 Task: IT Projects Time Sheet Template.
Action: Mouse moved to (124, 114)
Screenshot: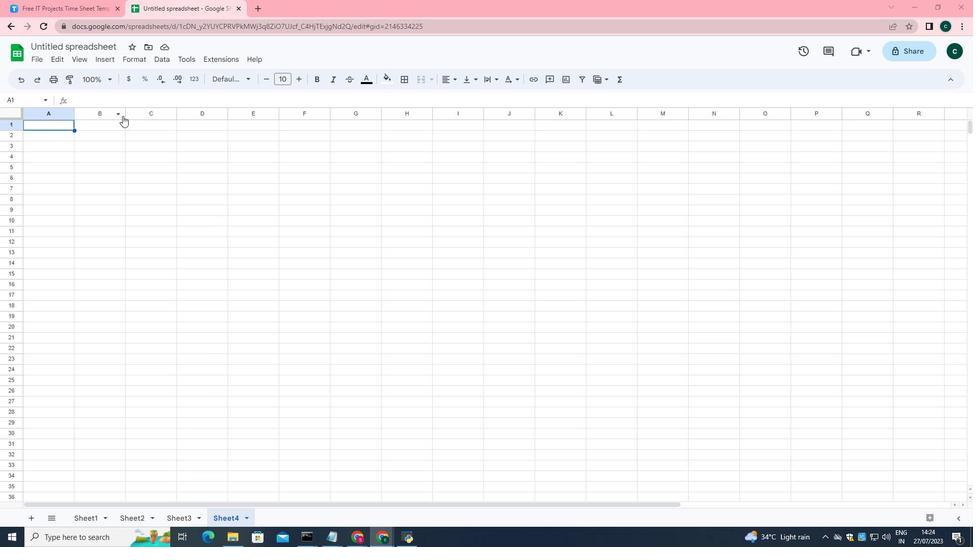 
Action: Mouse pressed left at (124, 114)
Screenshot: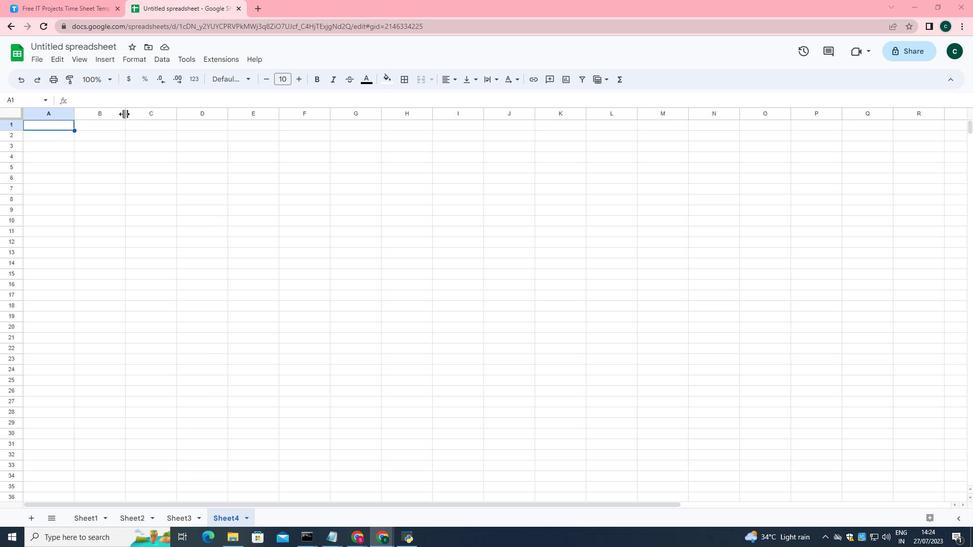 
Action: Mouse moved to (213, 113)
Screenshot: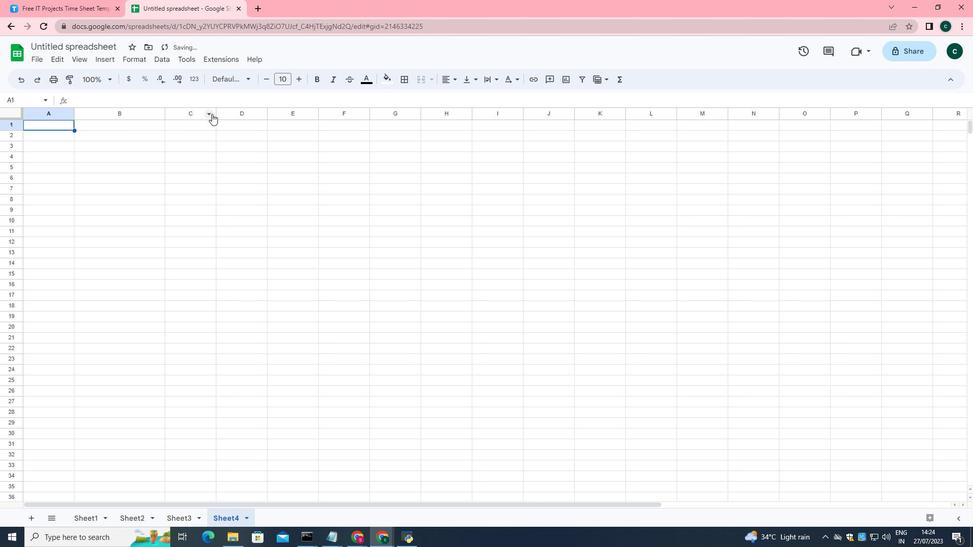 
Action: Mouse pressed left at (213, 113)
Screenshot: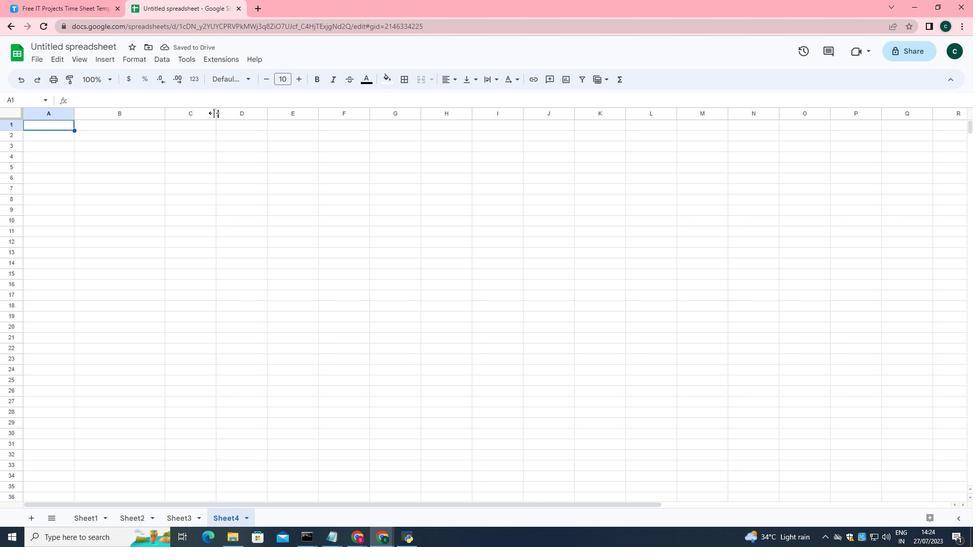 
Action: Mouse moved to (358, 114)
Screenshot: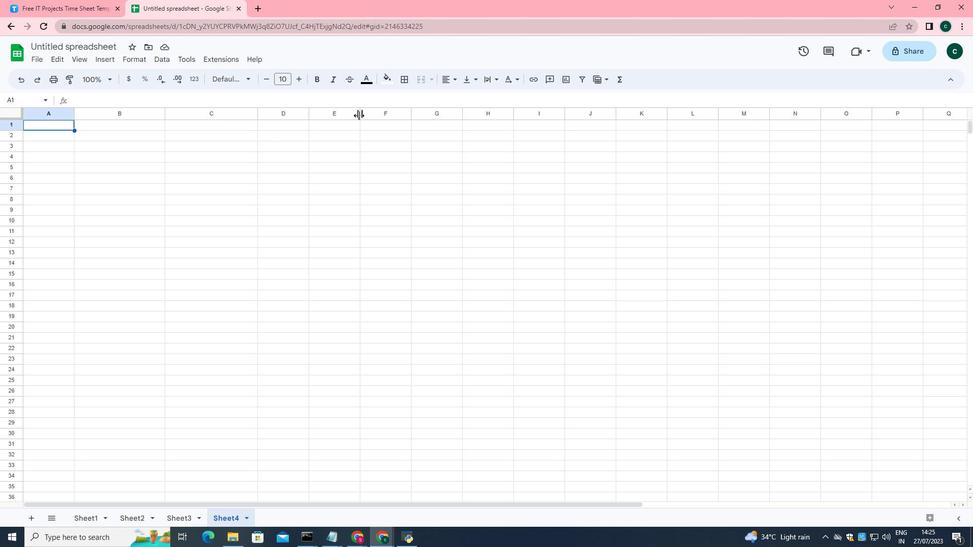 
Action: Mouse pressed left at (358, 114)
Screenshot: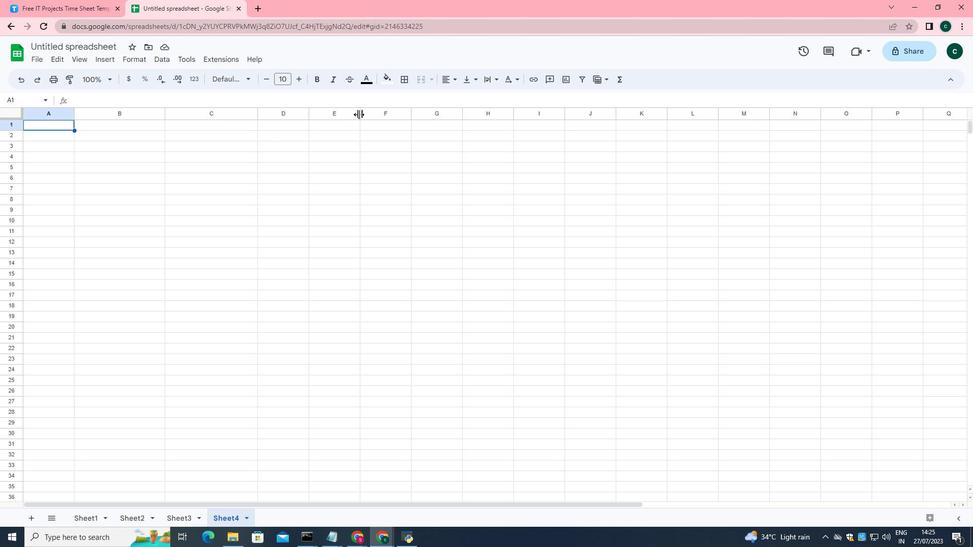 
Action: Mouse moved to (351, 115)
Screenshot: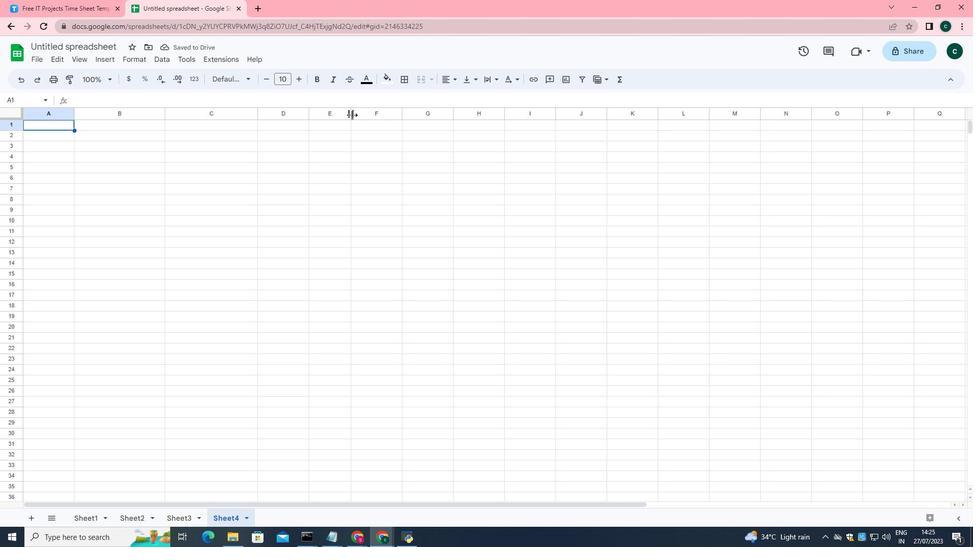 
Action: Mouse pressed left at (351, 115)
Screenshot: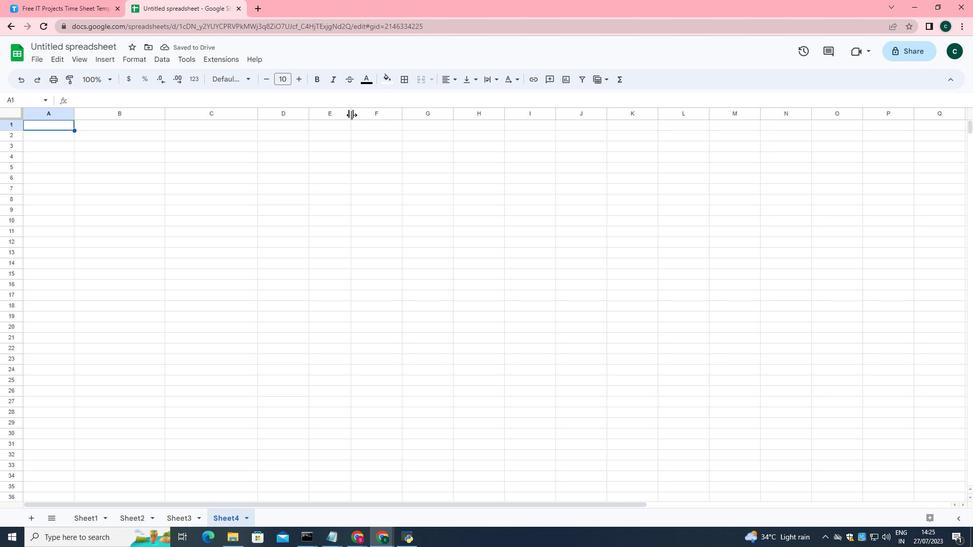 
Action: Mouse moved to (393, 111)
Screenshot: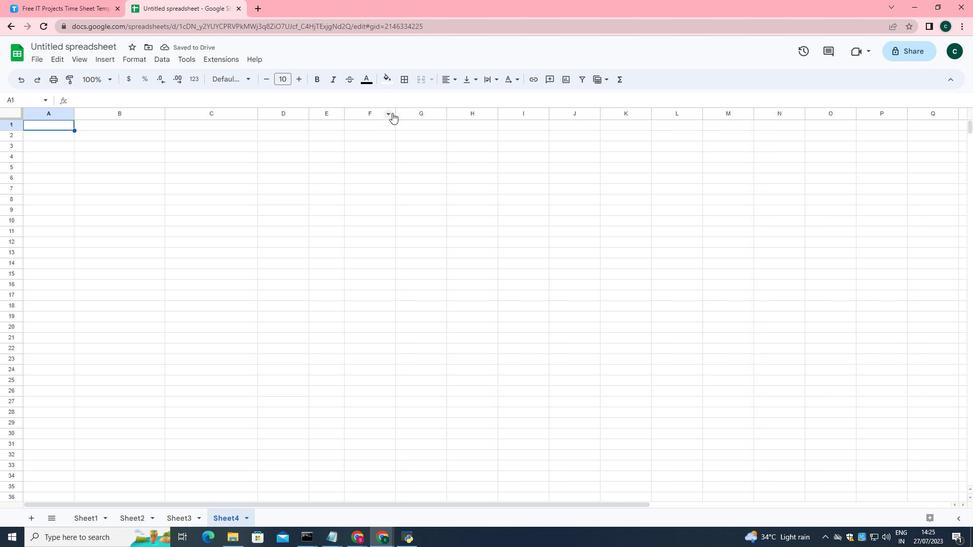 
Action: Mouse pressed left at (393, 111)
Screenshot: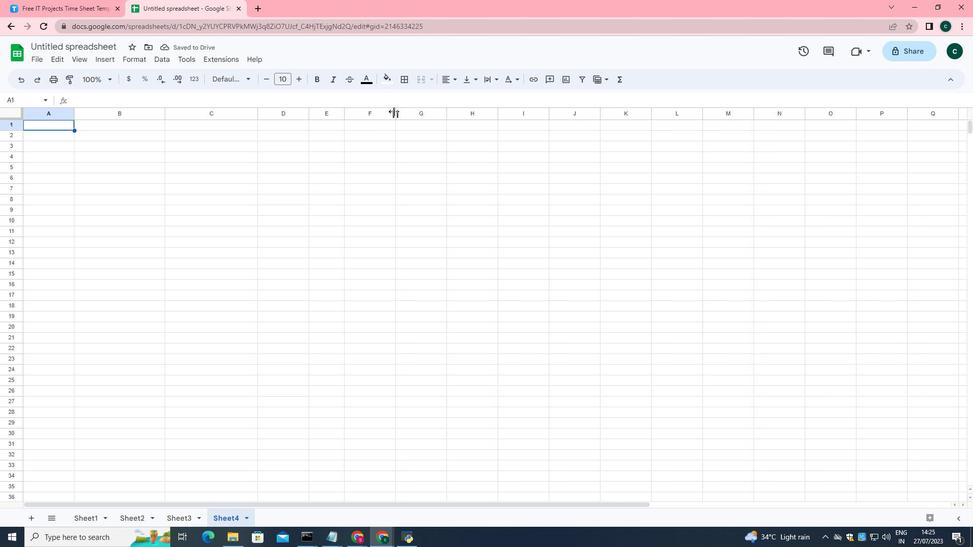 
Action: Mouse moved to (432, 114)
Screenshot: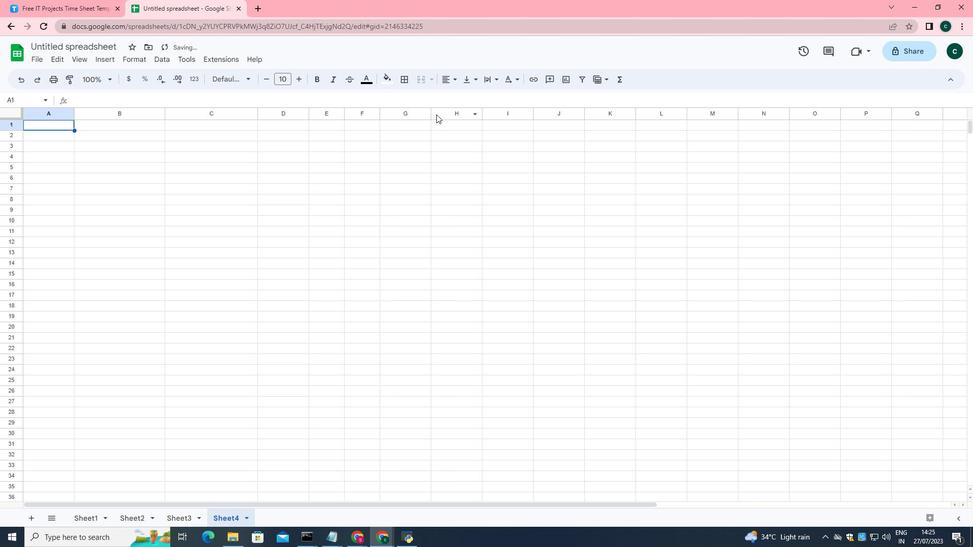
Action: Mouse pressed left at (432, 114)
Screenshot: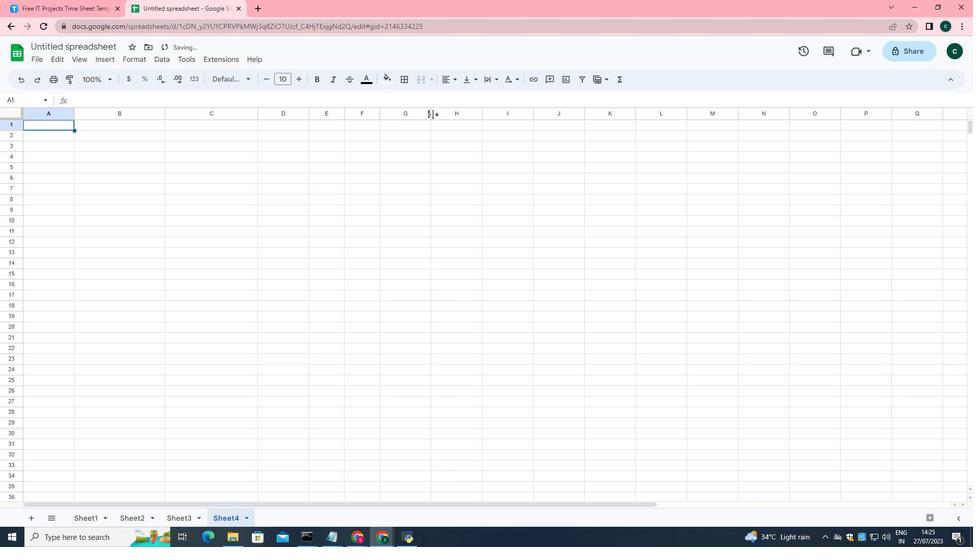 
Action: Mouse moved to (467, 115)
Screenshot: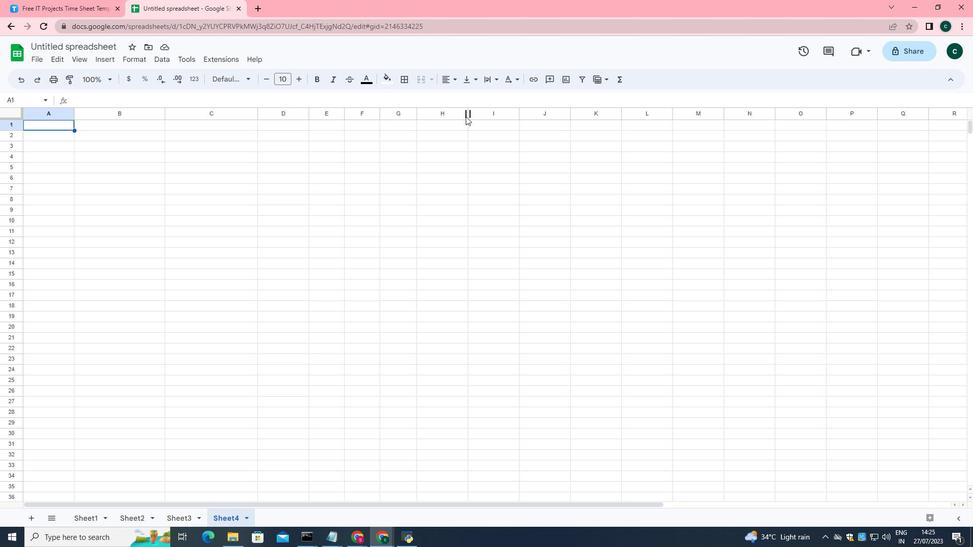 
Action: Mouse pressed left at (467, 115)
Screenshot: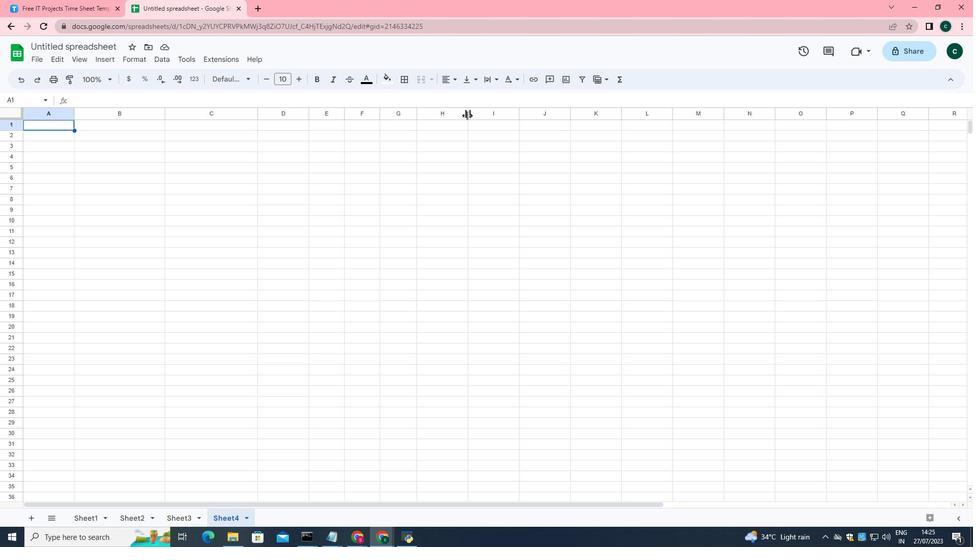 
Action: Mouse moved to (500, 116)
Screenshot: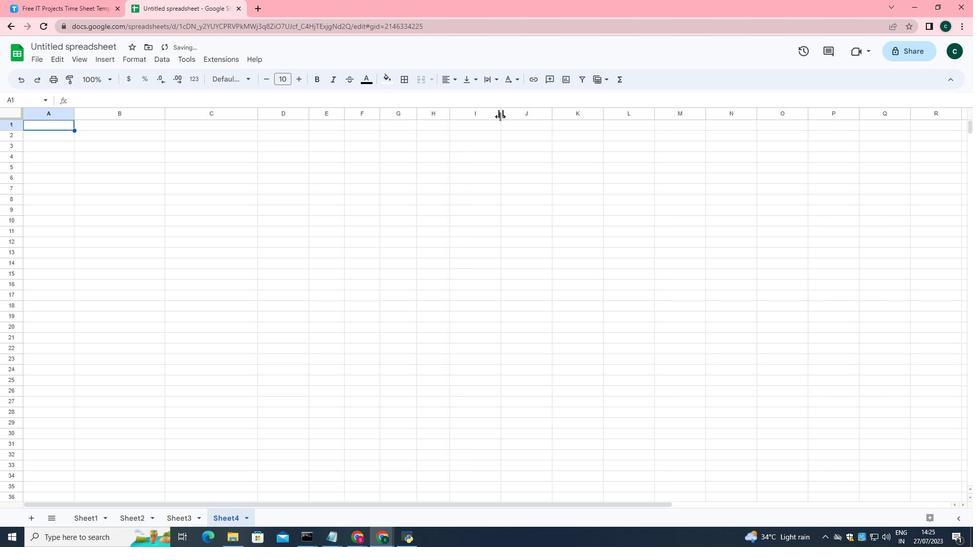 
Action: Mouse pressed left at (500, 116)
Screenshot: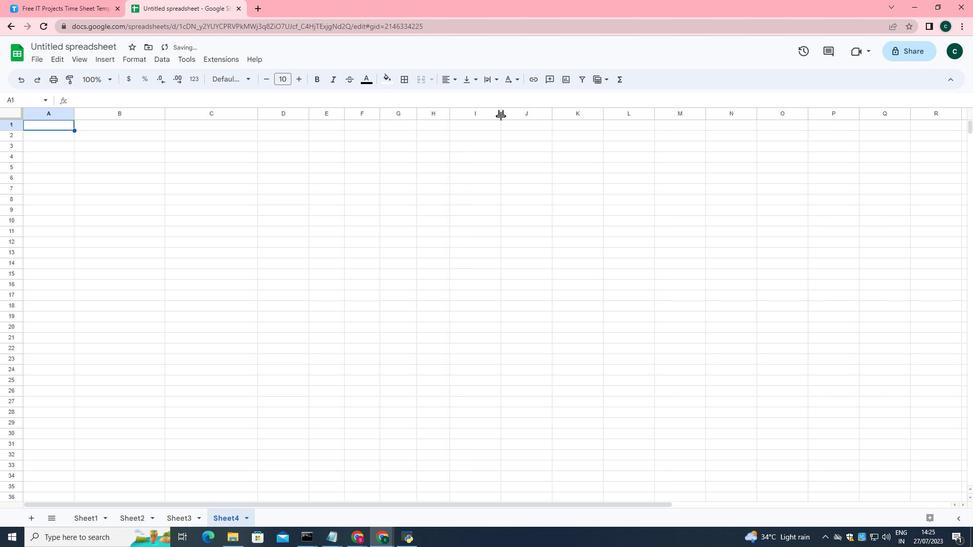 
Action: Mouse moved to (533, 115)
Screenshot: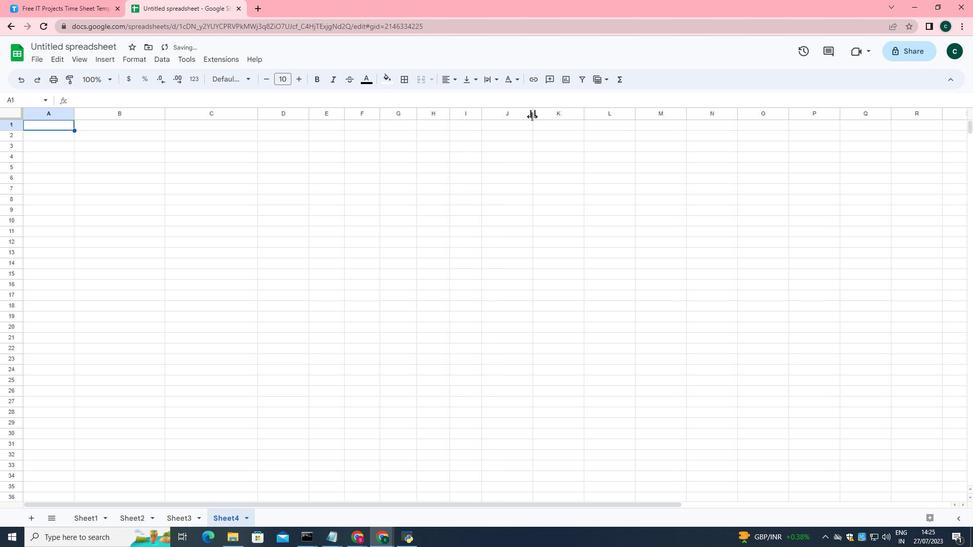 
Action: Mouse pressed left at (533, 115)
Screenshot: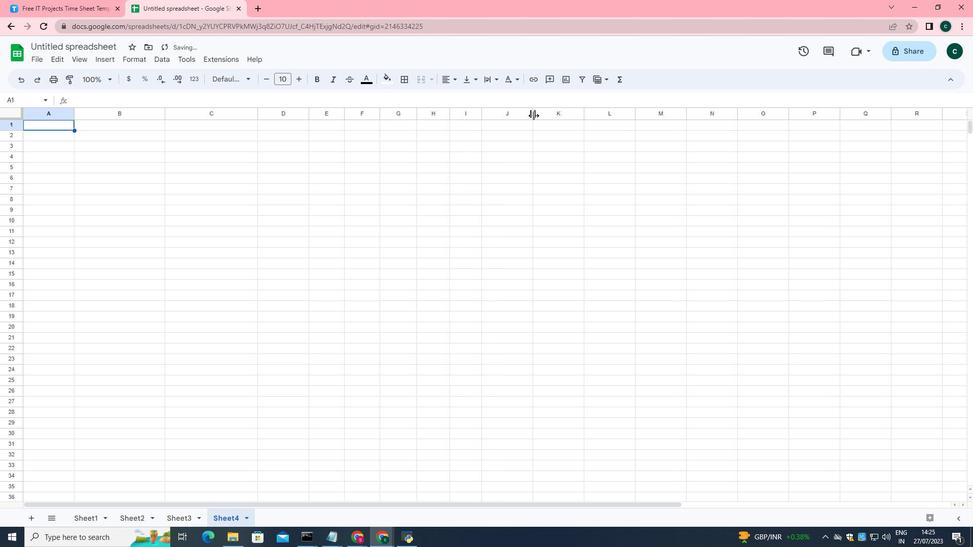
Action: Mouse moved to (569, 110)
Screenshot: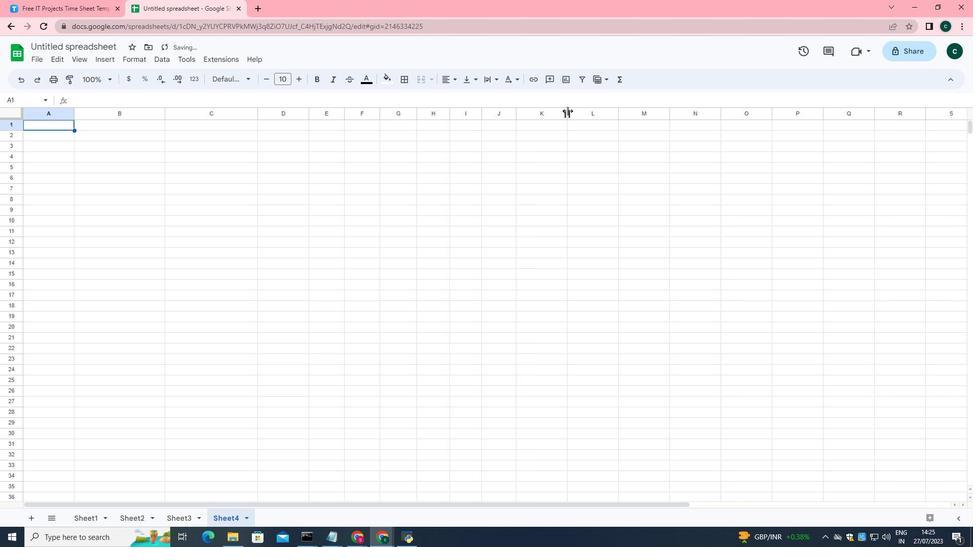 
Action: Mouse pressed left at (569, 110)
Screenshot: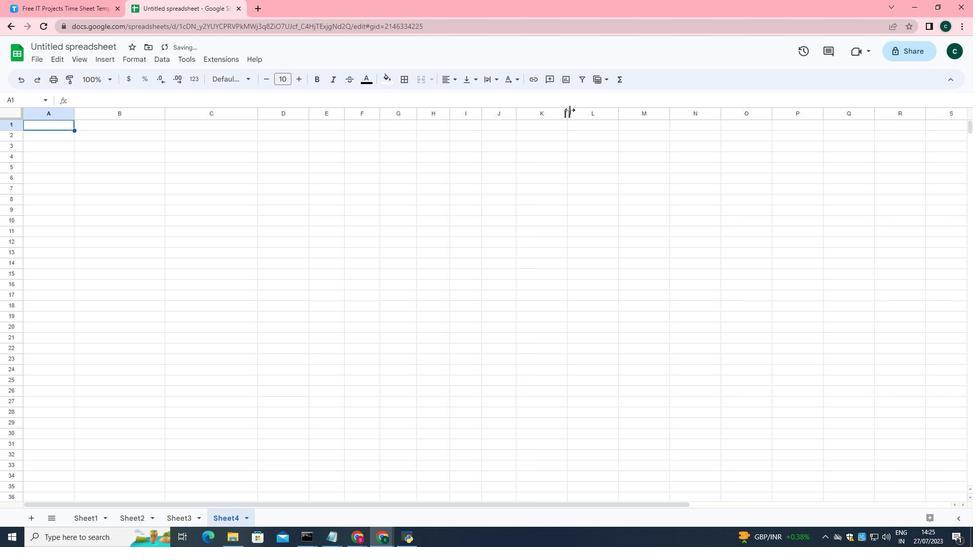 
Action: Mouse moved to (11, 131)
Screenshot: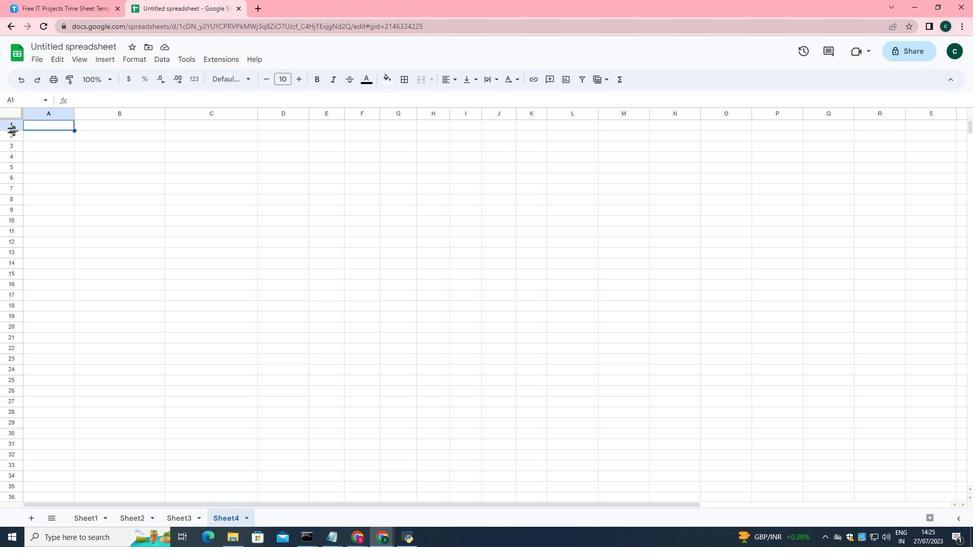 
Action: Mouse pressed left at (11, 131)
Screenshot: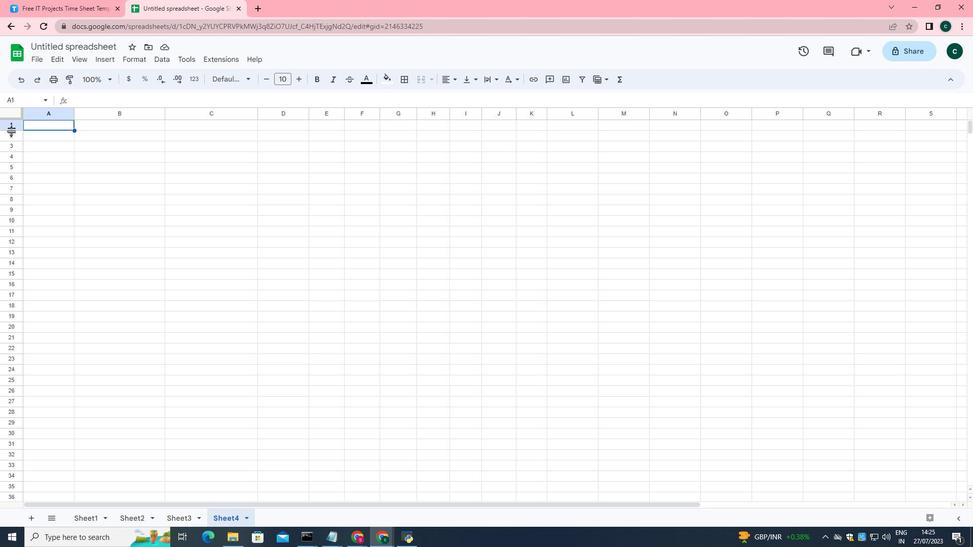 
Action: Mouse moved to (13, 146)
Screenshot: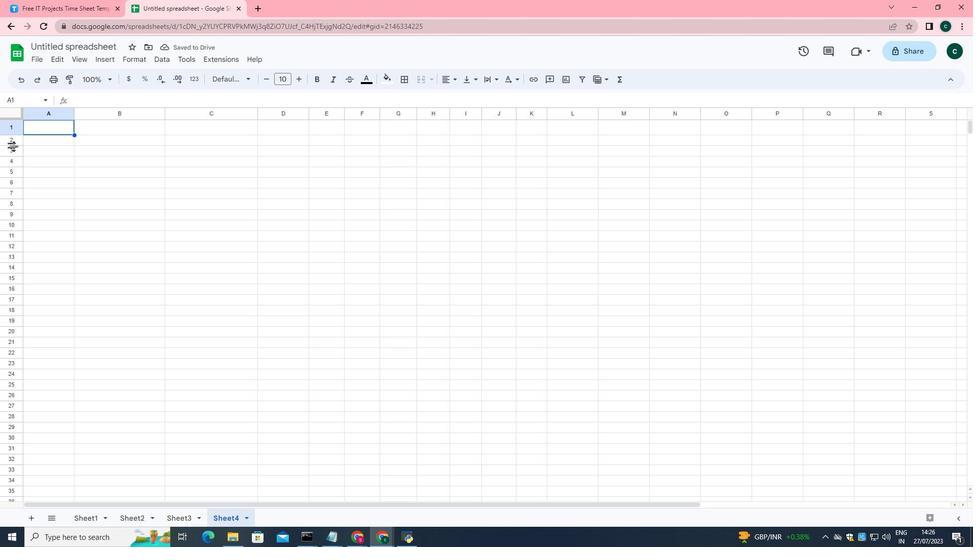 
Action: Mouse pressed left at (13, 146)
Screenshot: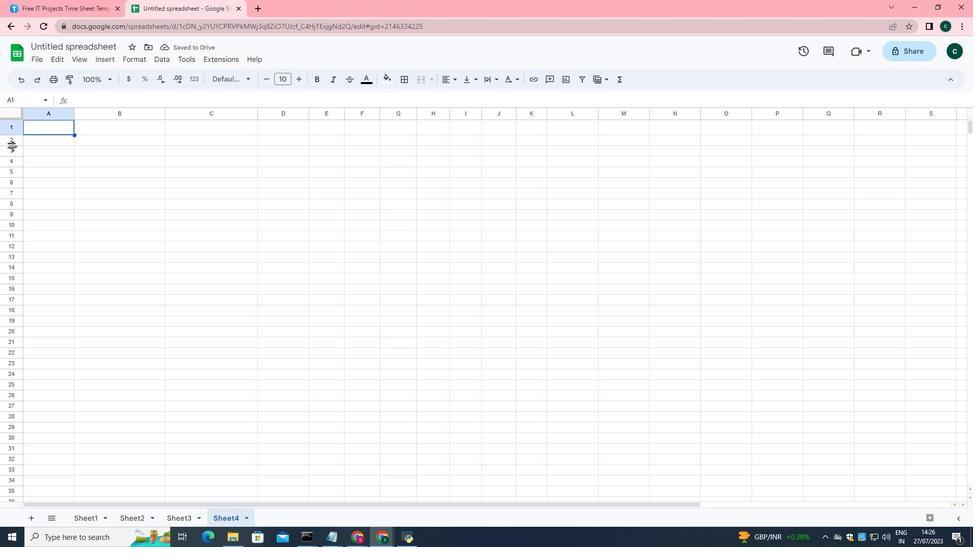 
Action: Mouse moved to (50, 142)
Screenshot: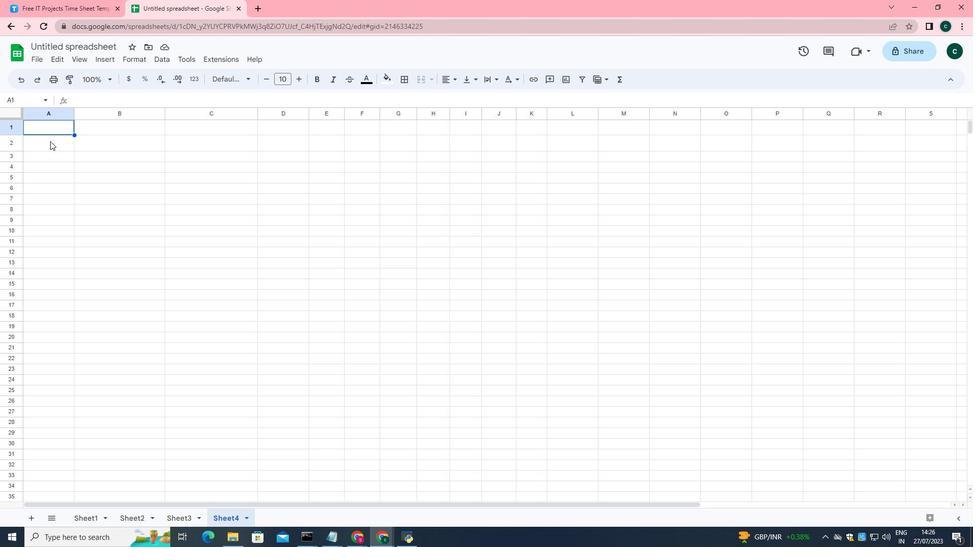 
Action: Mouse pressed left at (50, 142)
Screenshot: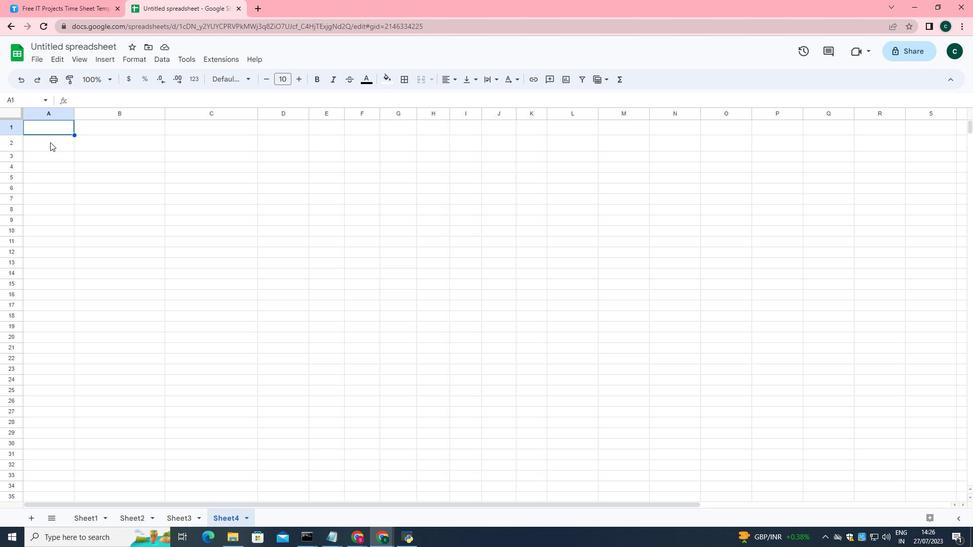 
Action: Mouse moved to (279, 139)
Screenshot: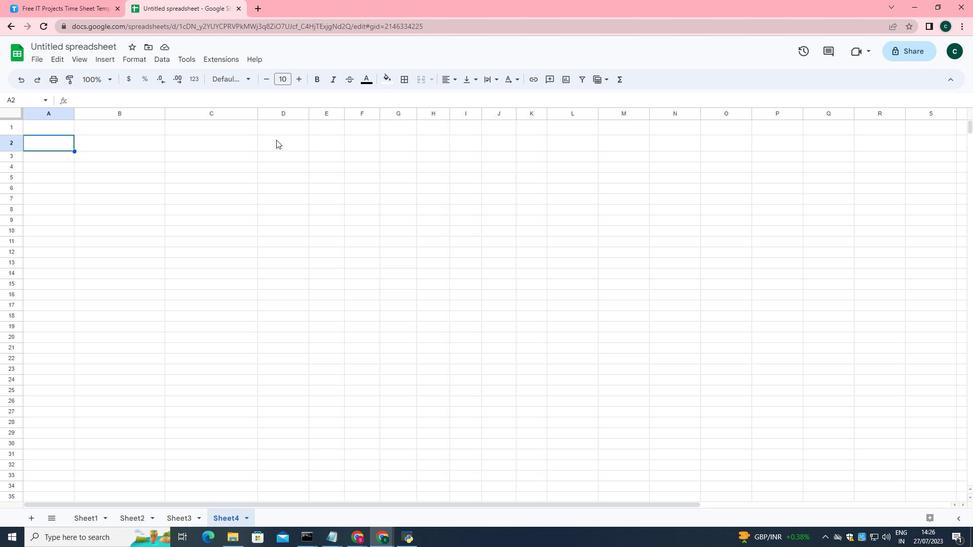 
Action: Mouse pressed left at (279, 139)
Screenshot: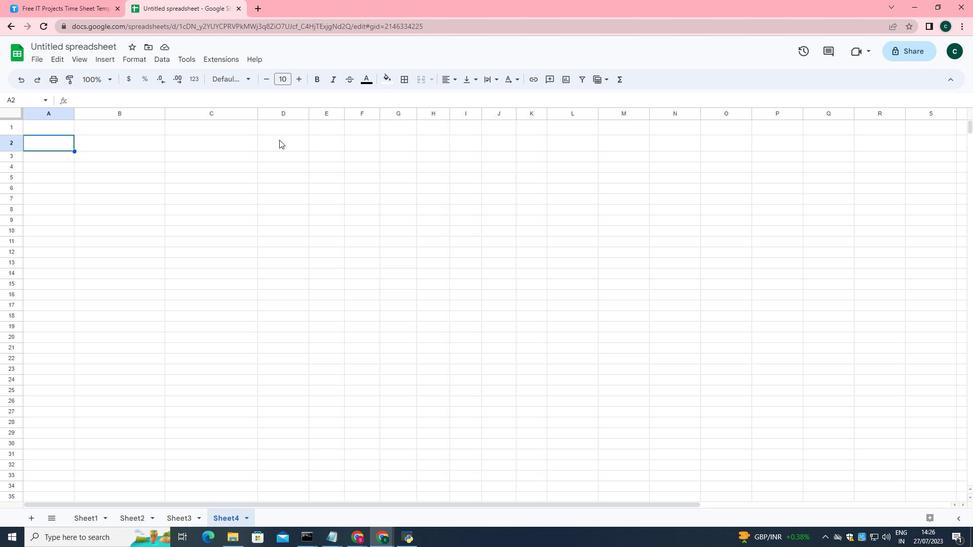 
Action: Mouse moved to (290, 142)
Screenshot: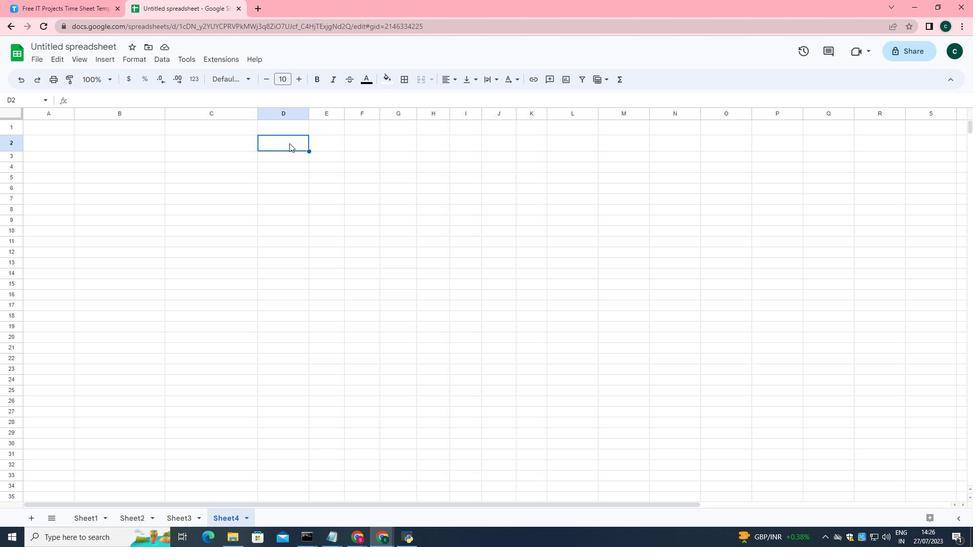 
Action: Mouse pressed left at (290, 142)
Screenshot: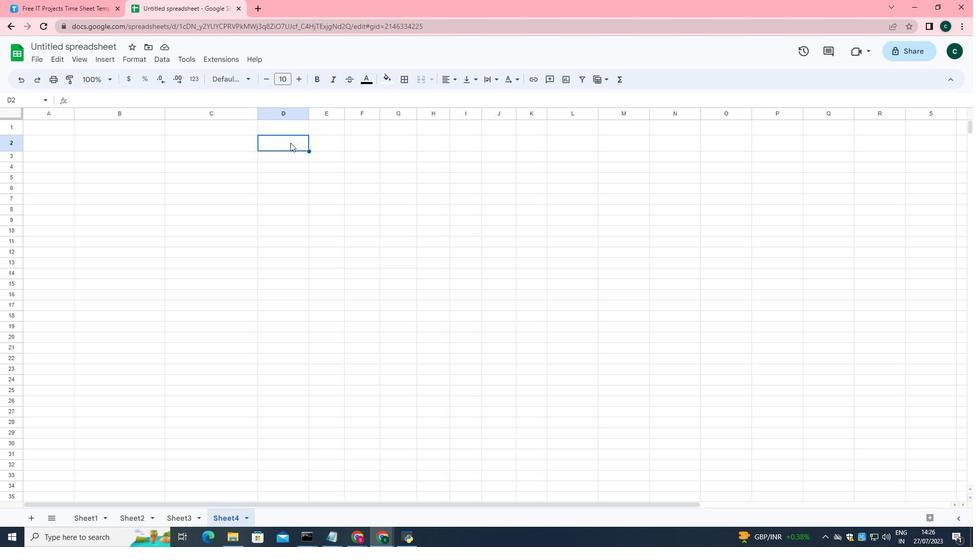 
Action: Mouse moved to (418, 75)
Screenshot: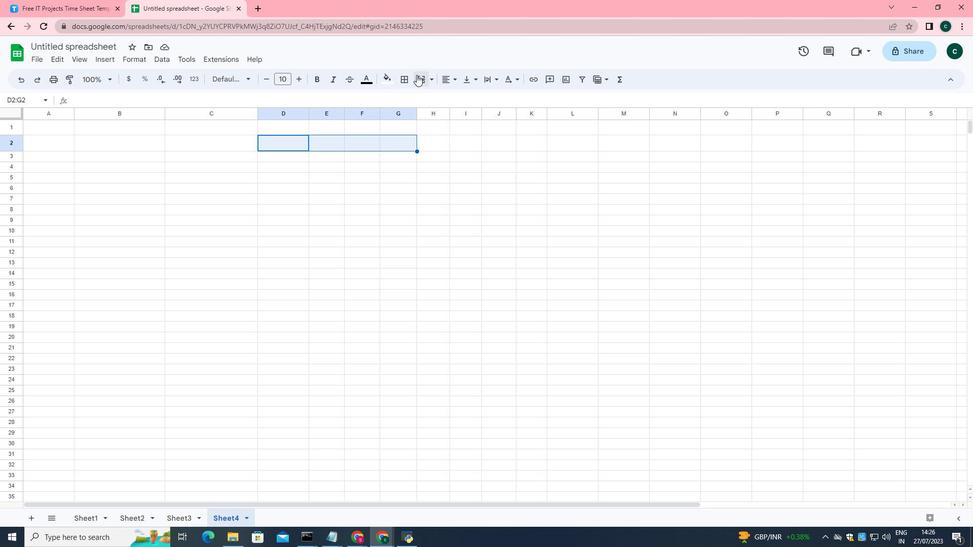 
Action: Mouse pressed left at (418, 75)
Screenshot: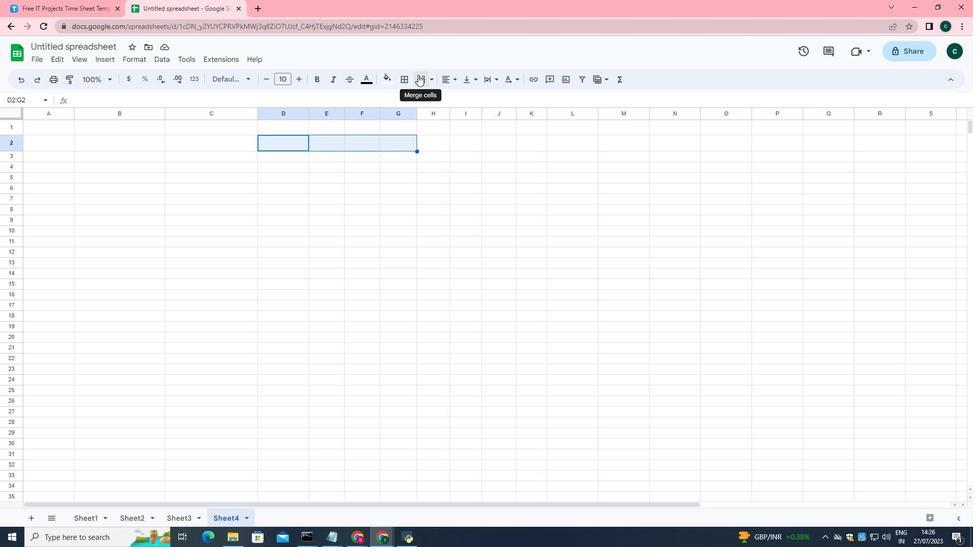 
Action: Mouse moved to (349, 143)
Screenshot: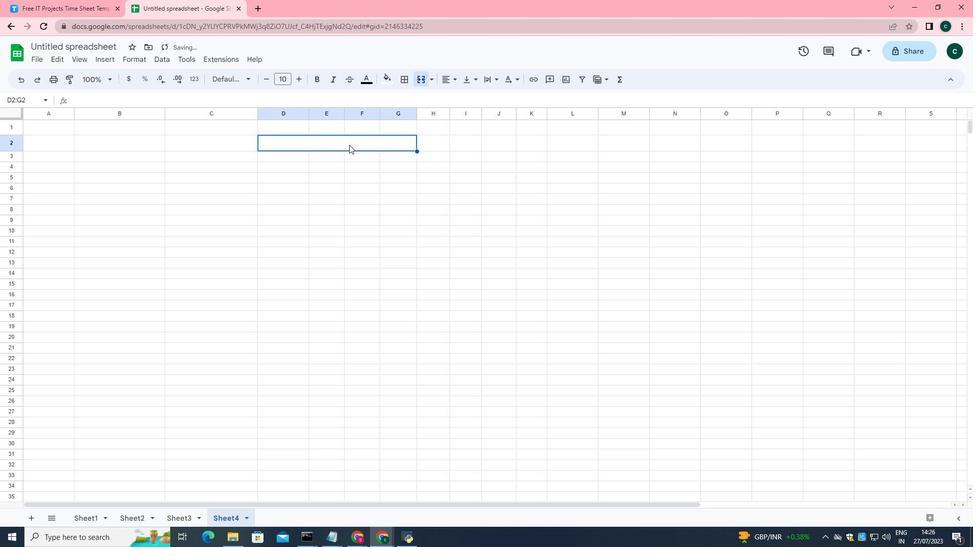 
Action: Mouse pressed left at (349, 143)
Screenshot: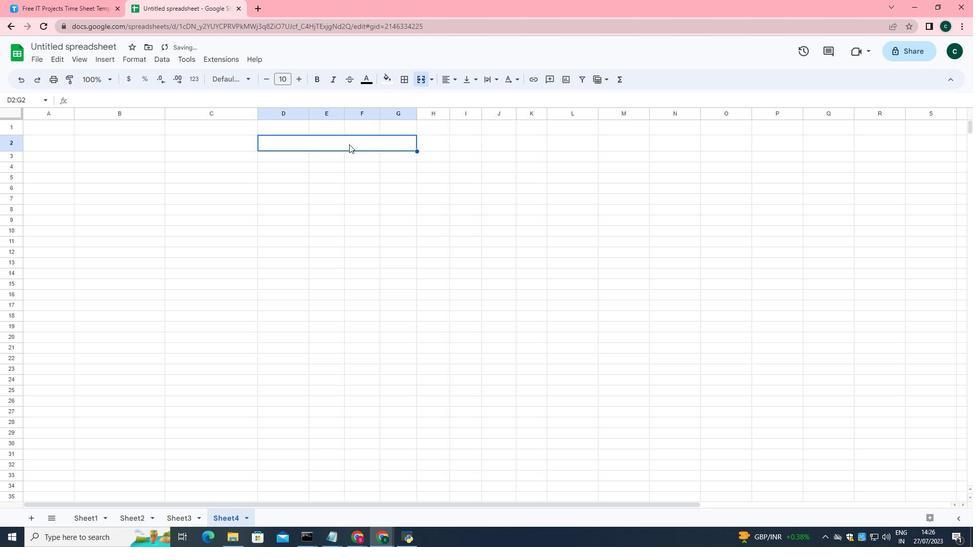 
Action: Mouse pressed left at (349, 143)
Screenshot: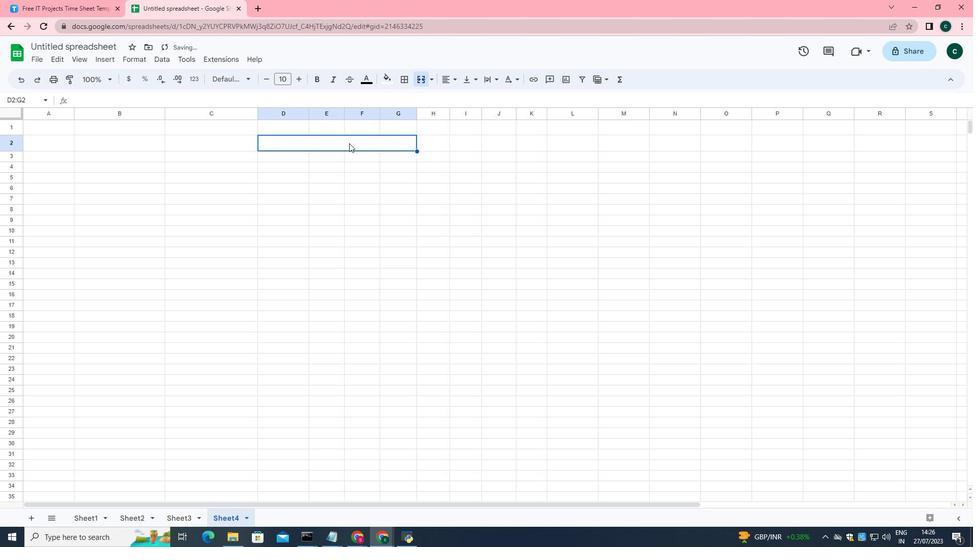 
Action: Key pressed <Key.shift><Key.shift><Key.shift>Authorized<Key.space>by<Key.shift_r>:<Key.space><Key.shift>Pette<Key.space><Key.shift>David
Screenshot: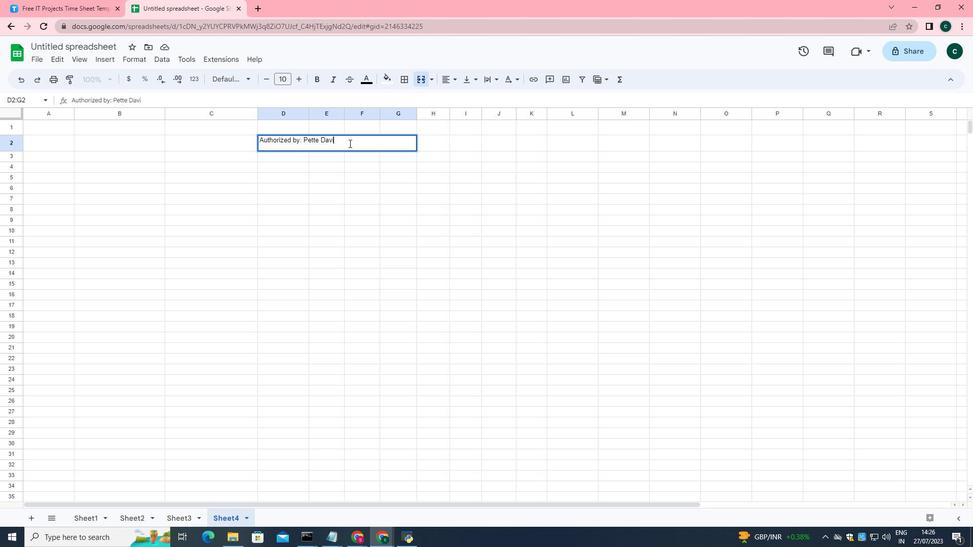 
Action: Mouse moved to (55, 136)
Screenshot: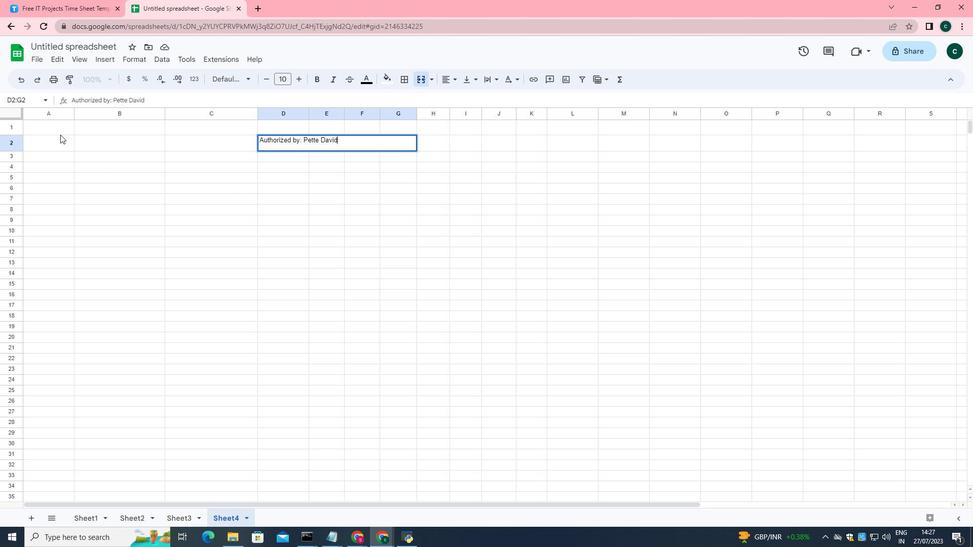
Action: Mouse pressed left at (55, 136)
Screenshot: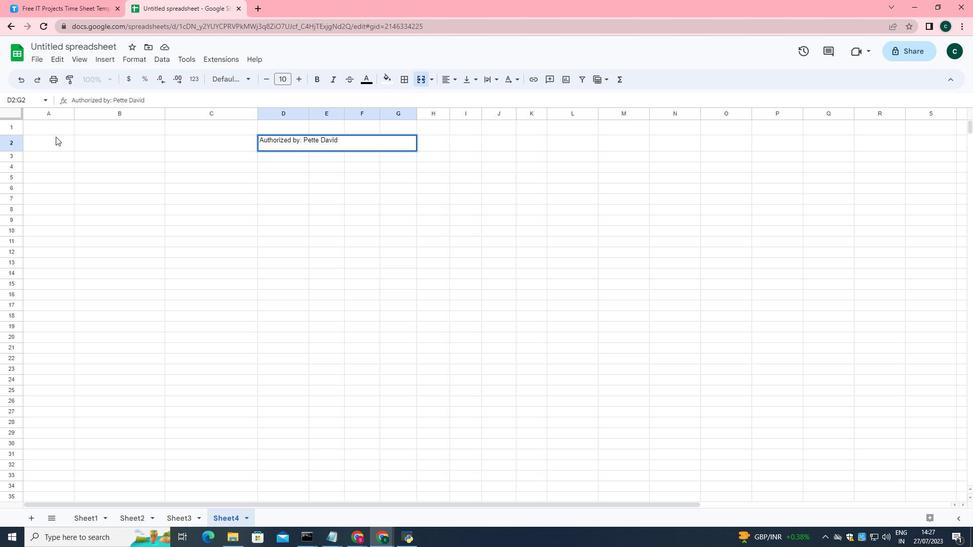 
Action: Mouse moved to (420, 77)
Screenshot: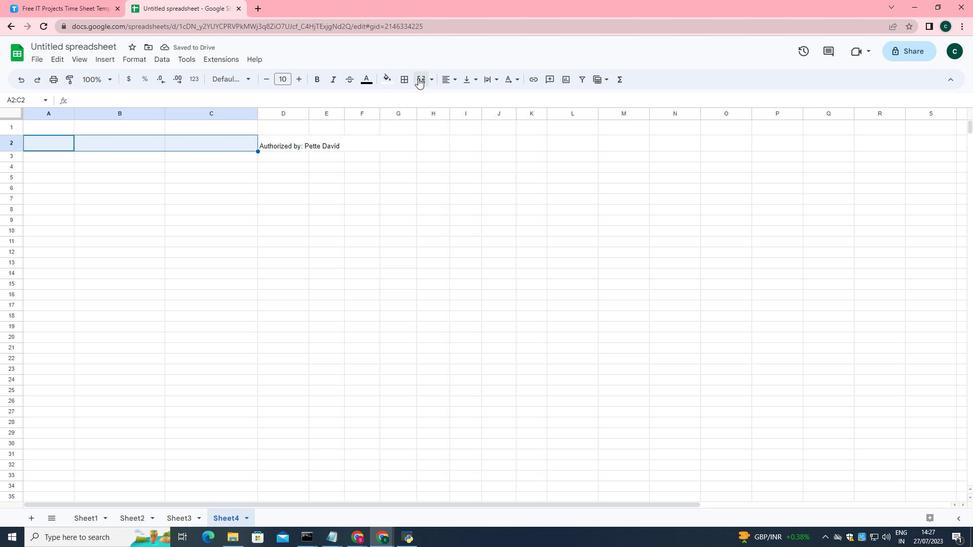 
Action: Mouse pressed left at (420, 77)
Screenshot: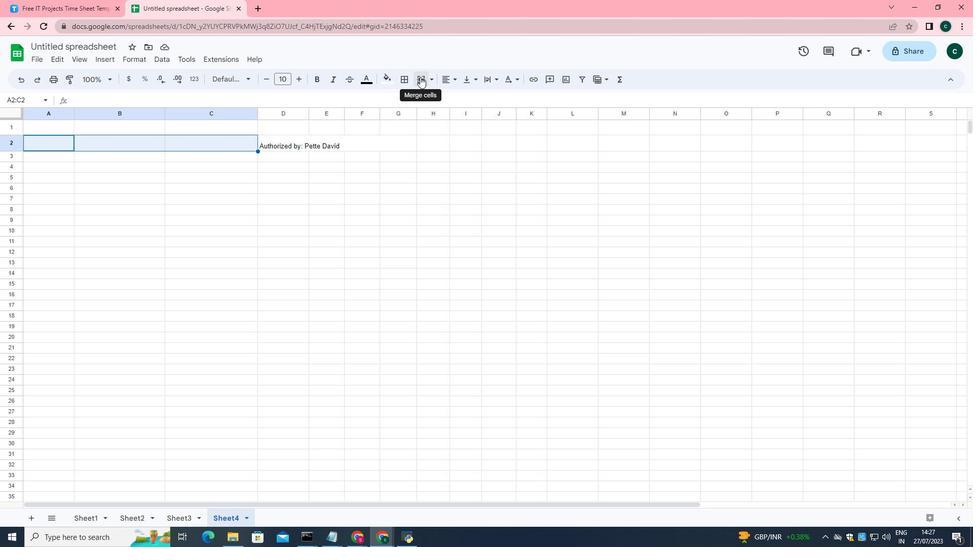 
Action: Mouse moved to (185, 145)
Screenshot: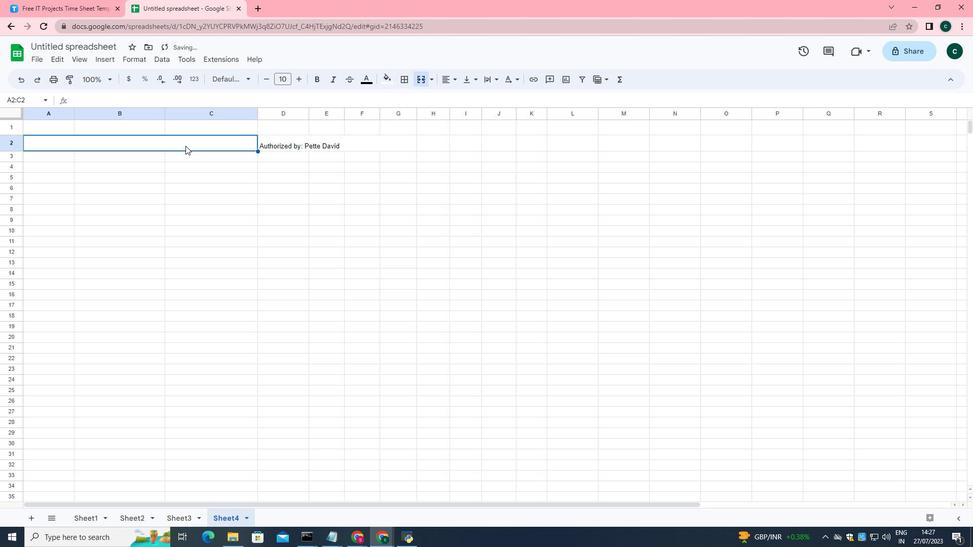
Action: Mouse pressed left at (185, 145)
Screenshot: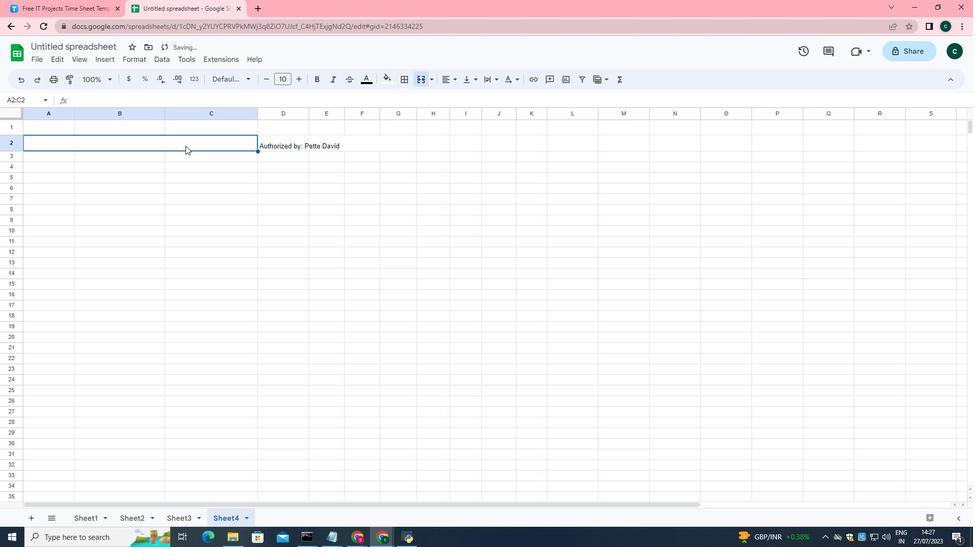 
Action: Mouse pressed left at (185, 145)
Screenshot: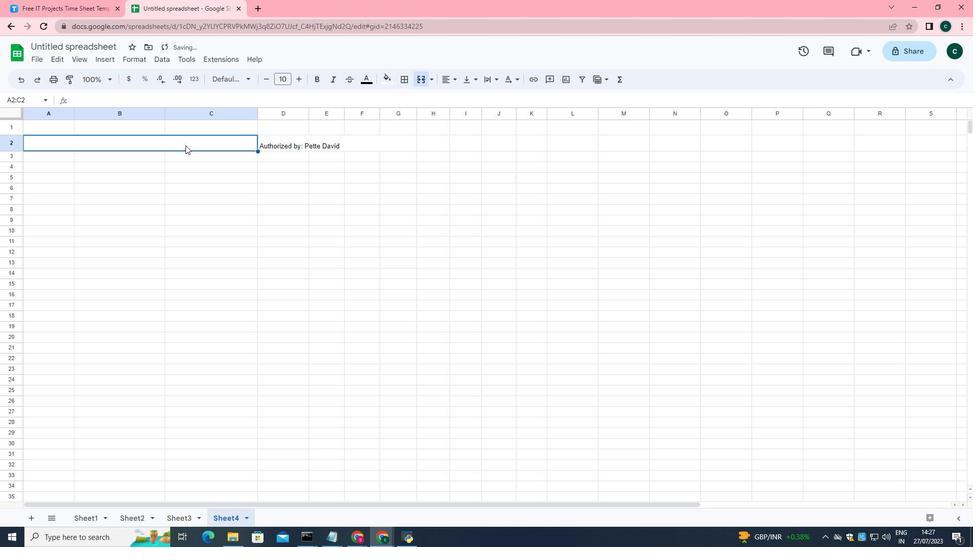 
Action: Key pressed <Key.shift>Project<Key.space><Key.shift>Title<Key.shift_r><Key.shift_r><Key.shift_r><Key.shift_r>:<Key.space><Key.shift>Department<Key.space><Key.shift>Website<Key.space><Key.shift>Project
Screenshot: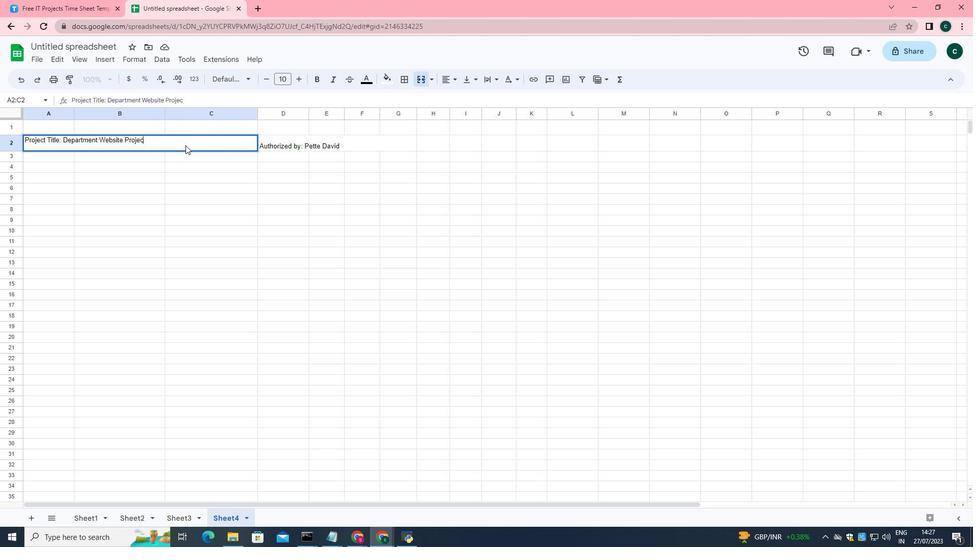 
Action: Mouse moved to (25, 137)
Screenshot: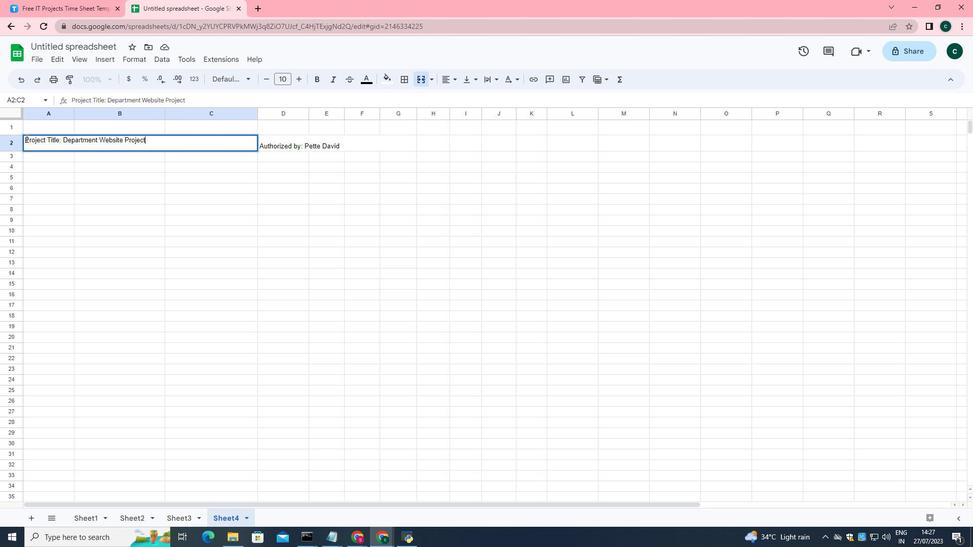 
Action: Mouse pressed left at (25, 137)
Screenshot: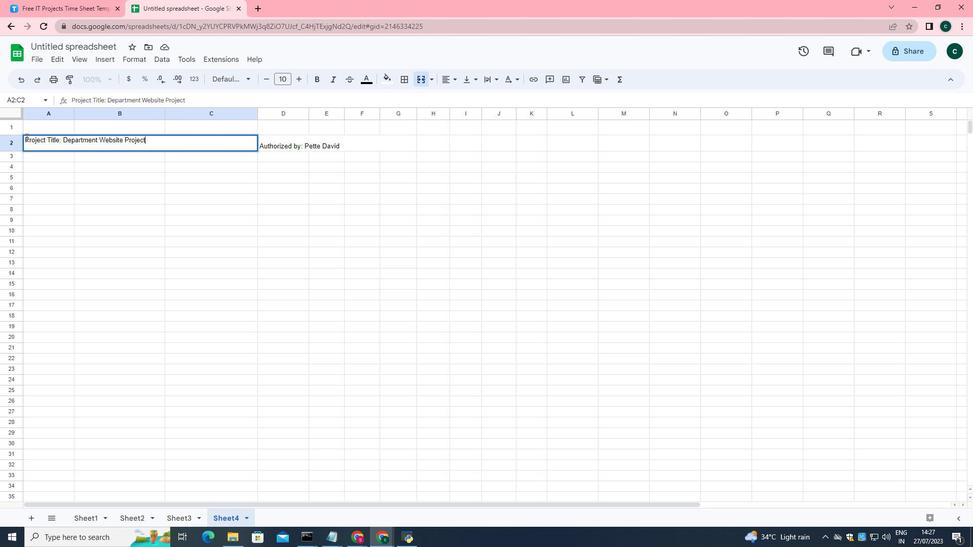 
Action: Mouse moved to (297, 80)
Screenshot: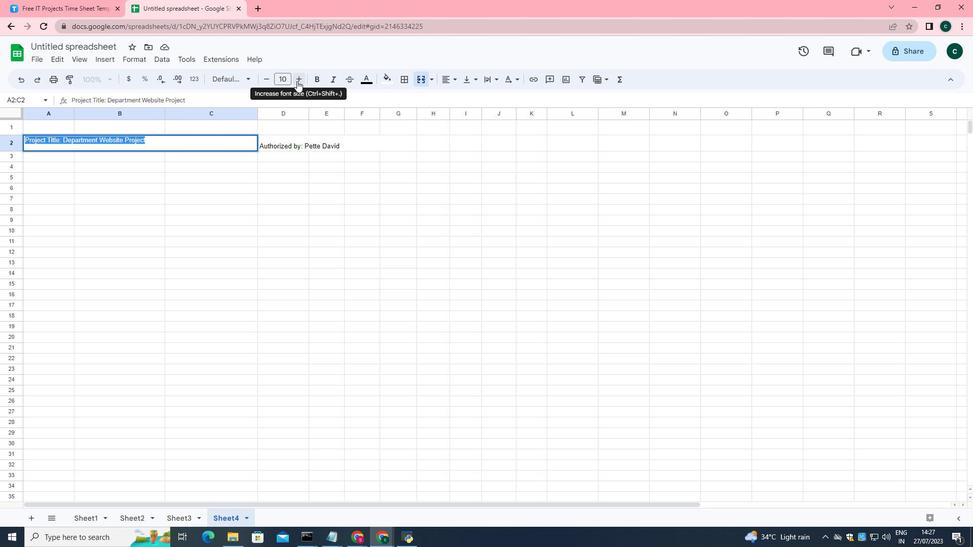 
Action: Mouse pressed left at (297, 80)
Screenshot: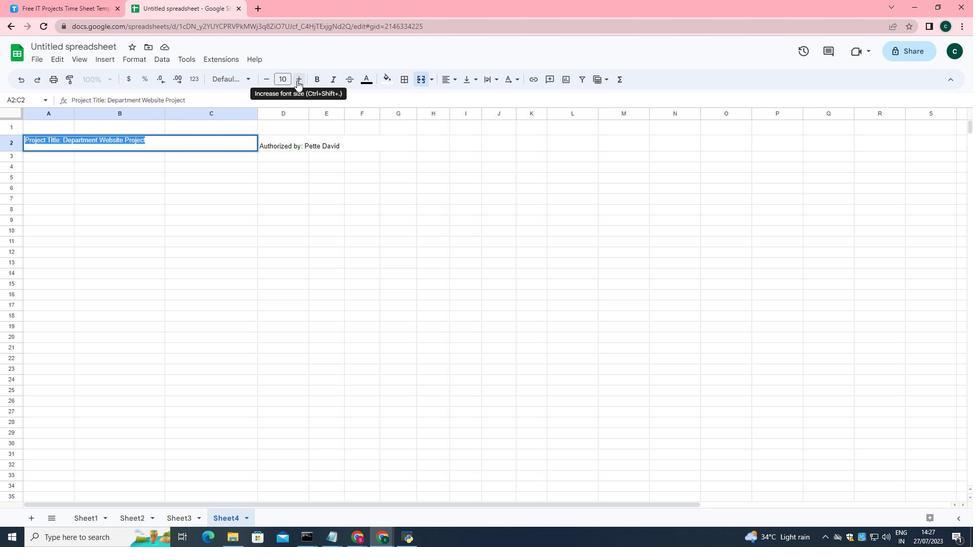 
Action: Mouse pressed left at (297, 80)
Screenshot: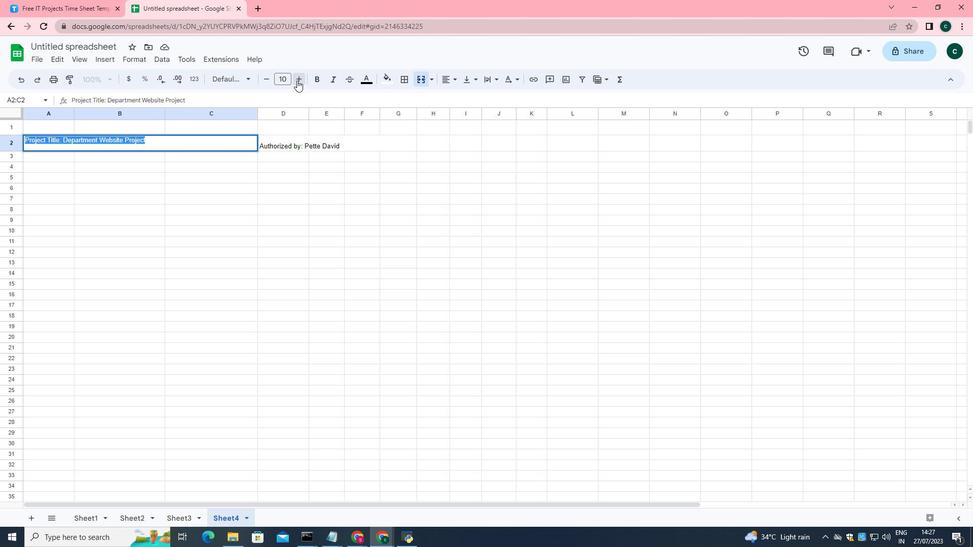 
Action: Mouse moved to (318, 79)
Screenshot: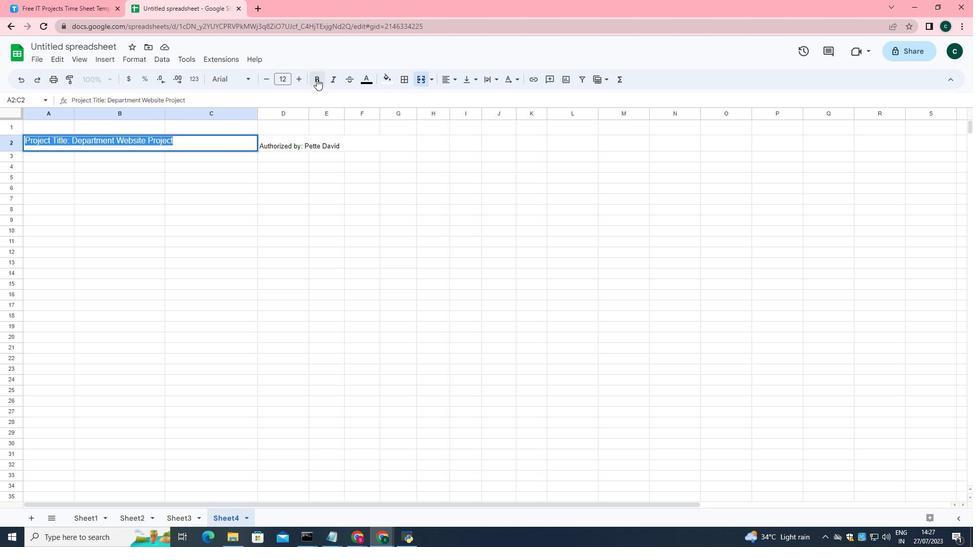 
Action: Mouse pressed left at (318, 79)
Screenshot: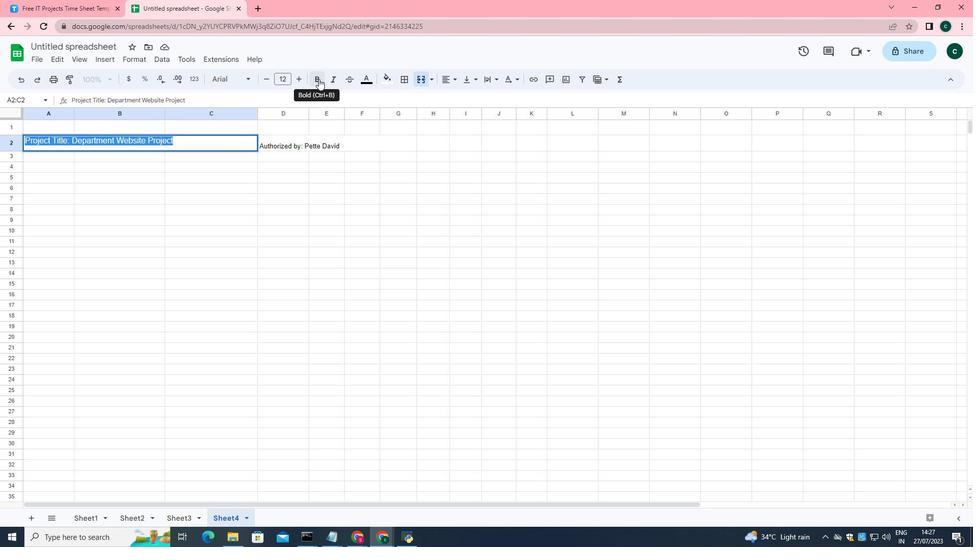 
Action: Mouse moved to (290, 142)
Screenshot: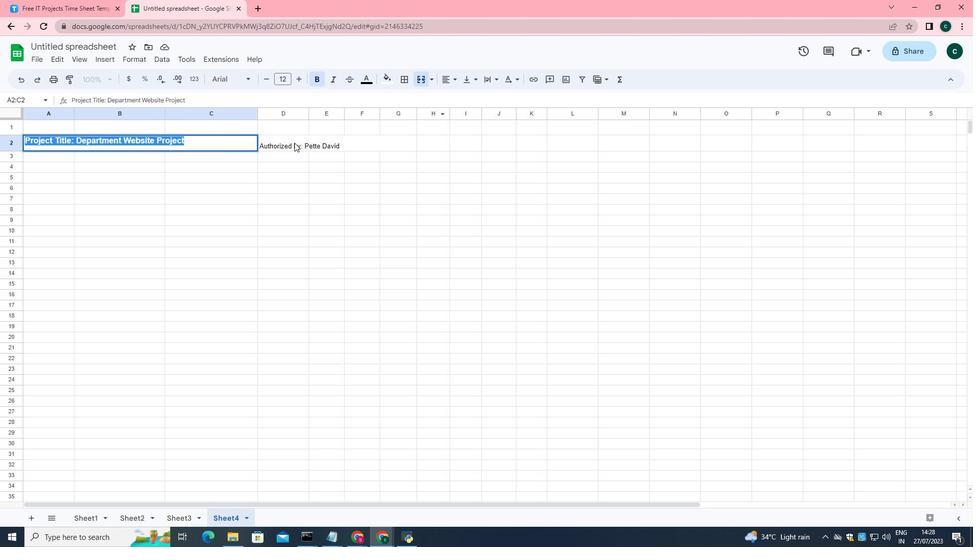
Action: Mouse pressed left at (290, 142)
Screenshot: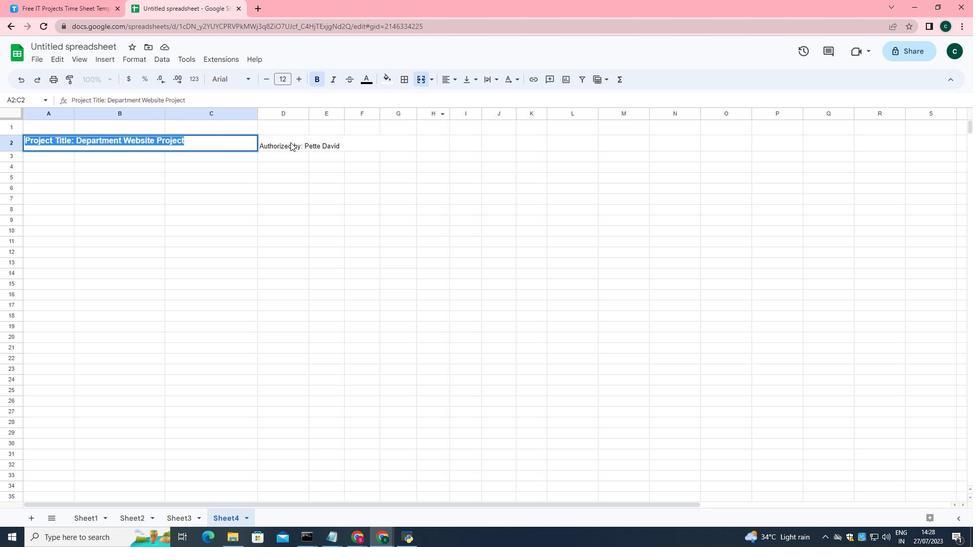 
Action: Mouse moved to (71, 99)
Screenshot: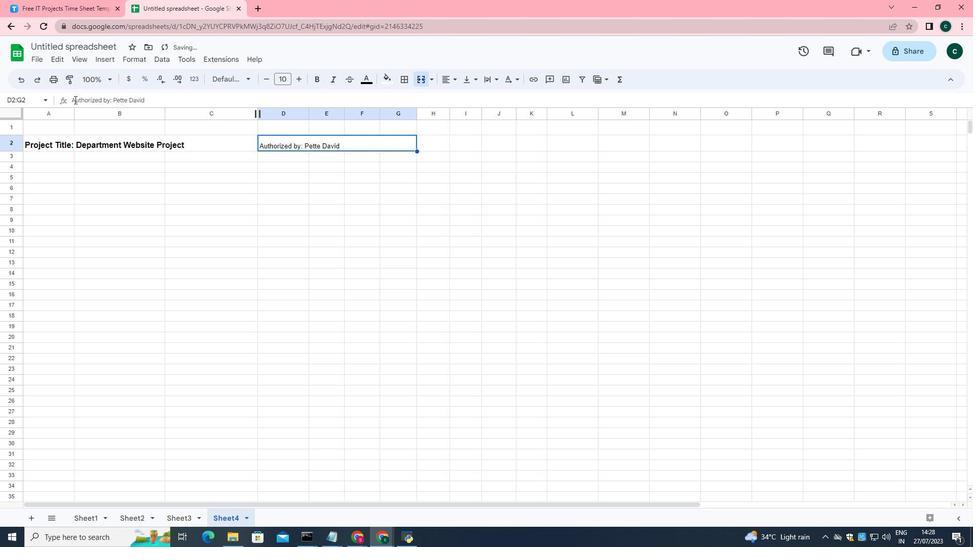 
Action: Mouse pressed left at (71, 99)
Screenshot: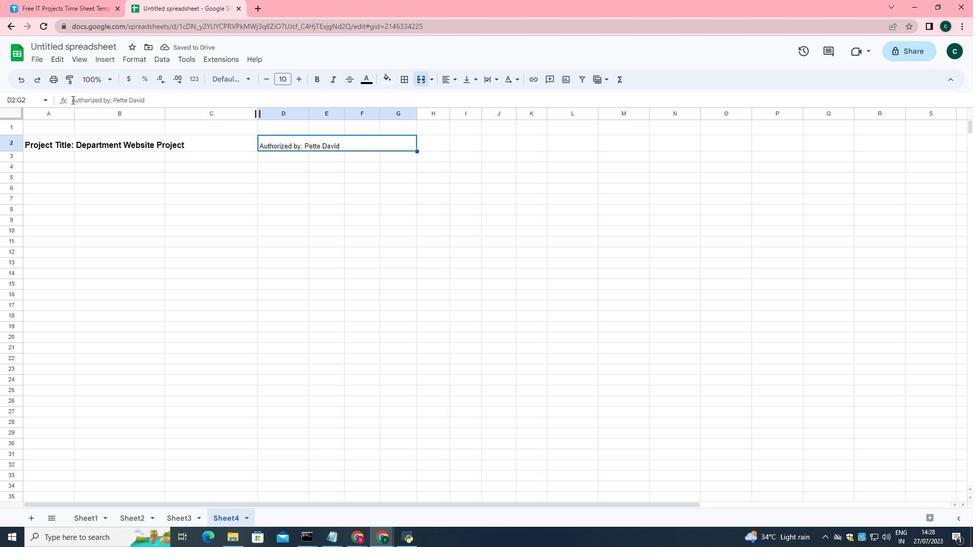 
Action: Mouse moved to (300, 80)
Screenshot: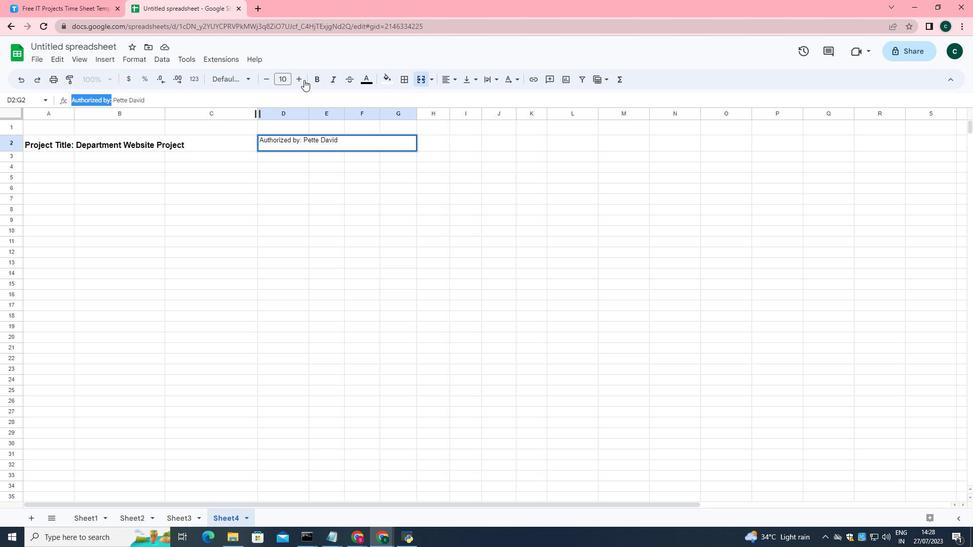
Action: Mouse pressed left at (300, 80)
Screenshot: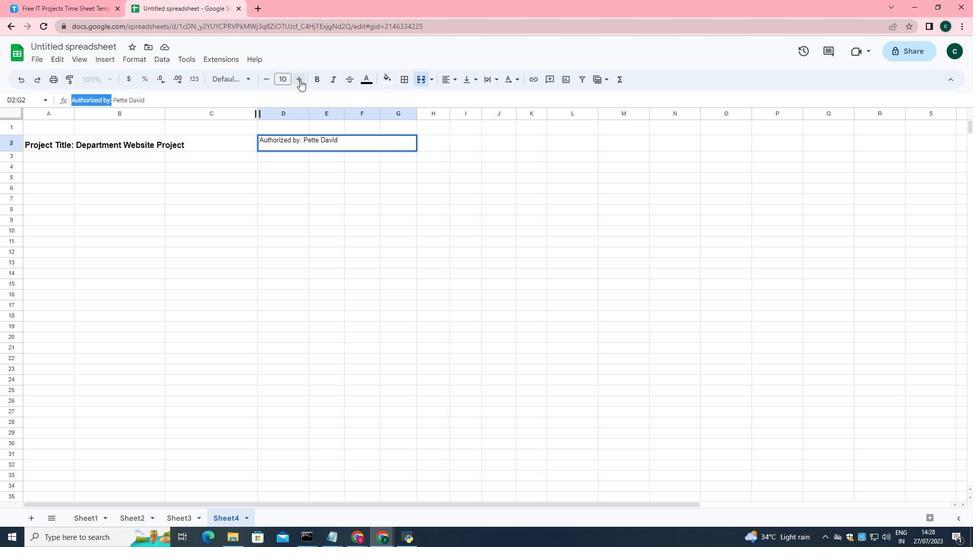 
Action: Mouse pressed left at (300, 80)
Screenshot: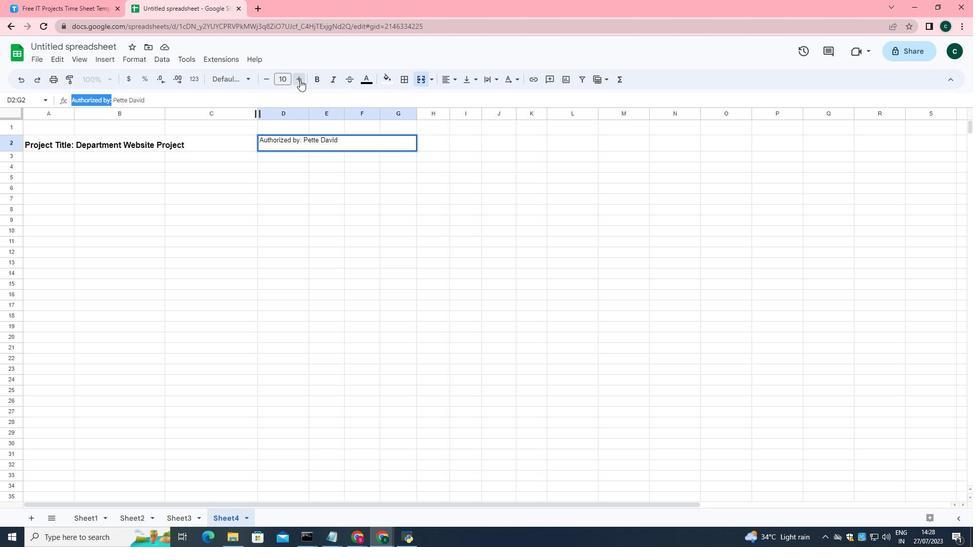 
Action: Mouse moved to (313, 79)
Screenshot: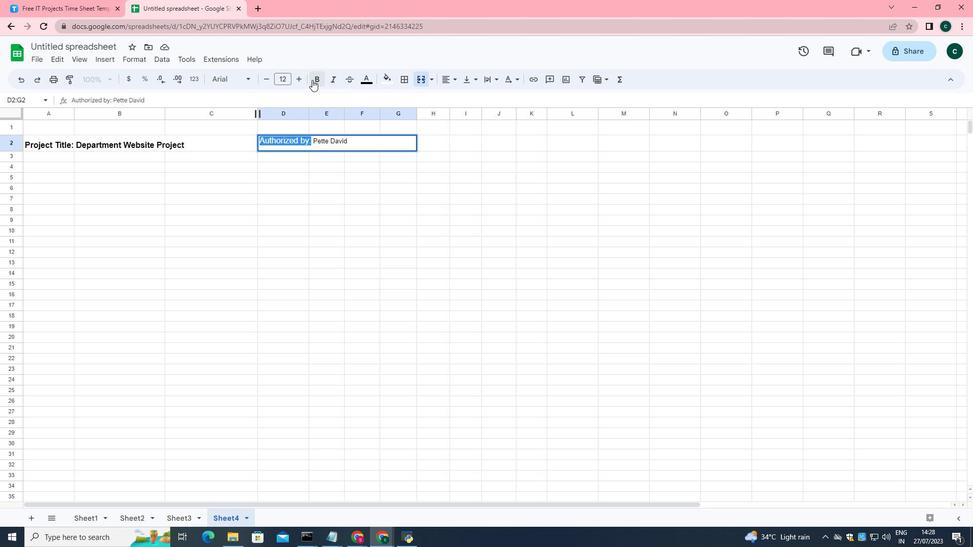 
Action: Mouse pressed left at (313, 79)
Screenshot: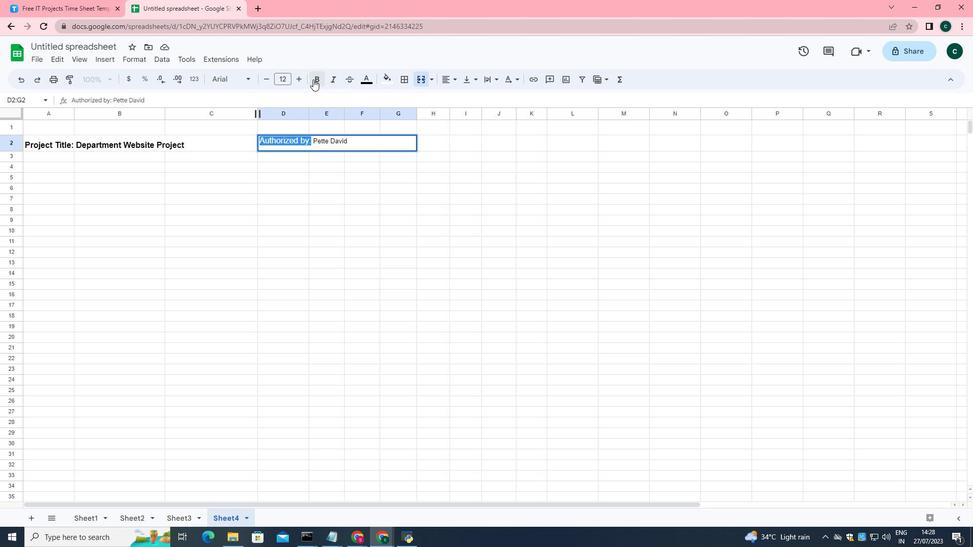 
Action: Mouse moved to (316, 138)
Screenshot: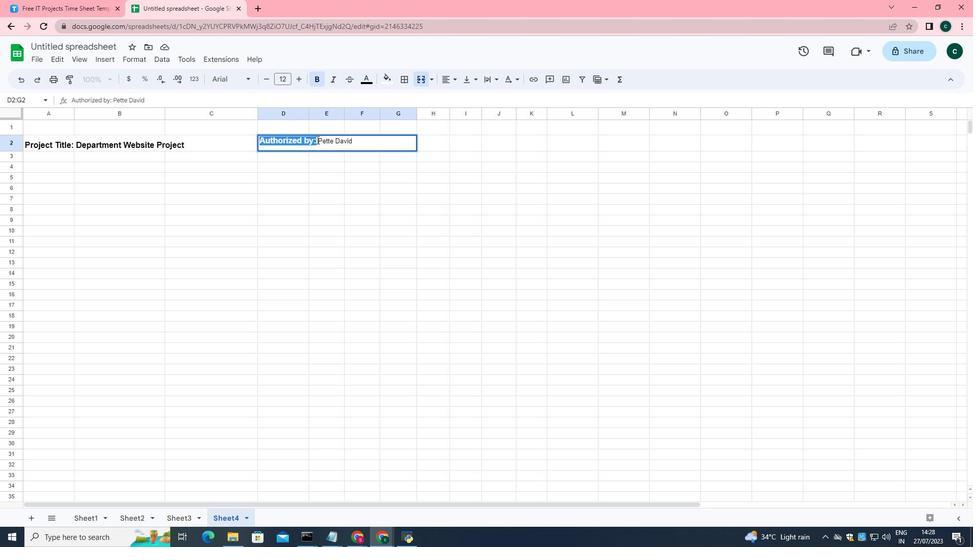 
Action: Mouse pressed left at (316, 138)
Screenshot: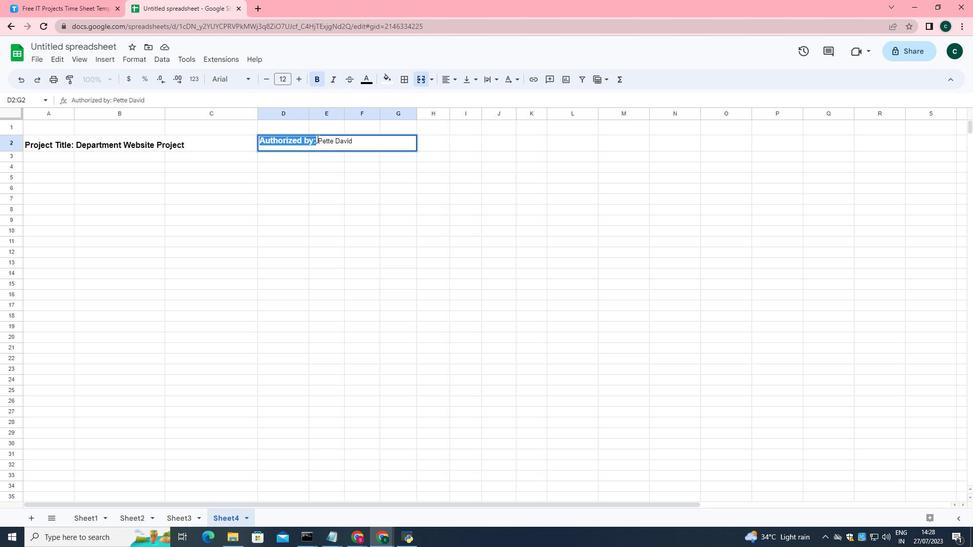
Action: Mouse moved to (265, 78)
Screenshot: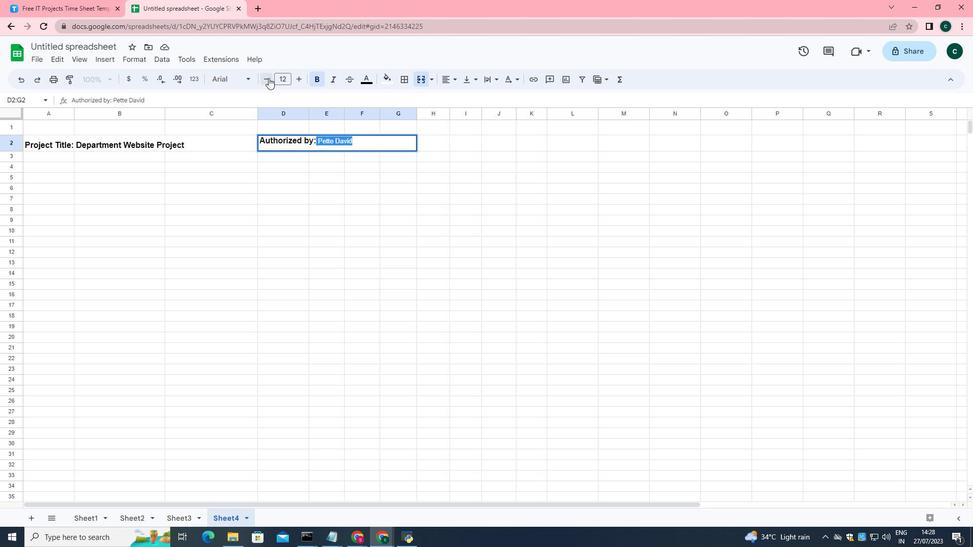 
Action: Mouse pressed left at (265, 78)
Screenshot: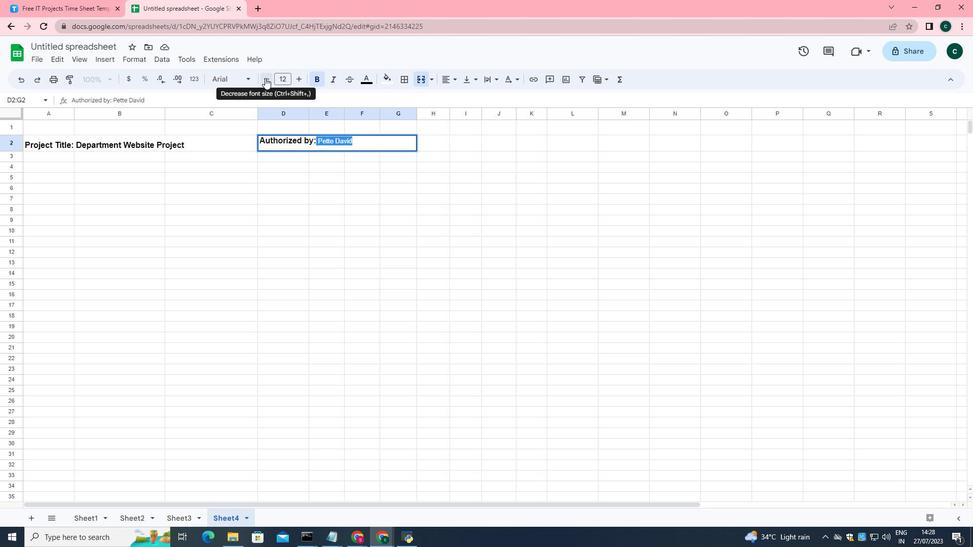 
Action: Mouse moved to (298, 83)
Screenshot: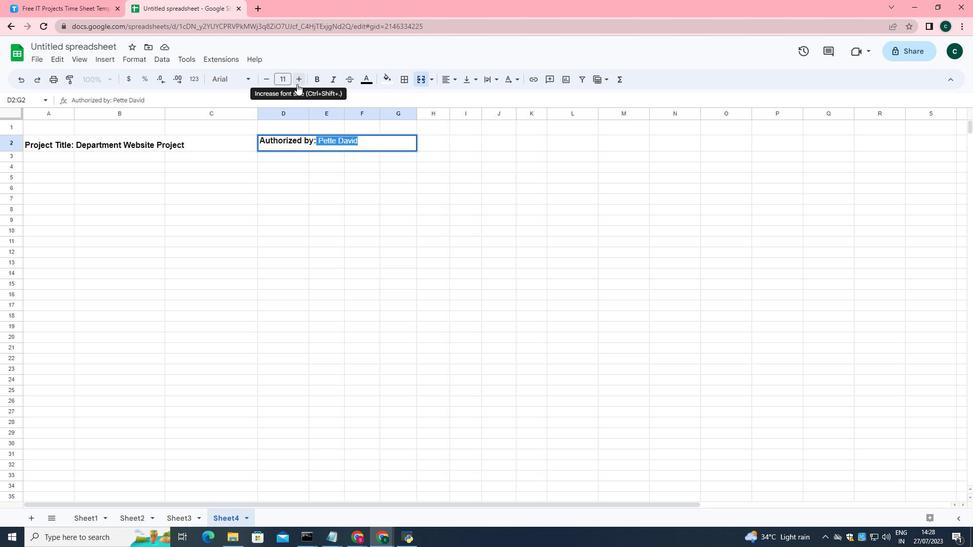 
Action: Mouse pressed left at (298, 83)
Screenshot: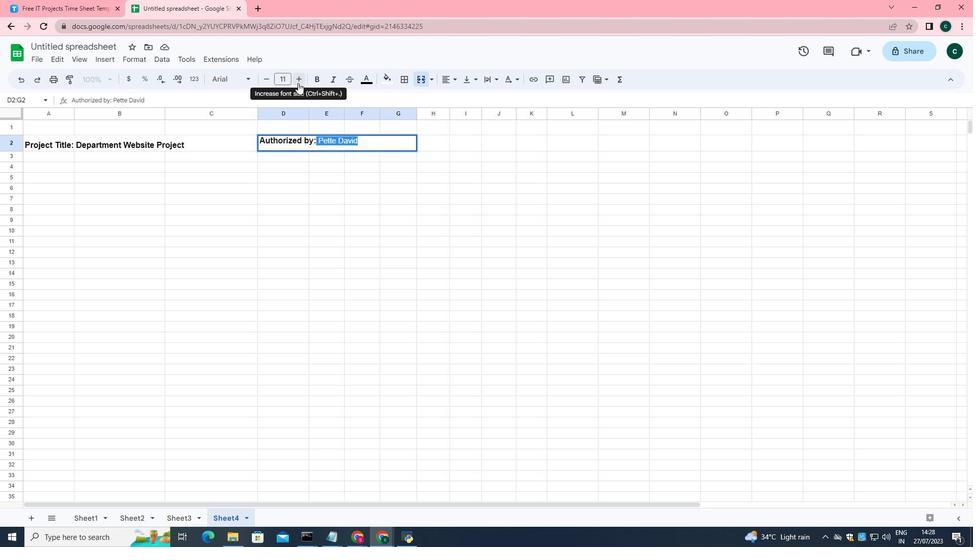 
Action: Mouse moved to (380, 149)
Screenshot: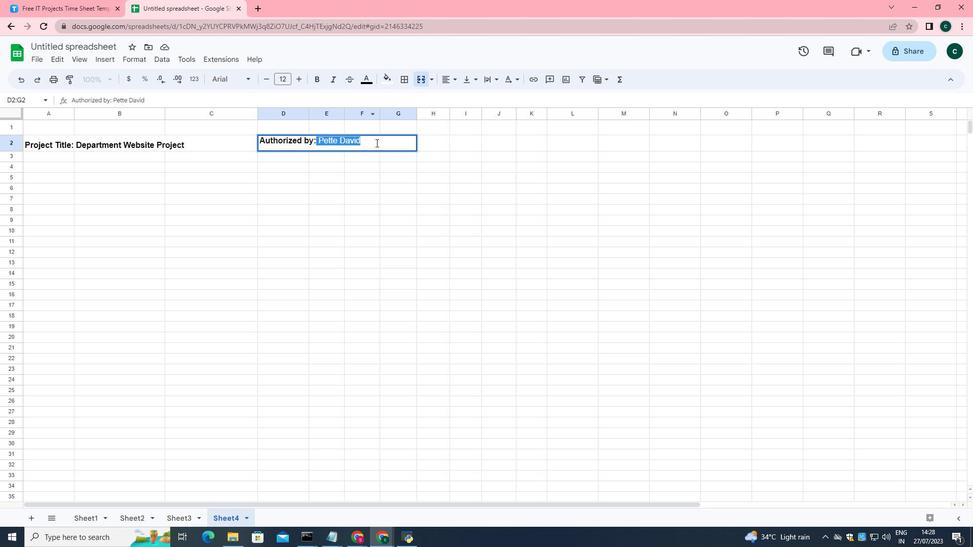 
Action: Mouse pressed left at (380, 149)
Screenshot: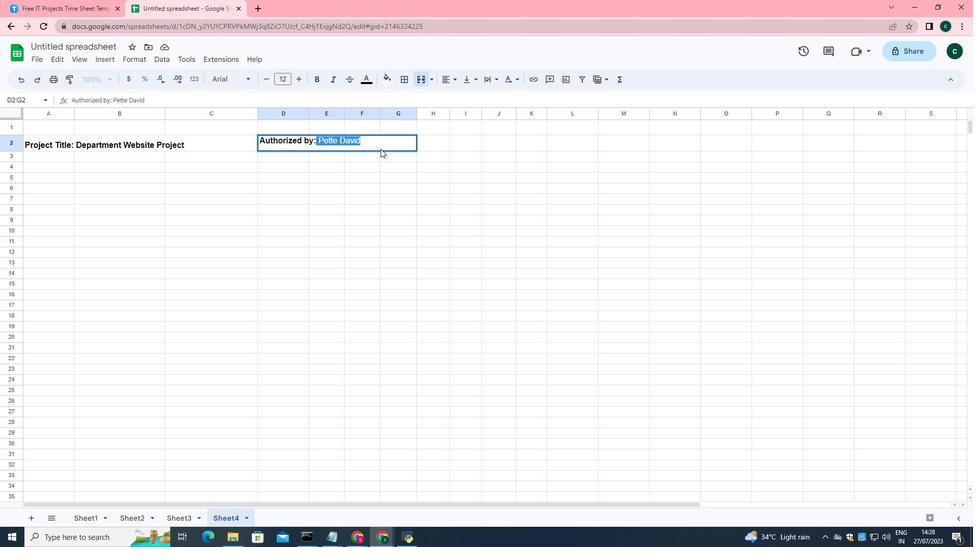 
Action: Mouse moved to (311, 156)
Screenshot: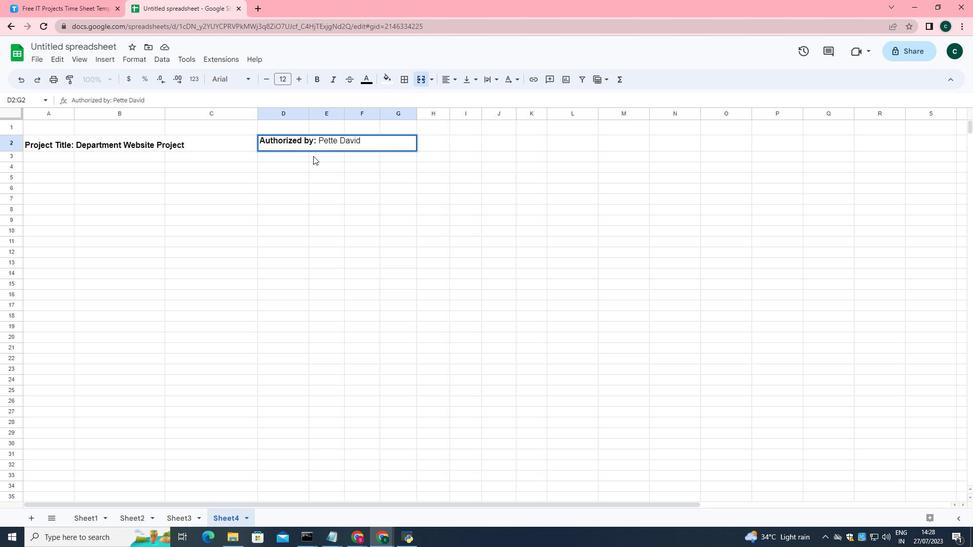 
Action: Mouse pressed left at (311, 156)
Screenshot: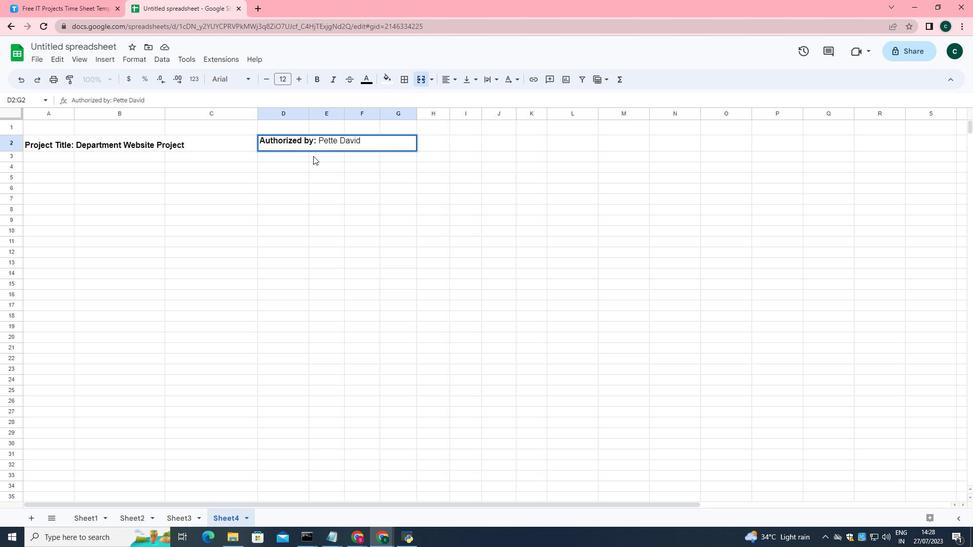 
Action: Mouse moved to (323, 146)
Screenshot: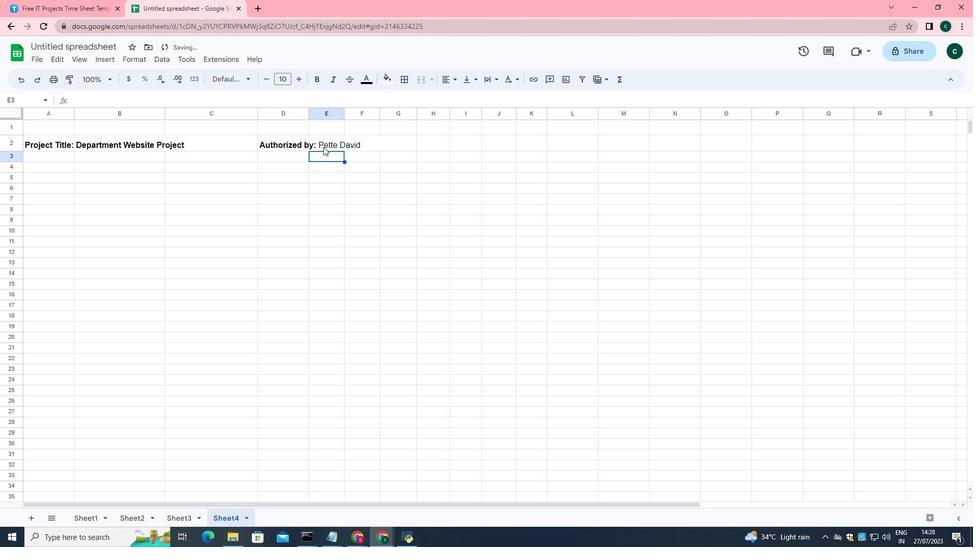 
Action: Mouse pressed left at (323, 146)
Screenshot: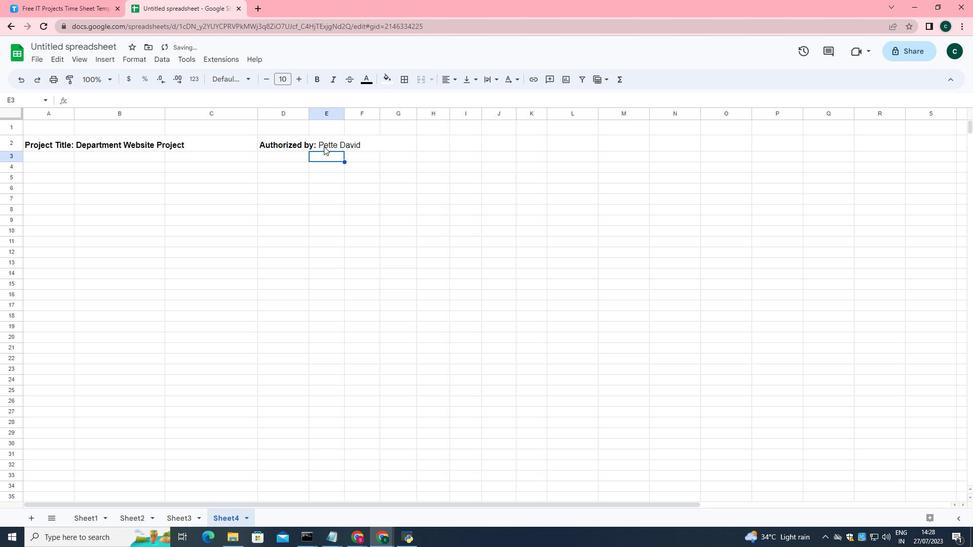 
Action: Mouse moved to (113, 97)
Screenshot: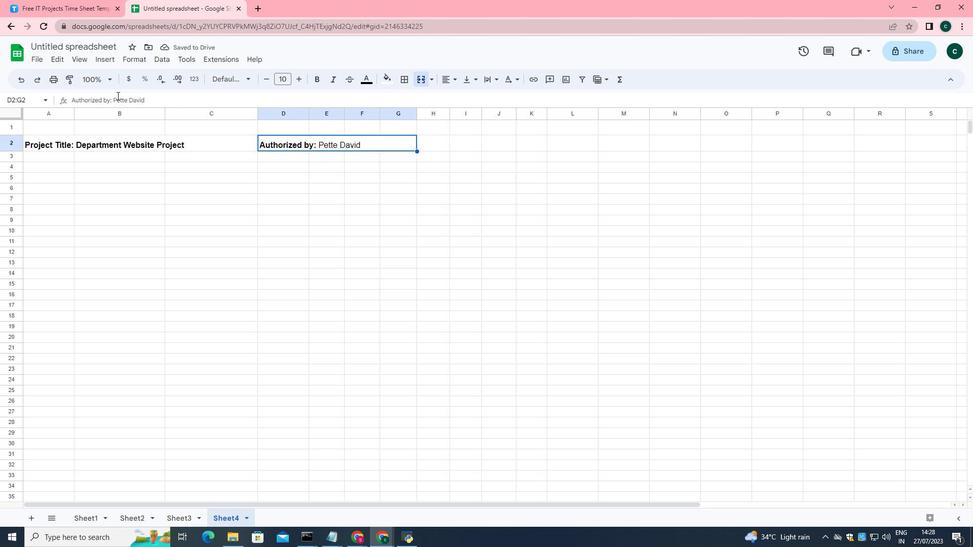 
Action: Mouse pressed left at (113, 97)
Screenshot: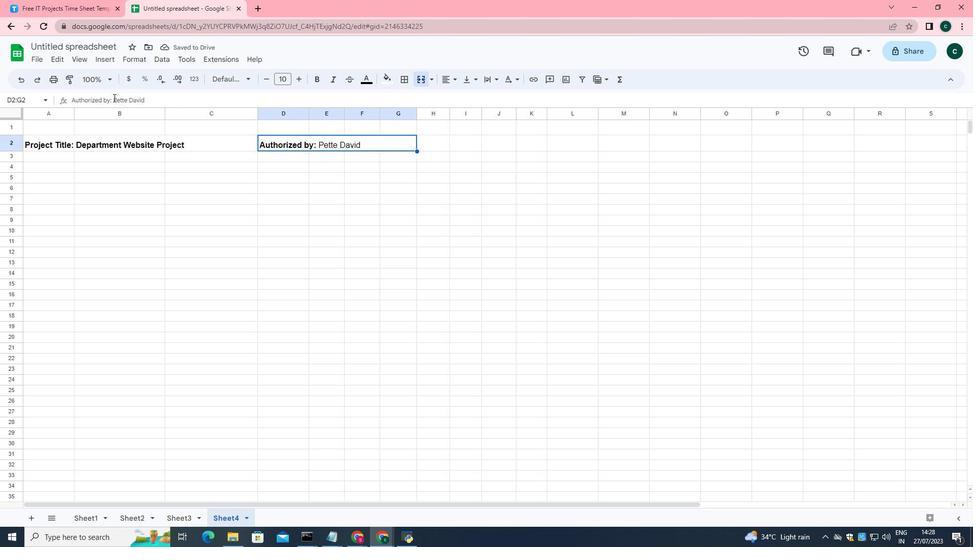 
Action: Mouse moved to (301, 83)
Screenshot: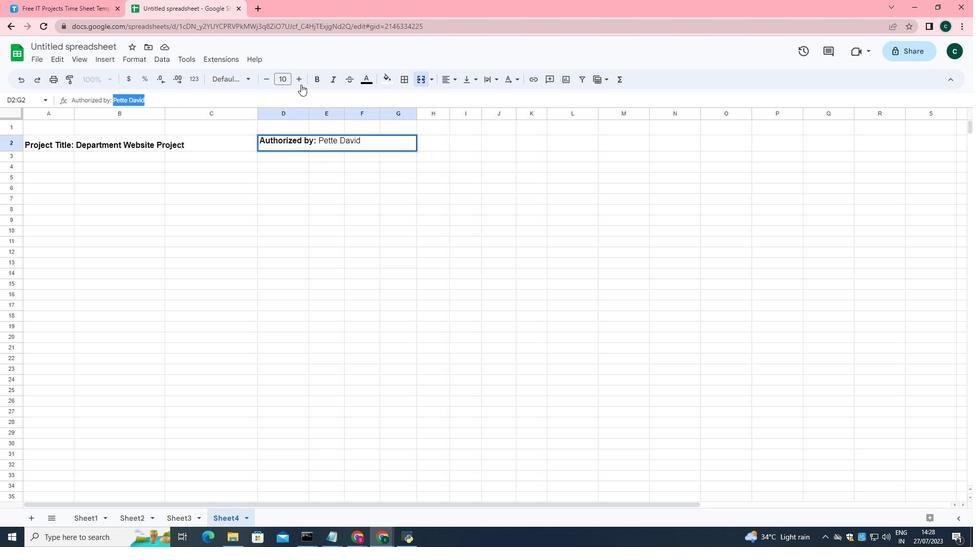 
Action: Mouse pressed left at (301, 83)
Screenshot: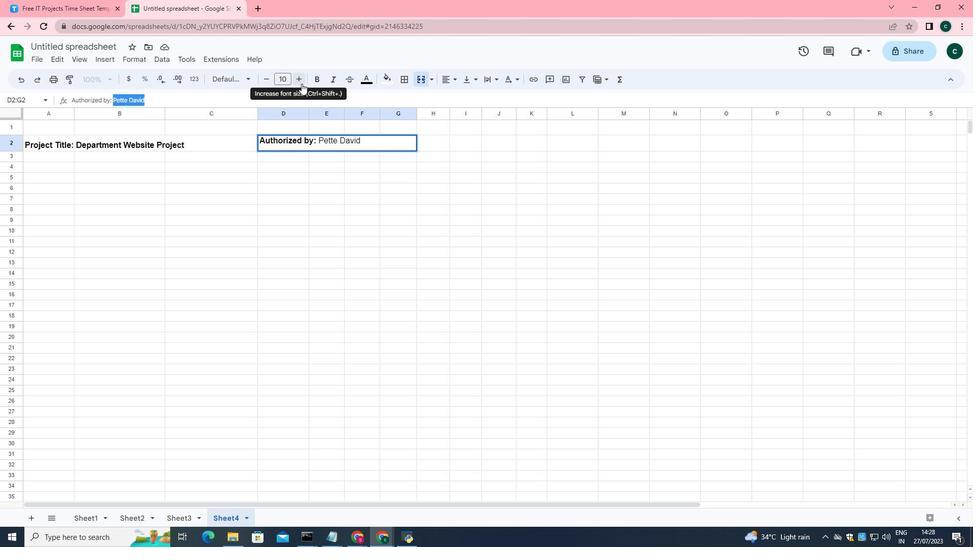 
Action: Mouse pressed left at (301, 83)
Screenshot: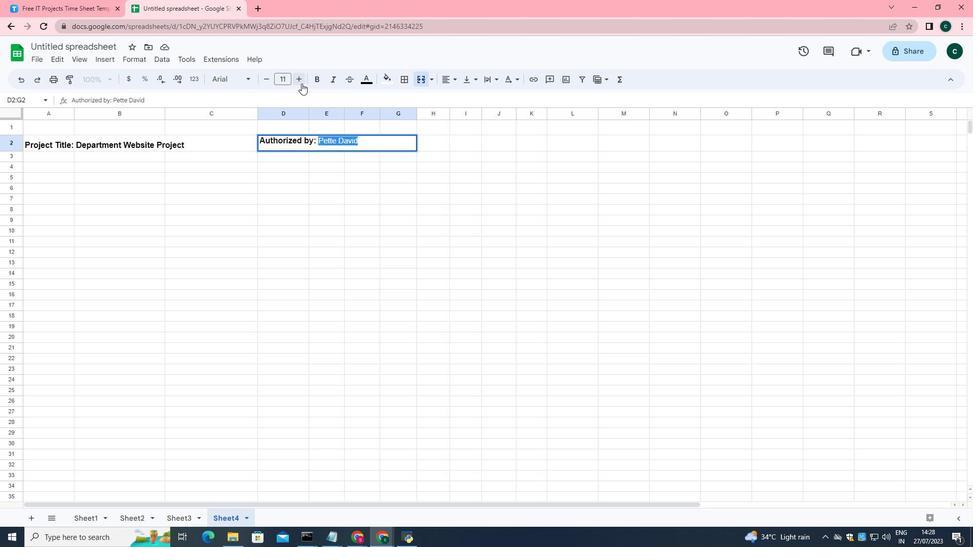 
Action: Mouse moved to (372, 138)
Screenshot: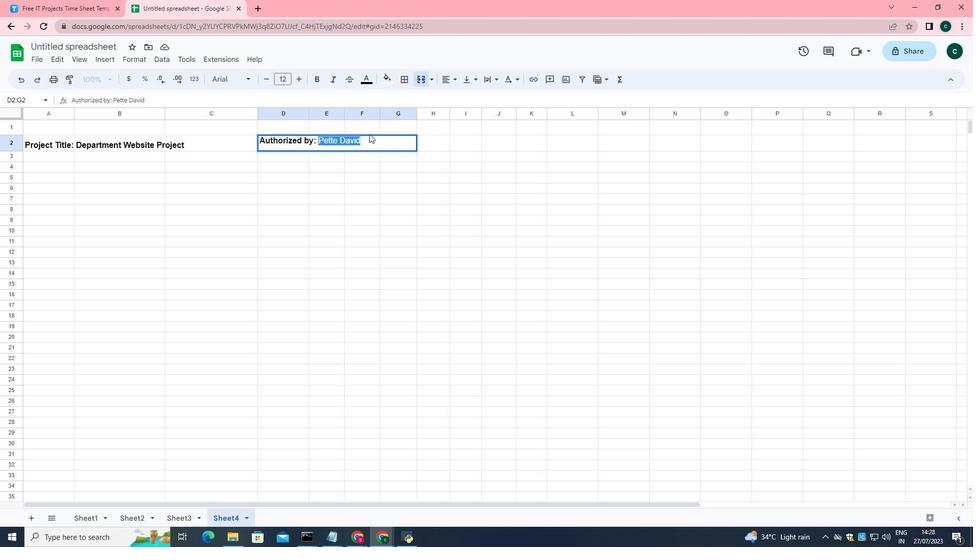 
Action: Mouse pressed left at (372, 138)
Screenshot: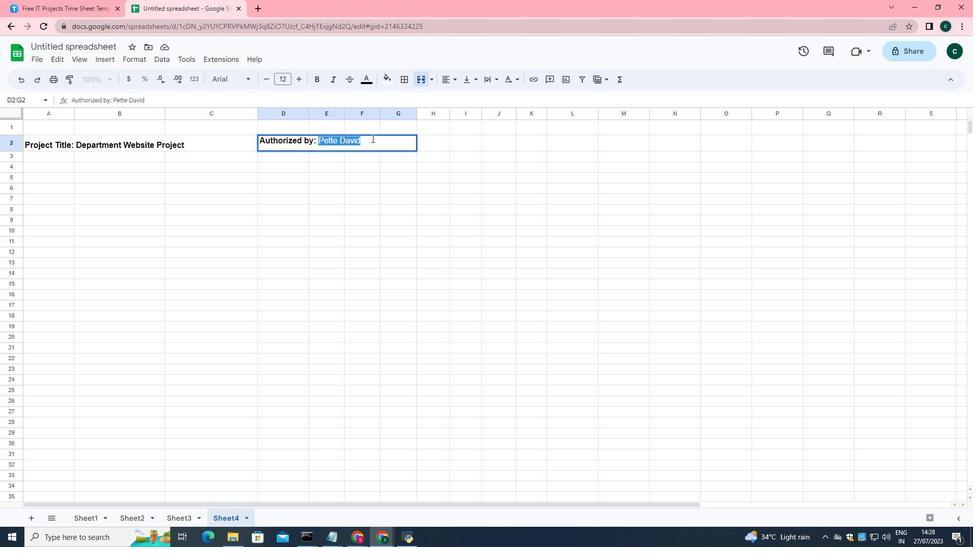 
Action: Mouse moved to (83, 167)
Screenshot: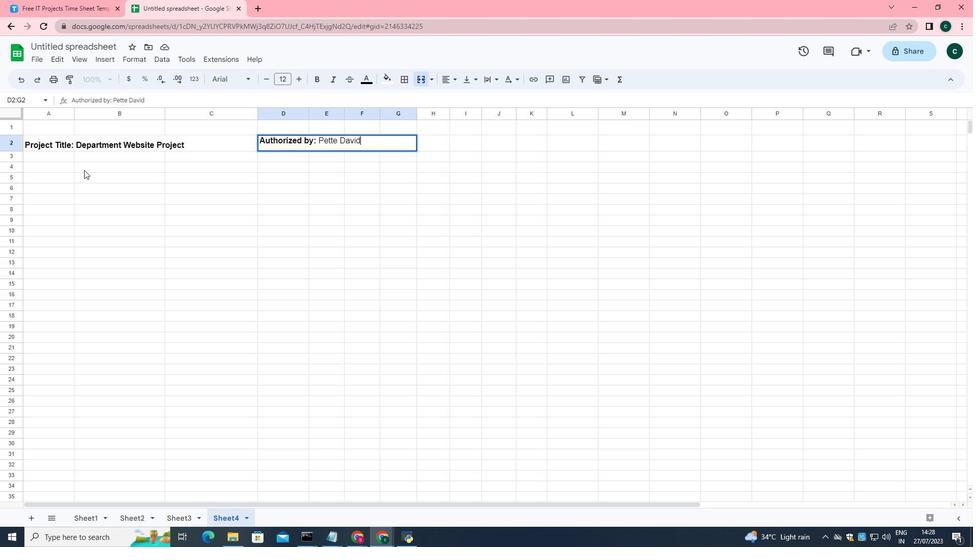 
Action: Mouse pressed left at (83, 167)
Screenshot: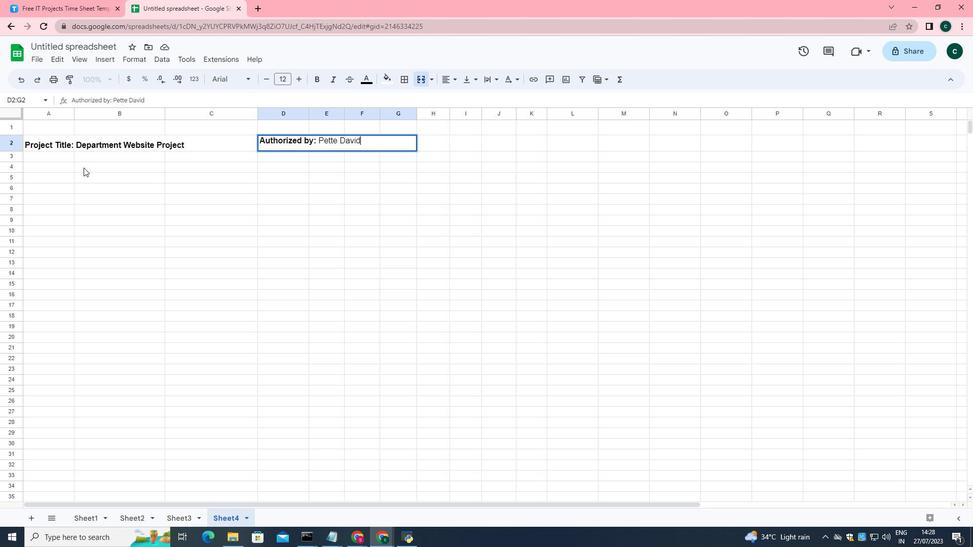 
Action: Mouse moved to (64, 177)
Screenshot: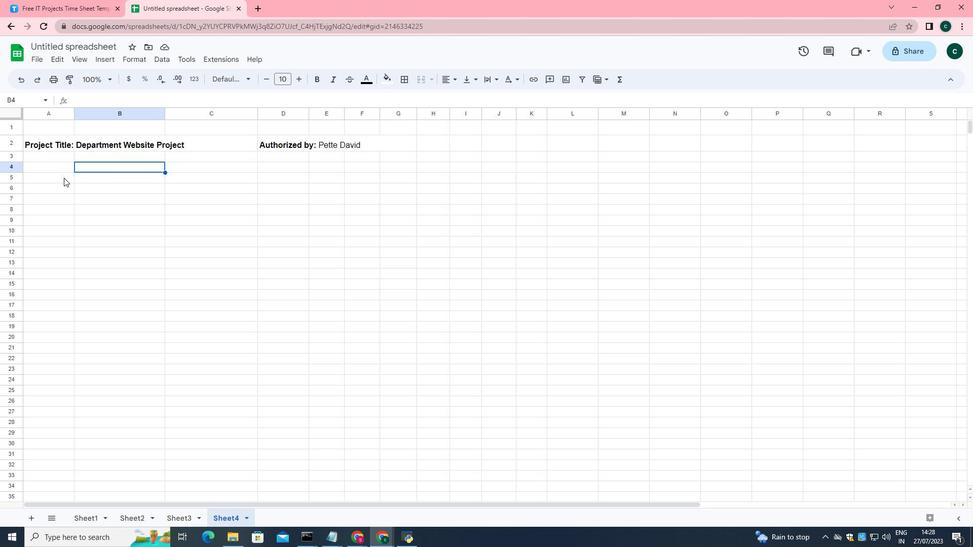 
Action: Mouse pressed left at (64, 177)
Screenshot: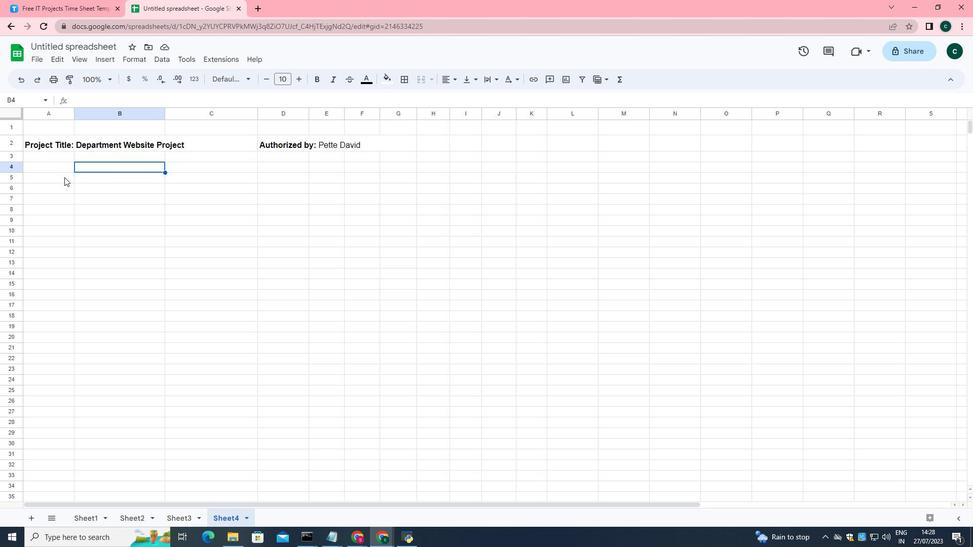 
Action: Mouse moved to (114, 168)
Screenshot: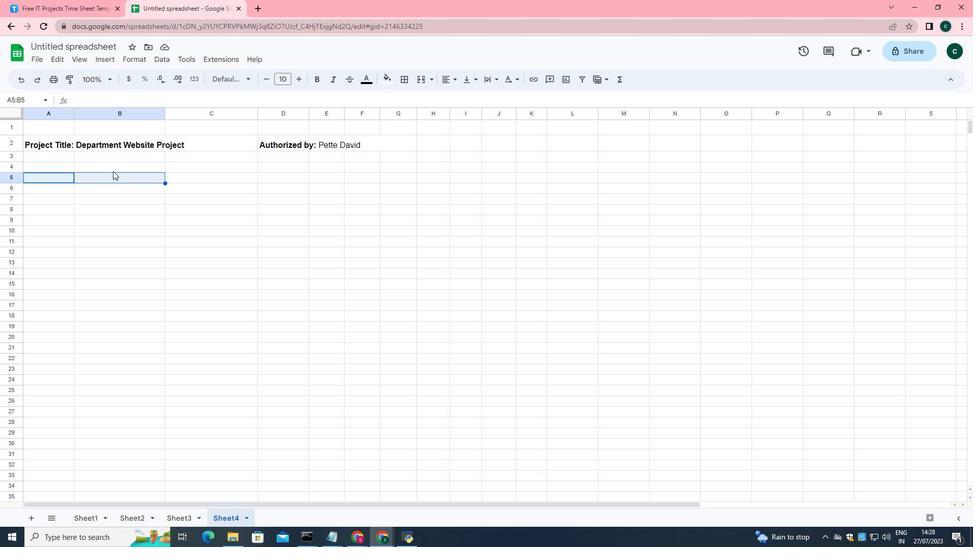 
Action: Mouse pressed left at (114, 168)
Screenshot: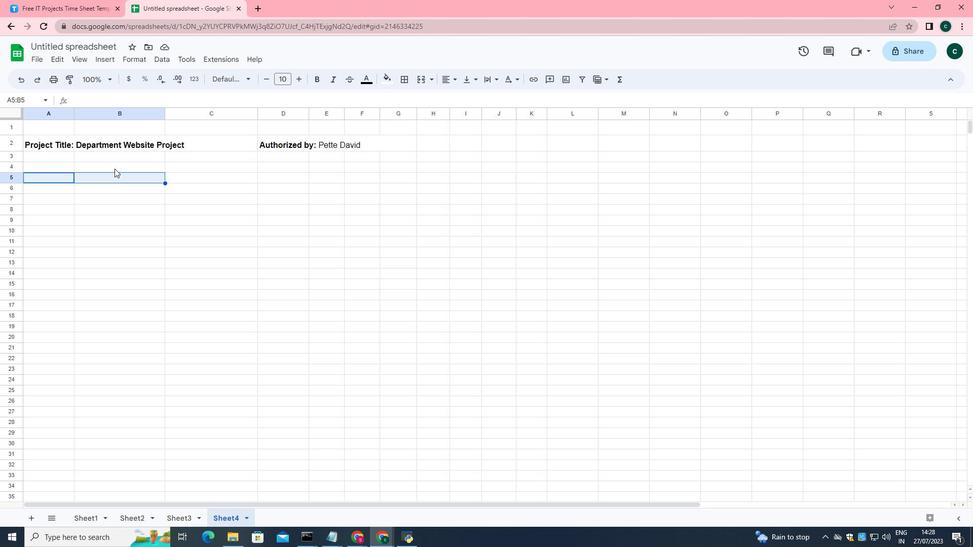
Action: Mouse moved to (65, 168)
Screenshot: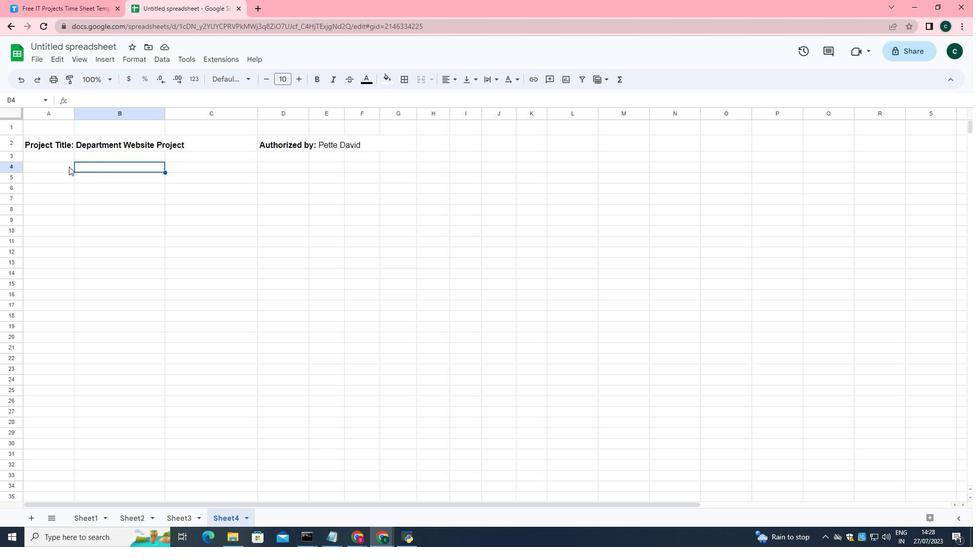 
Action: Mouse pressed left at (65, 168)
Screenshot: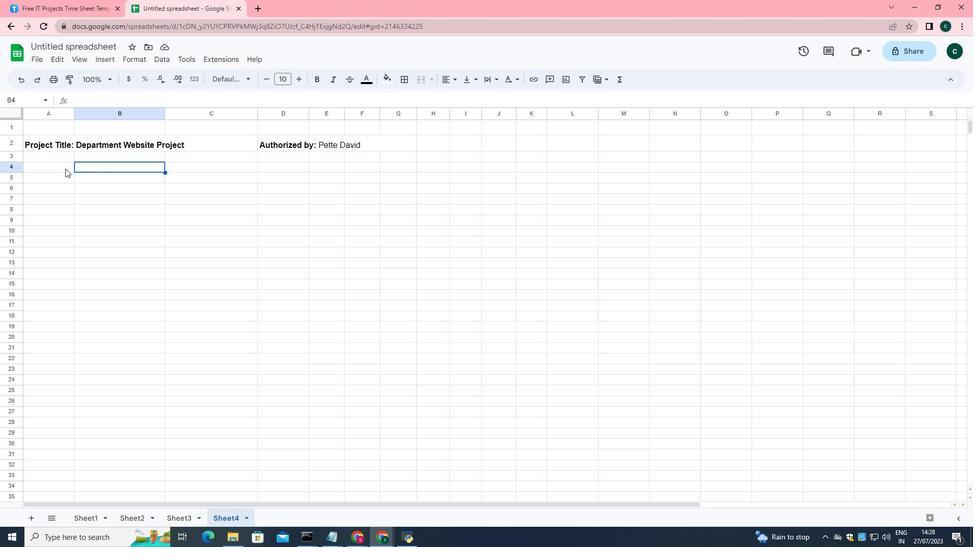 
Action: Mouse moved to (421, 76)
Screenshot: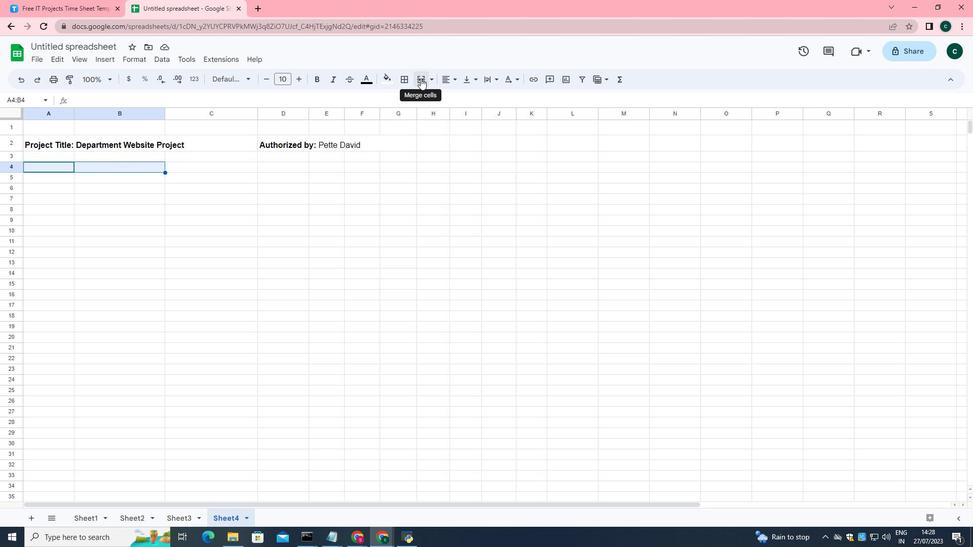 
Action: Mouse pressed left at (421, 76)
Screenshot: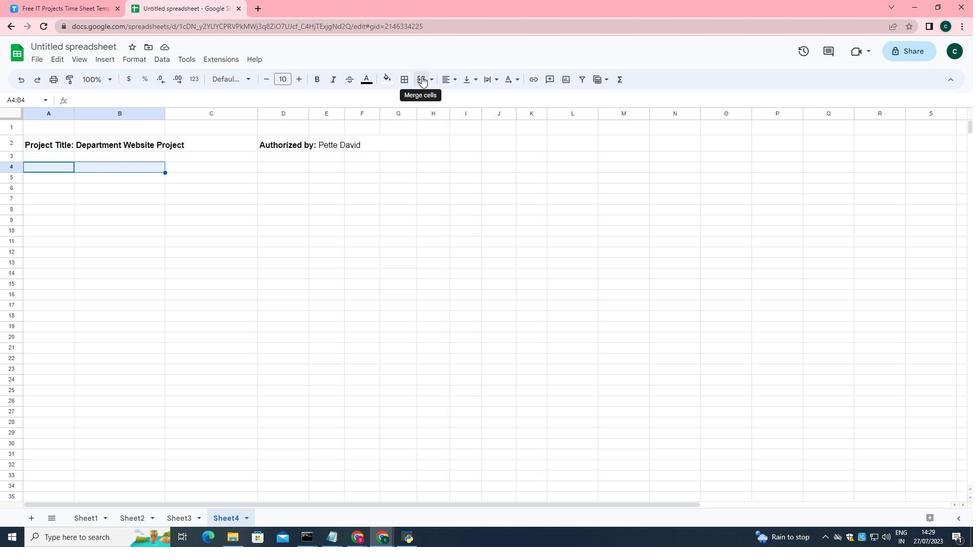 
Action: Mouse moved to (302, 80)
Screenshot: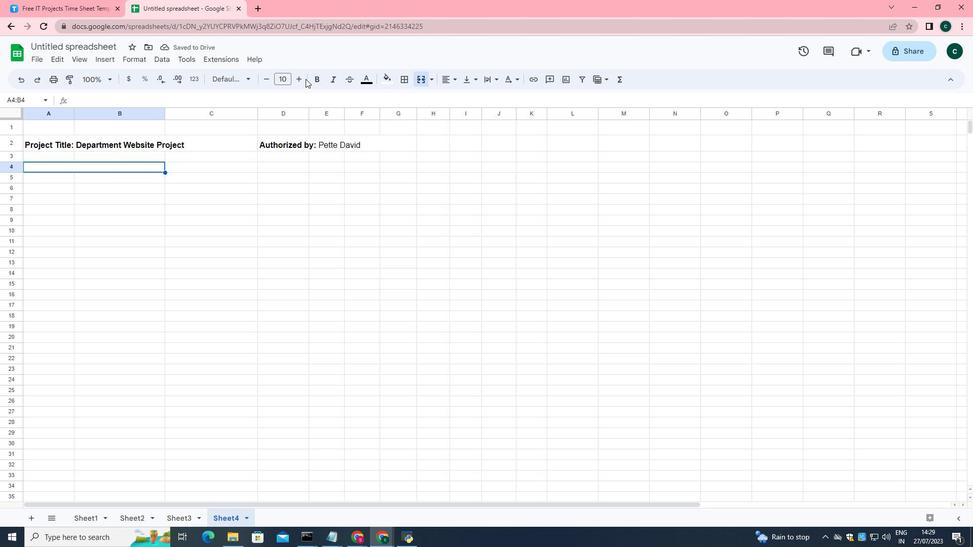 
Action: Mouse pressed left at (302, 80)
Screenshot: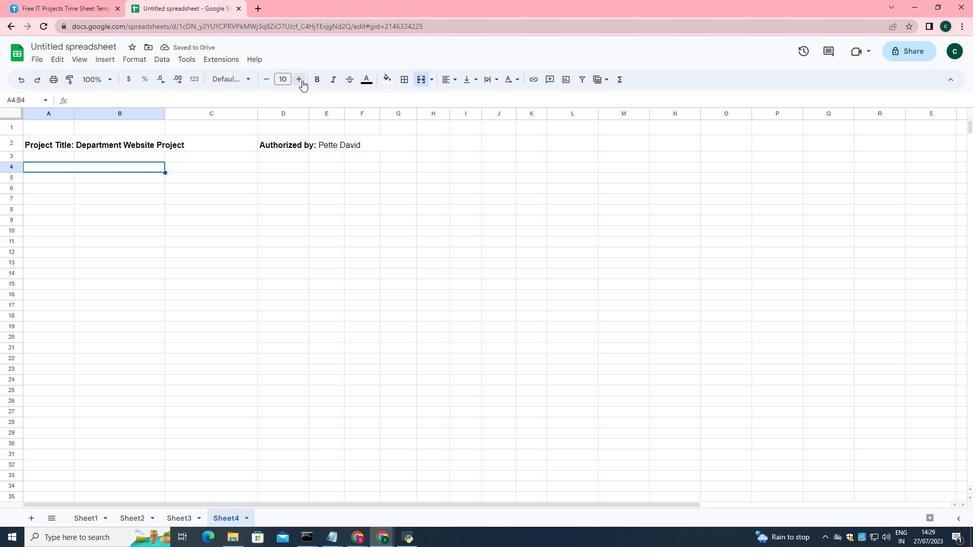 
Action: Mouse pressed left at (302, 80)
Screenshot: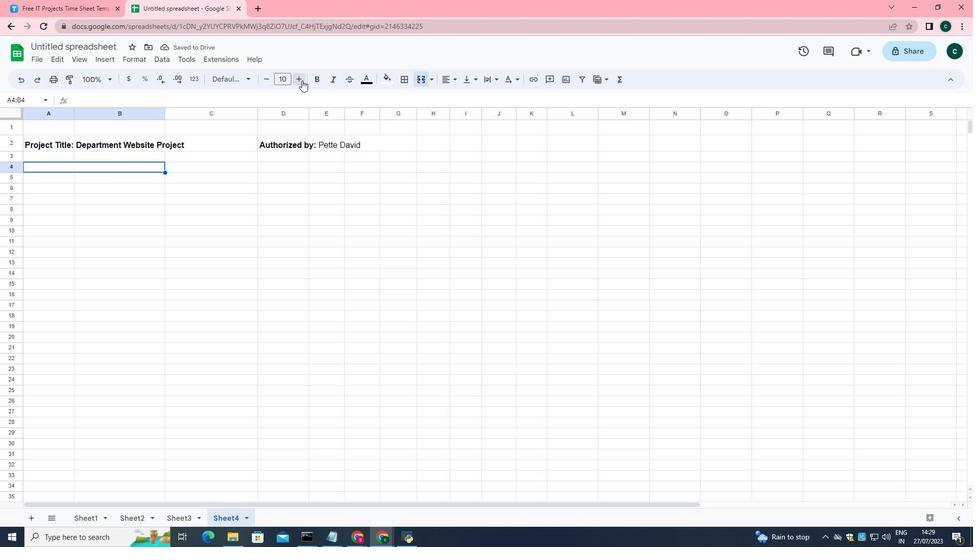 
Action: Key pressed <Key.shift>Company<Key.space><Key.shift>Name<Key.shift_r>:<Key.space><Key.shift>Tech<Key.shift><Key.shift>Rev<Key.space><Key.shift>Inc.
Screenshot: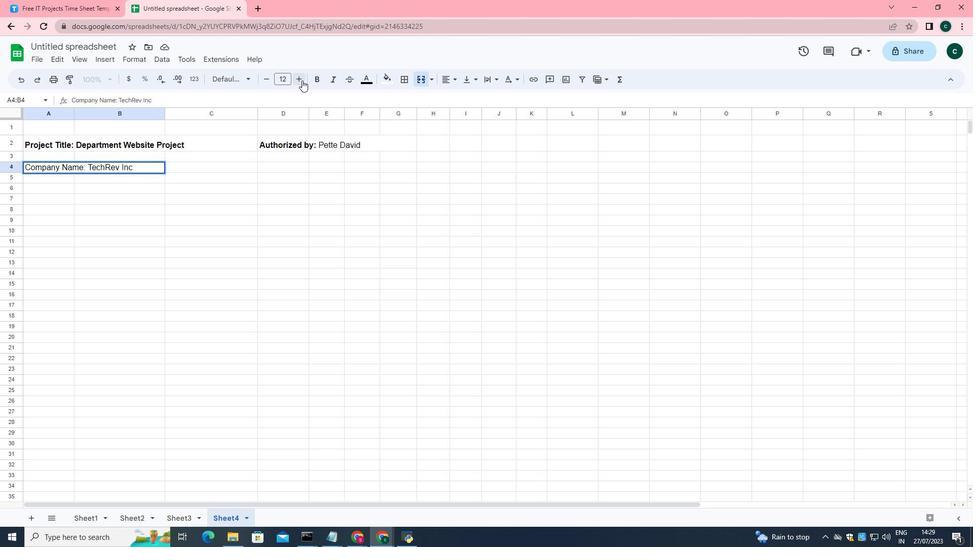 
Action: Mouse moved to (27, 165)
Screenshot: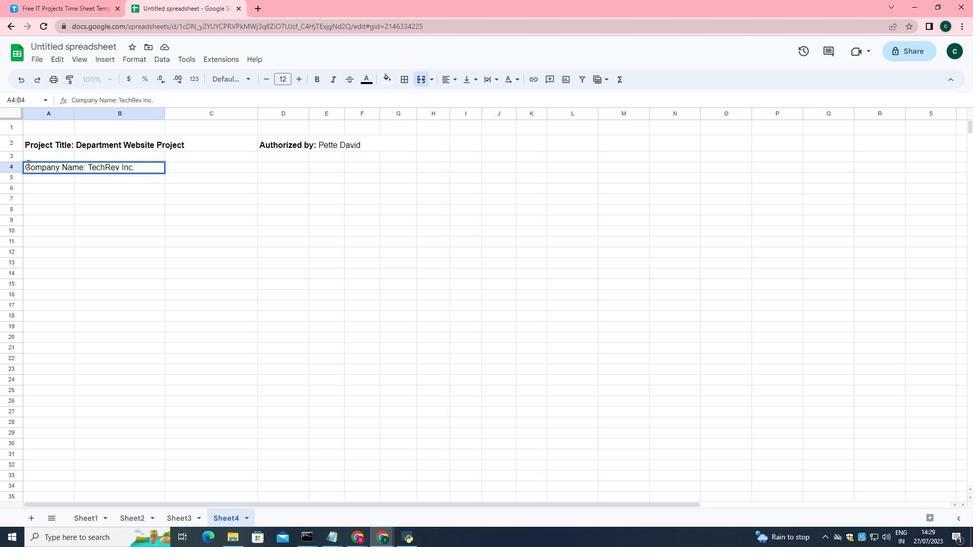 
Action: Mouse pressed left at (27, 165)
Screenshot: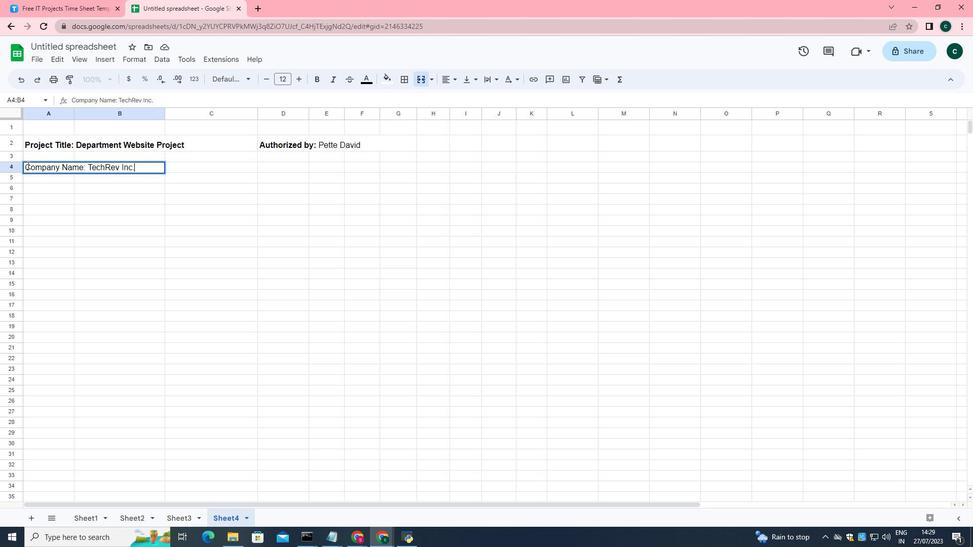 
Action: Mouse moved to (320, 79)
Screenshot: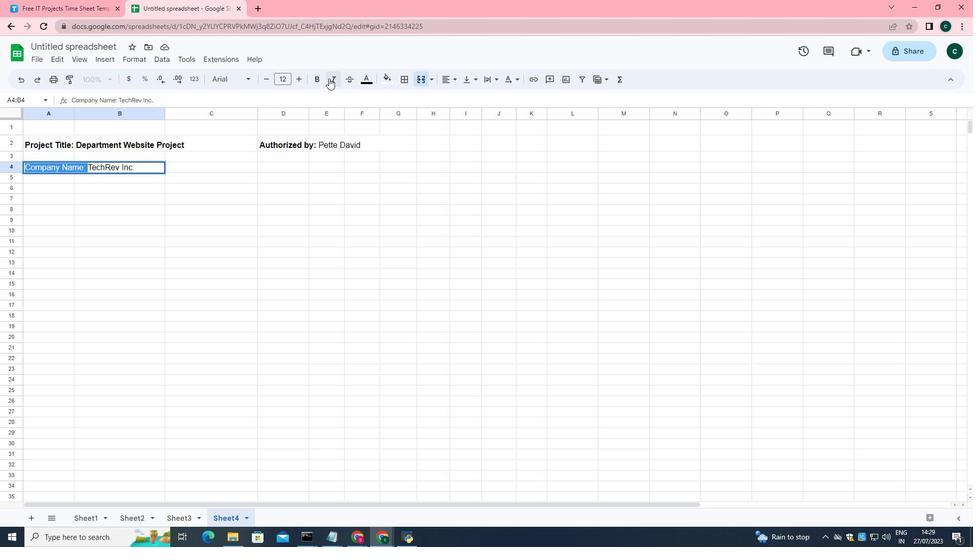 
Action: Mouse pressed left at (320, 79)
Screenshot: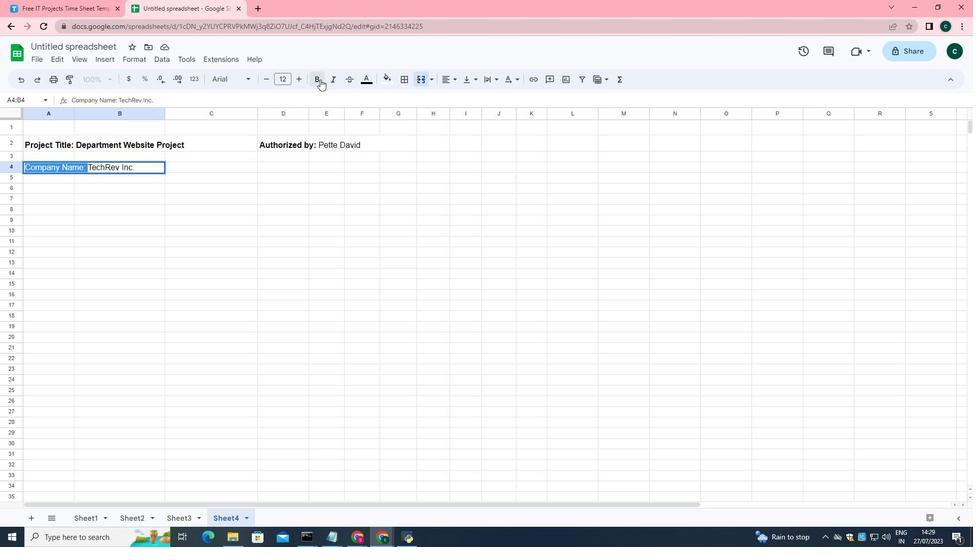 
Action: Mouse moved to (248, 164)
Screenshot: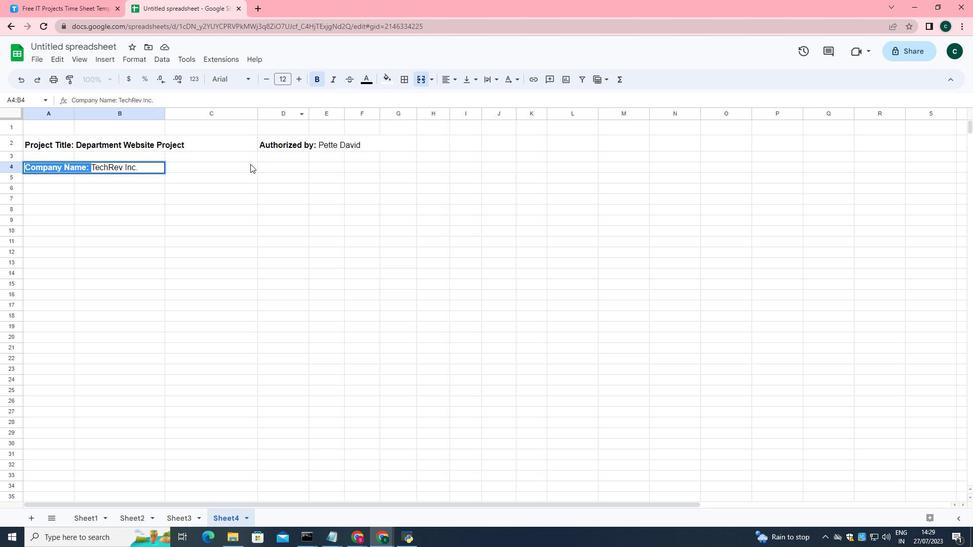 
Action: Mouse pressed left at (248, 164)
Screenshot: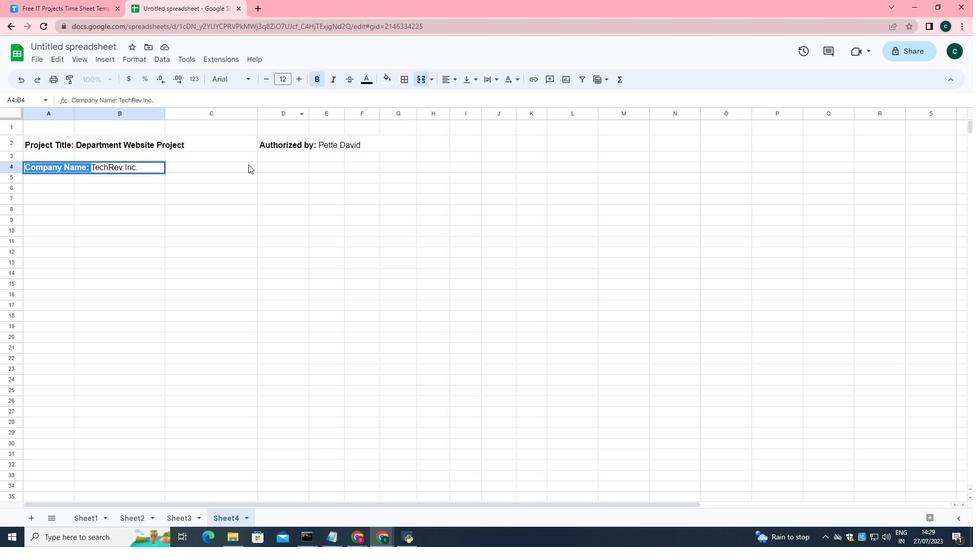 
Action: Mouse moved to (271, 169)
Screenshot: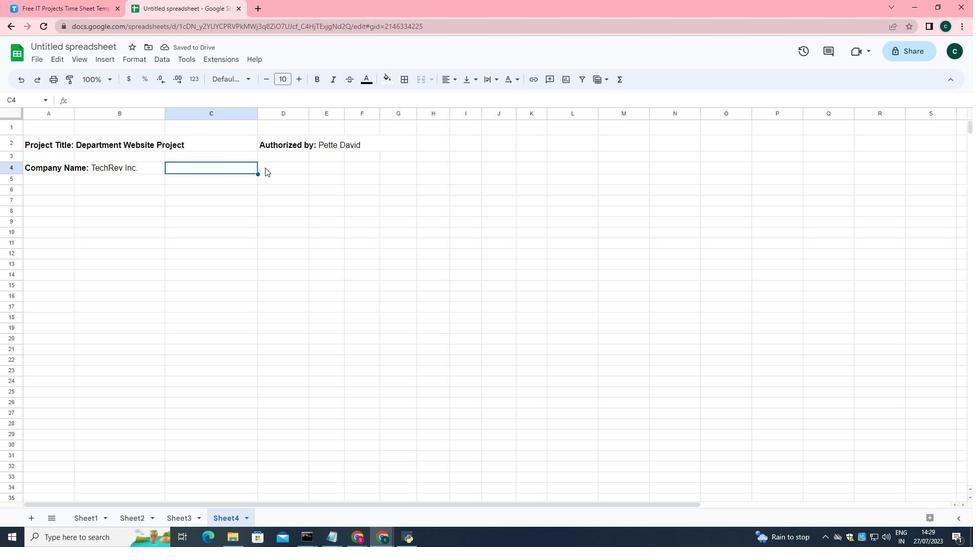 
Action: Mouse pressed left at (271, 169)
Screenshot: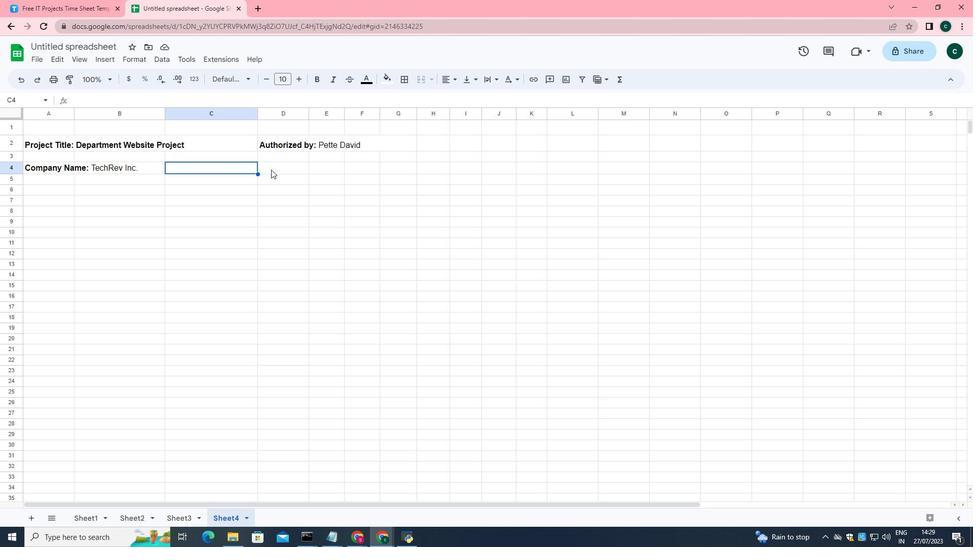 
Action: Mouse moved to (420, 77)
Screenshot: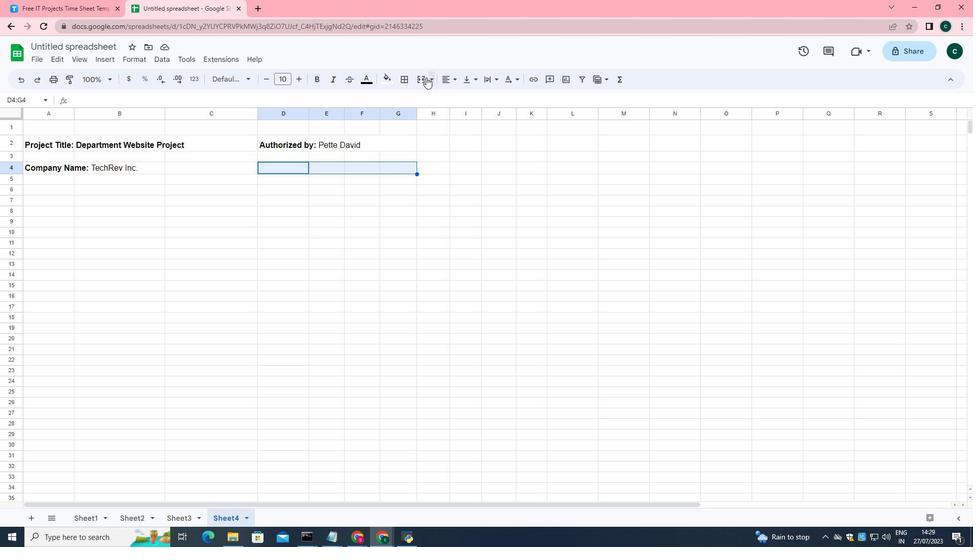 
Action: Mouse pressed left at (420, 77)
Screenshot: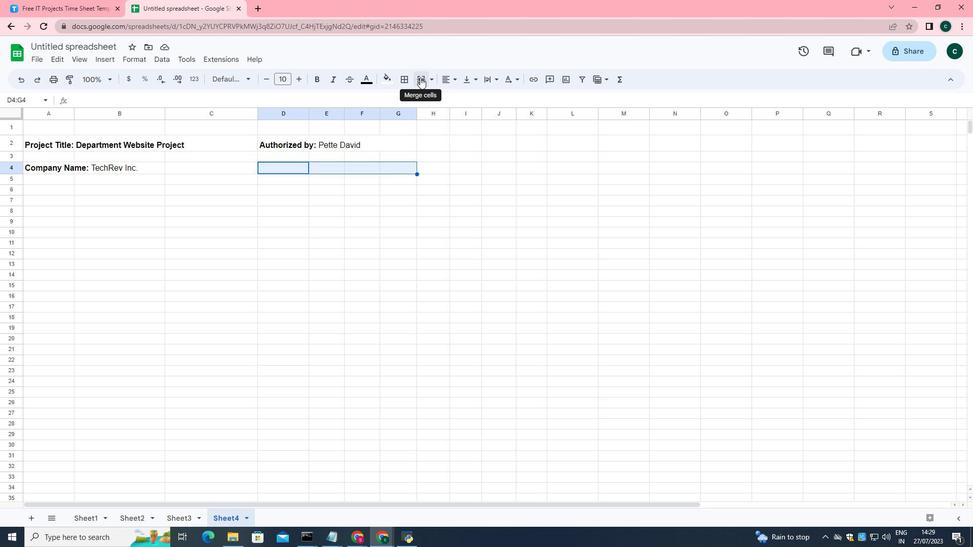 
Action: Mouse moved to (332, 168)
Screenshot: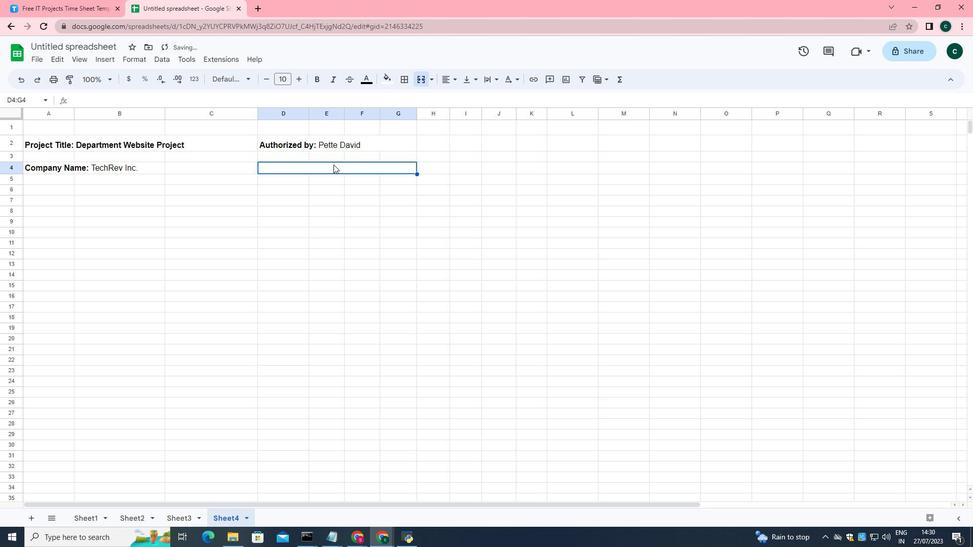 
Action: Mouse pressed left at (332, 168)
Screenshot: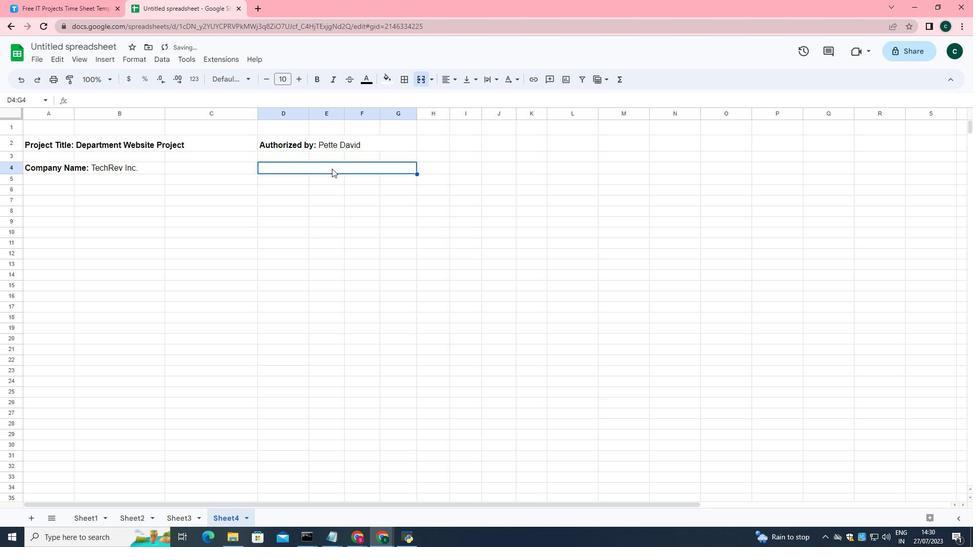 
Action: Mouse pressed left at (332, 168)
Screenshot: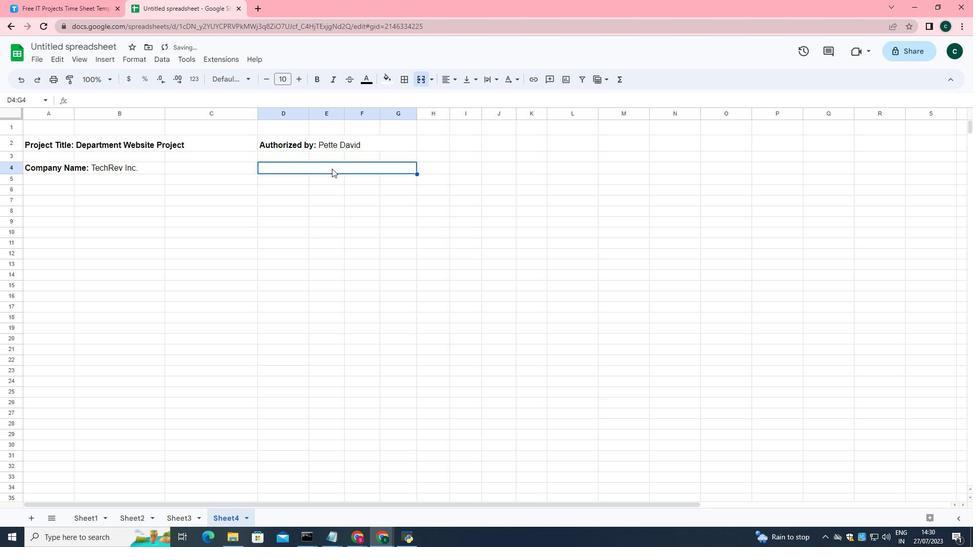 
Action: Key pressed <Key.shift>Position<Key.shift_r><Key.shift_r>:<Key.space><Key.shift>Systems<Key.space><Key.shift>Manager
Screenshot: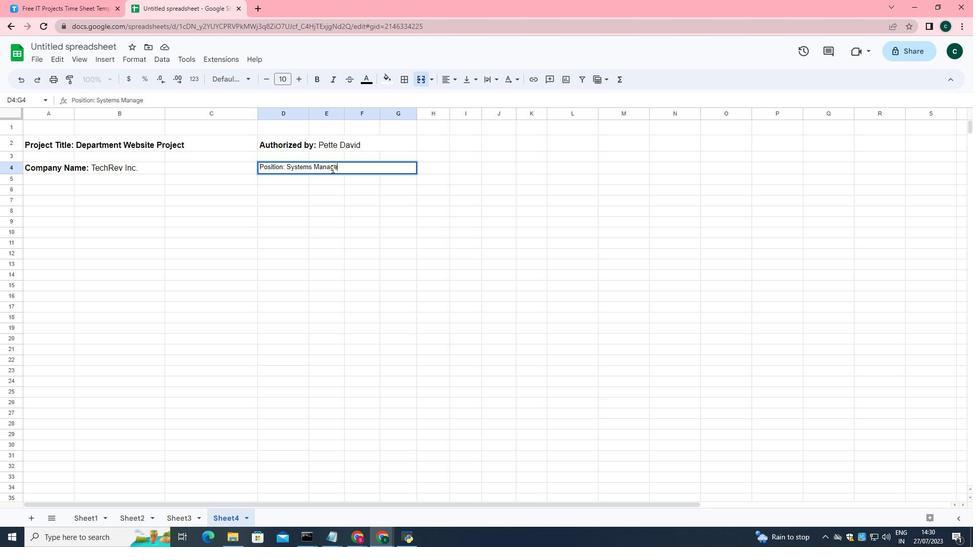 
Action: Mouse moved to (297, 80)
Screenshot: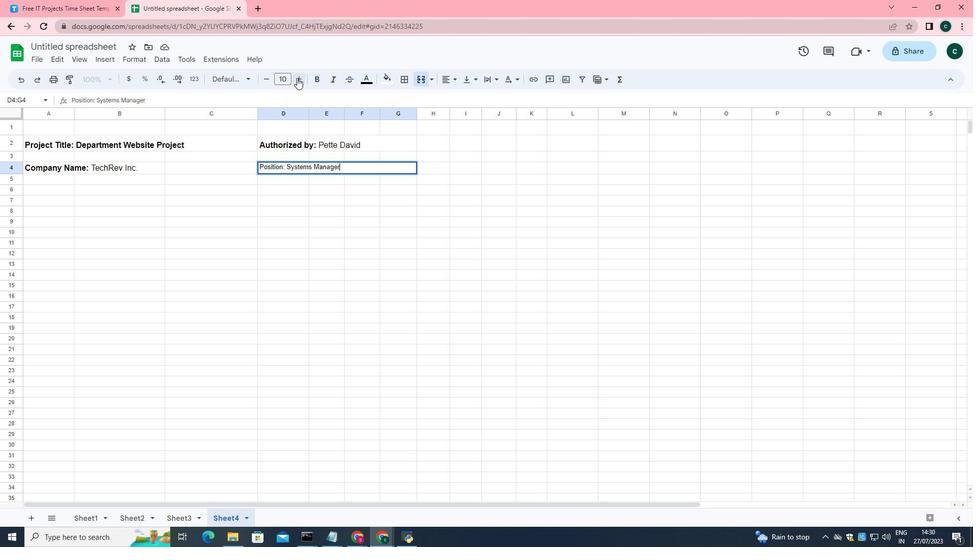 
Action: Mouse pressed left at (297, 80)
Screenshot: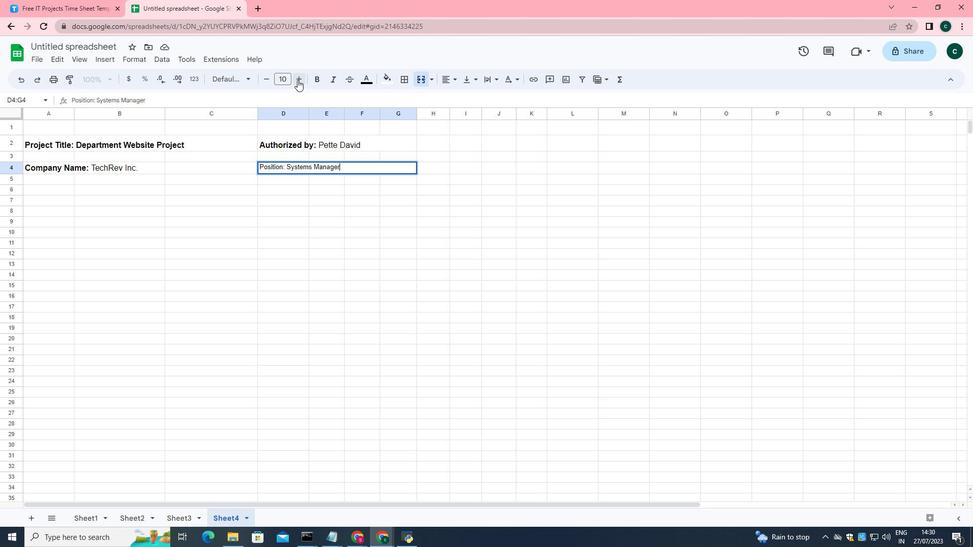 
Action: Mouse pressed left at (297, 80)
Screenshot: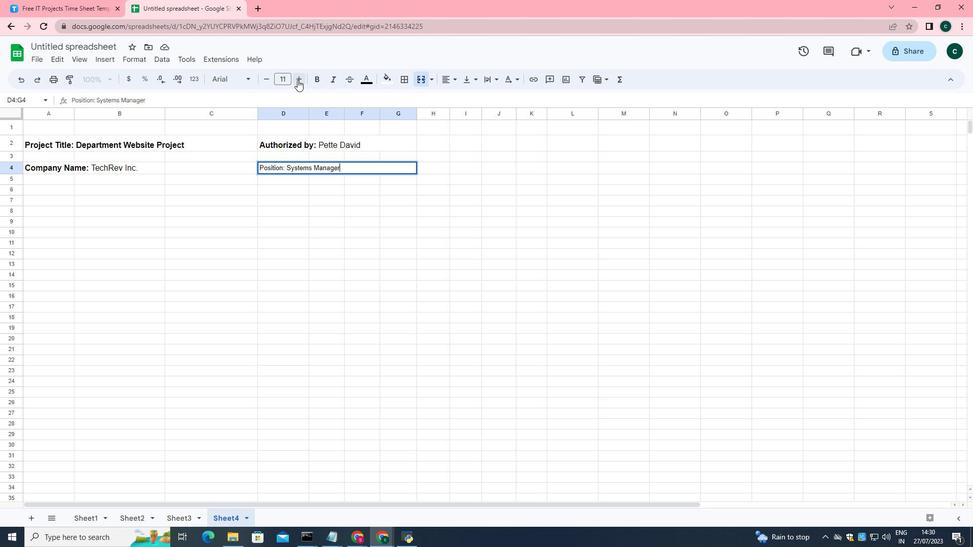 
Action: Mouse moved to (348, 168)
Screenshot: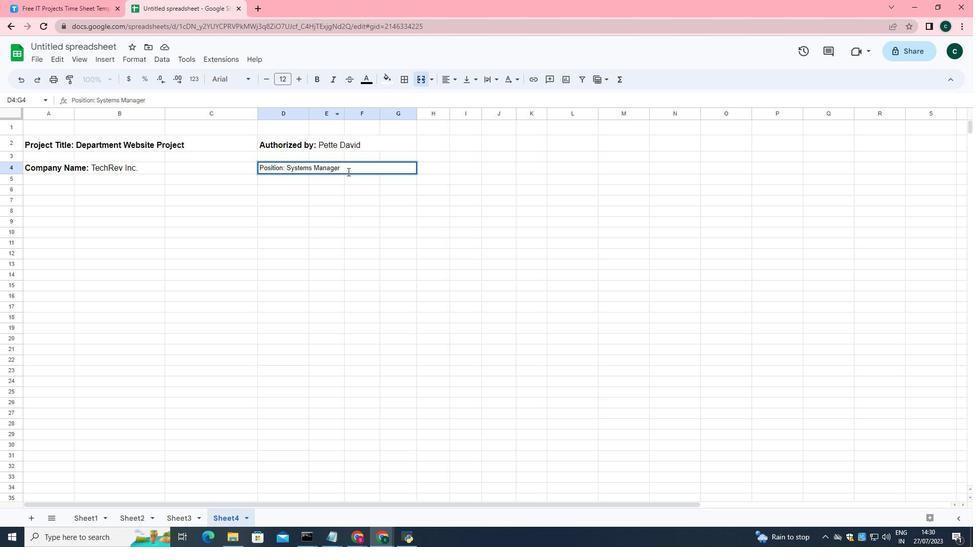 
Action: Mouse pressed left at (348, 168)
Screenshot: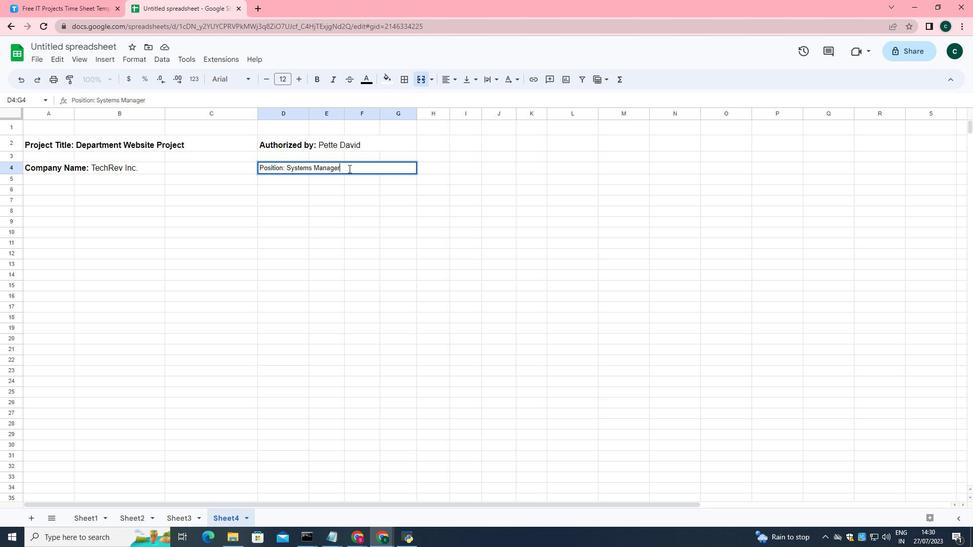
Action: Mouse moved to (260, 165)
Screenshot: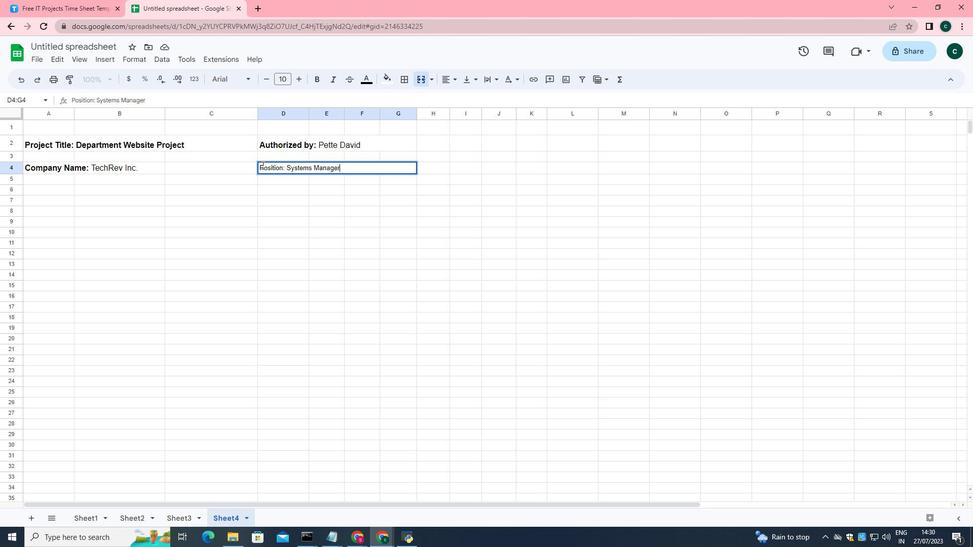 
Action: Mouse pressed left at (260, 165)
Screenshot: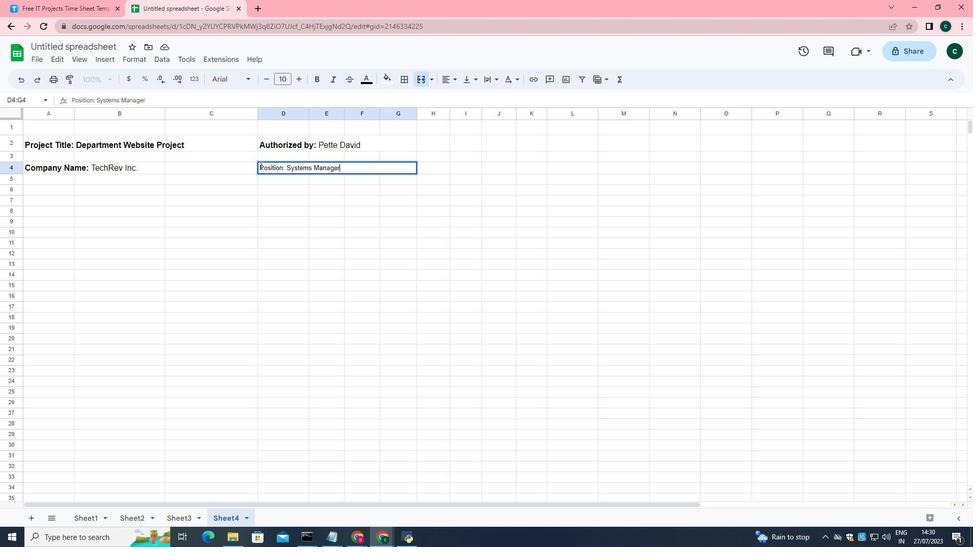 
Action: Mouse moved to (298, 79)
Screenshot: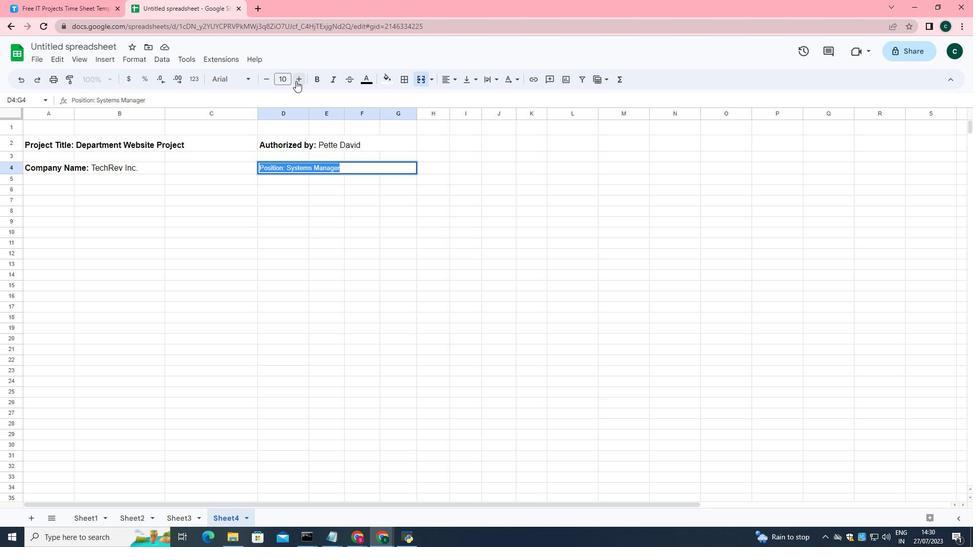 
Action: Mouse pressed left at (298, 79)
Screenshot: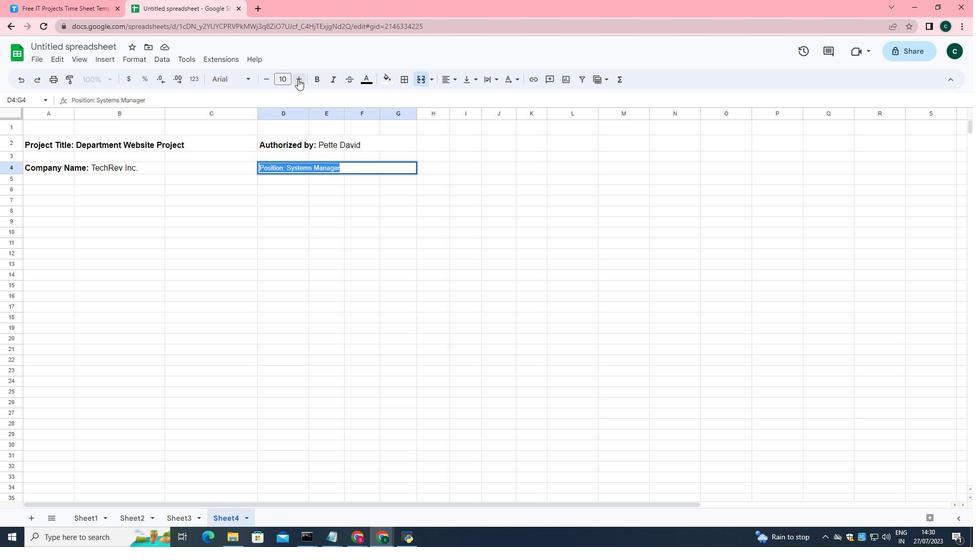 
Action: Mouse pressed left at (298, 79)
Screenshot: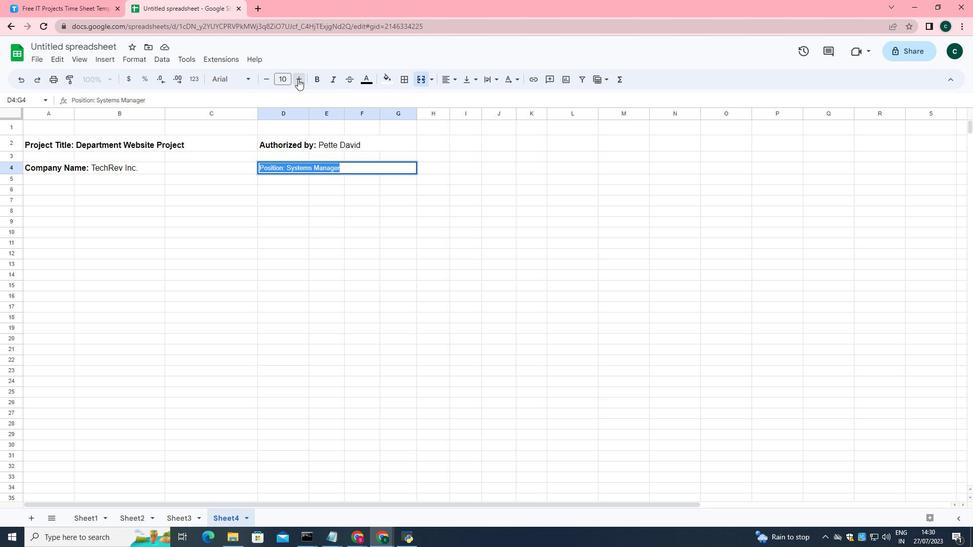 
Action: Mouse moved to (267, 80)
Screenshot: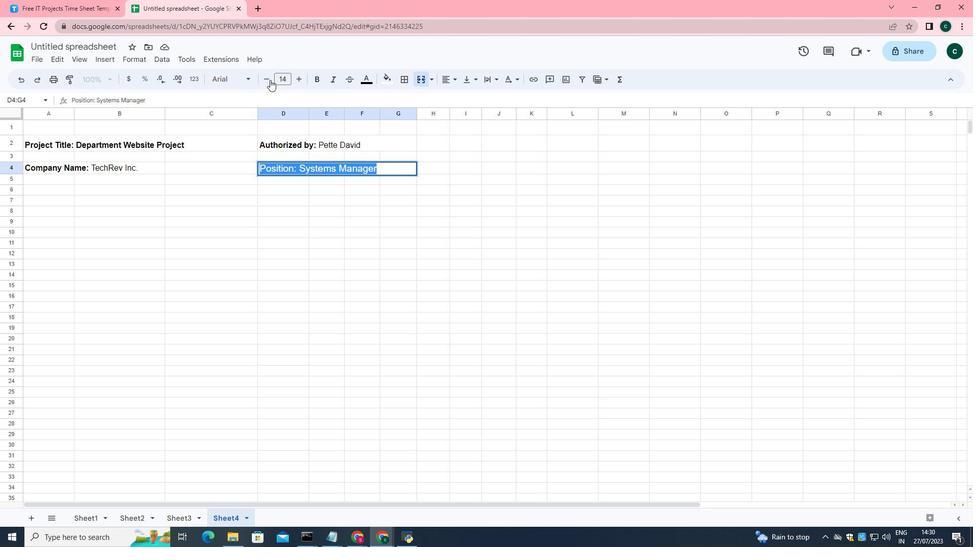 
Action: Mouse pressed left at (267, 80)
Screenshot: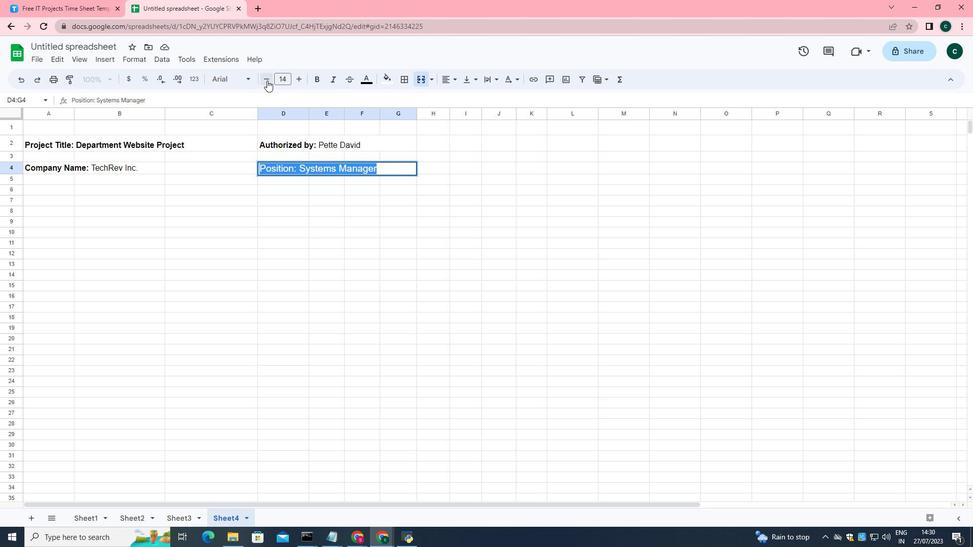 
Action: Mouse pressed left at (267, 80)
Screenshot: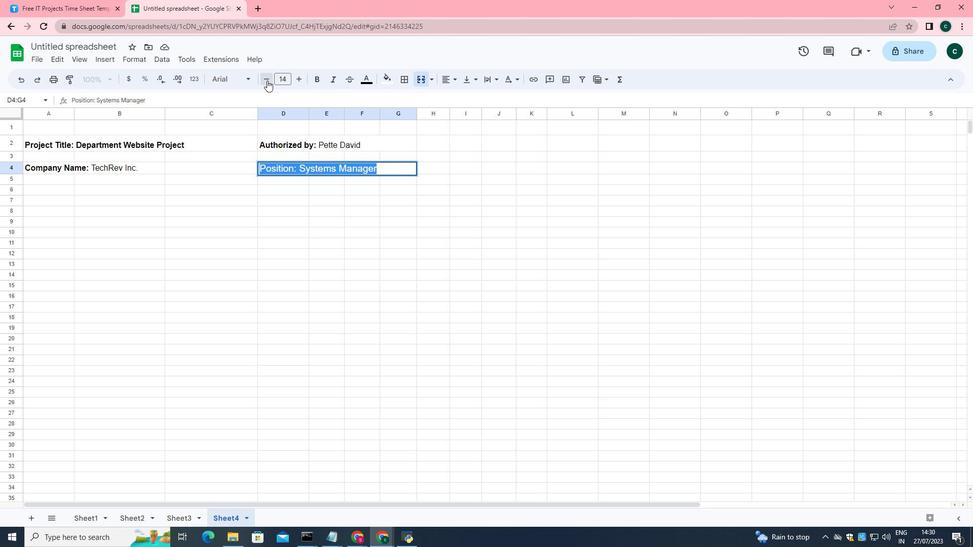 
Action: Mouse moved to (295, 180)
Screenshot: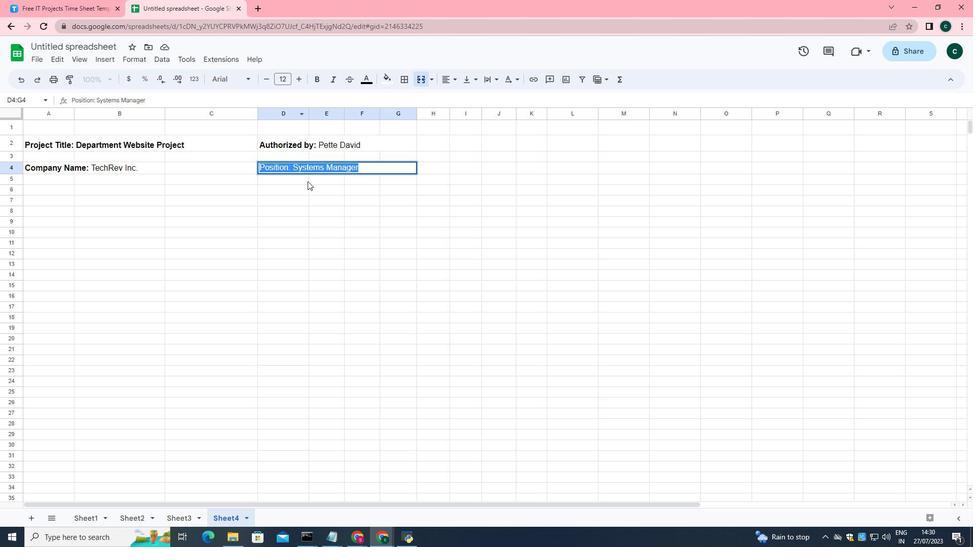 
Action: Mouse pressed left at (295, 180)
Screenshot: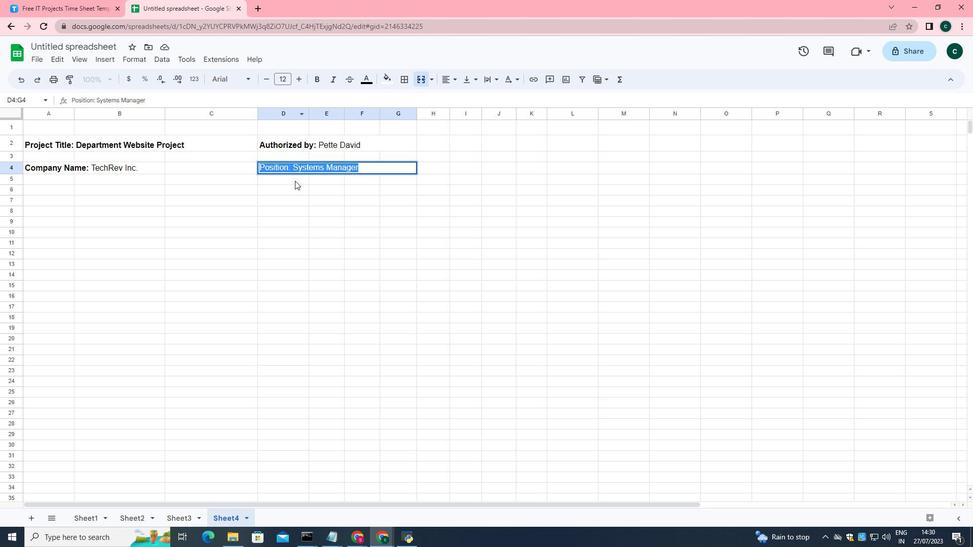 
Action: Mouse moved to (310, 170)
Screenshot: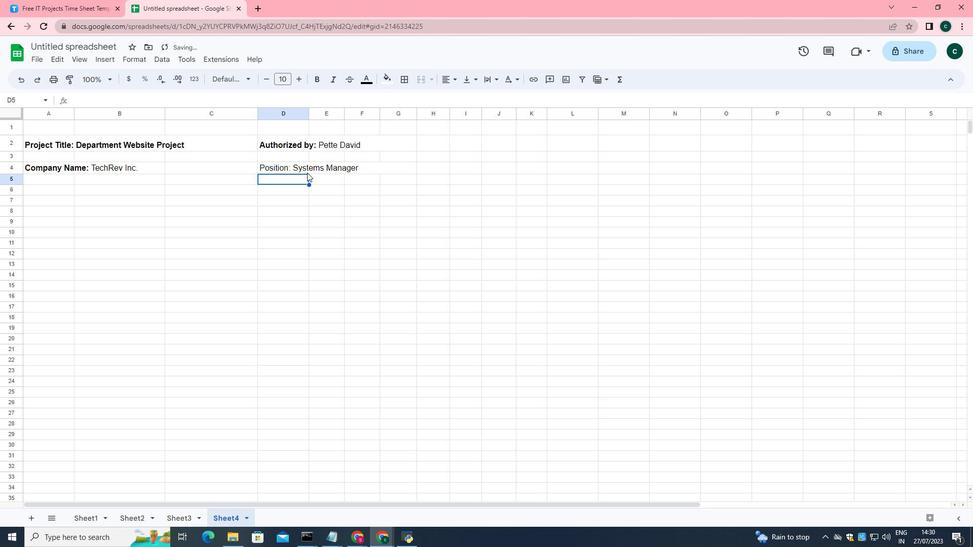 
Action: Mouse pressed left at (310, 170)
Screenshot: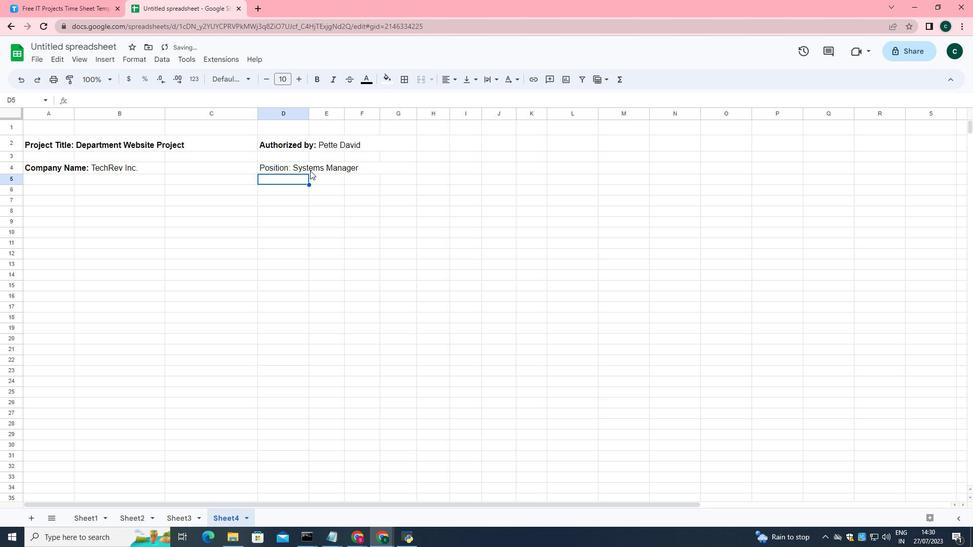 
Action: Mouse moved to (71, 99)
Screenshot: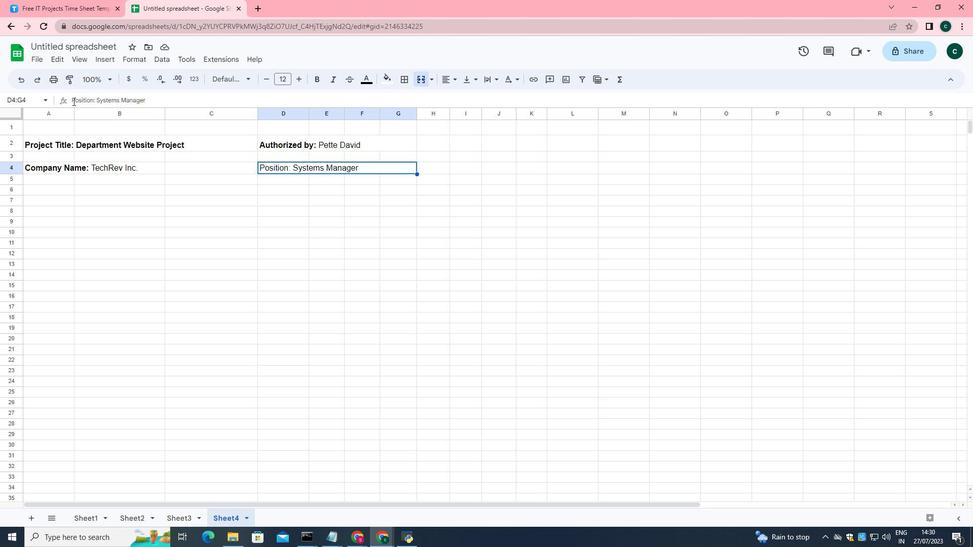 
Action: Mouse pressed left at (71, 99)
Screenshot: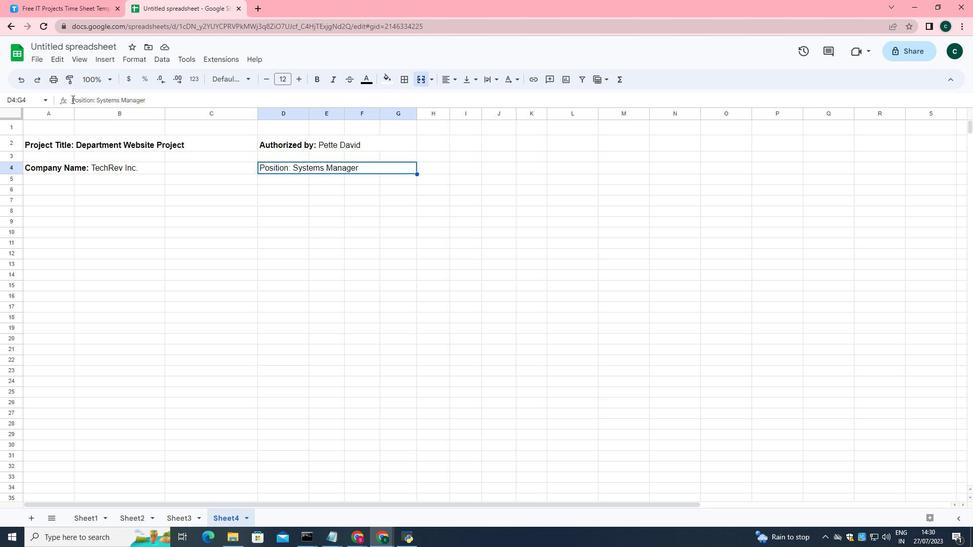 
Action: Mouse moved to (319, 83)
Screenshot: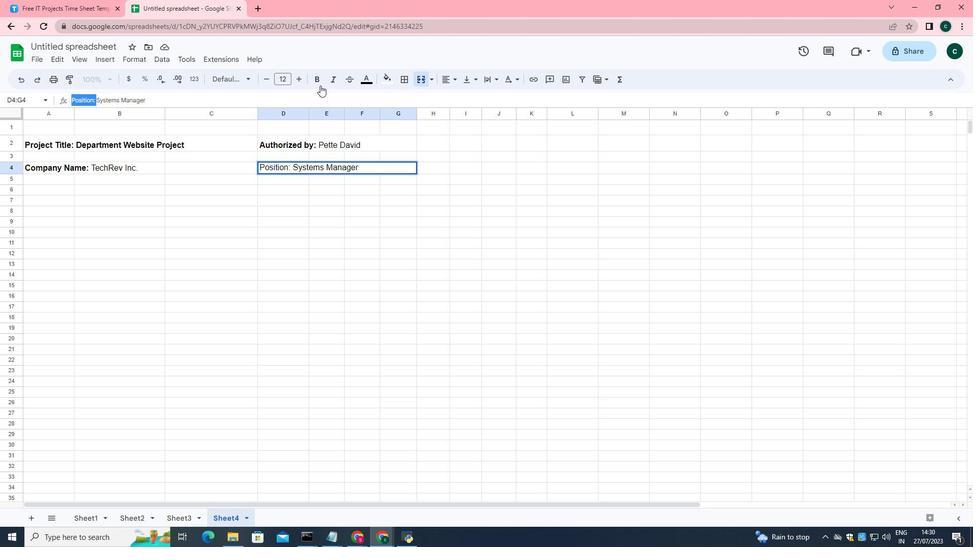 
Action: Mouse pressed left at (319, 83)
Screenshot: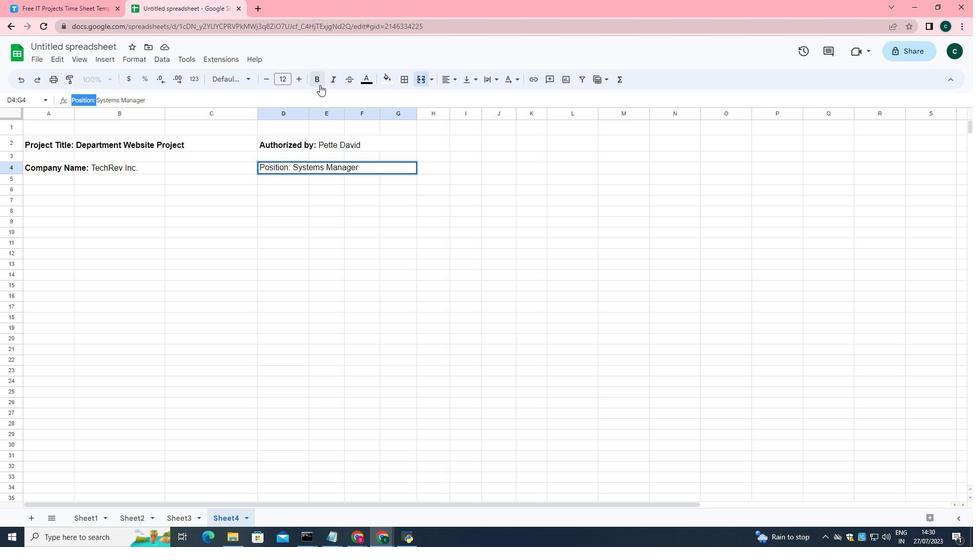 
Action: Mouse moved to (285, 175)
Screenshot: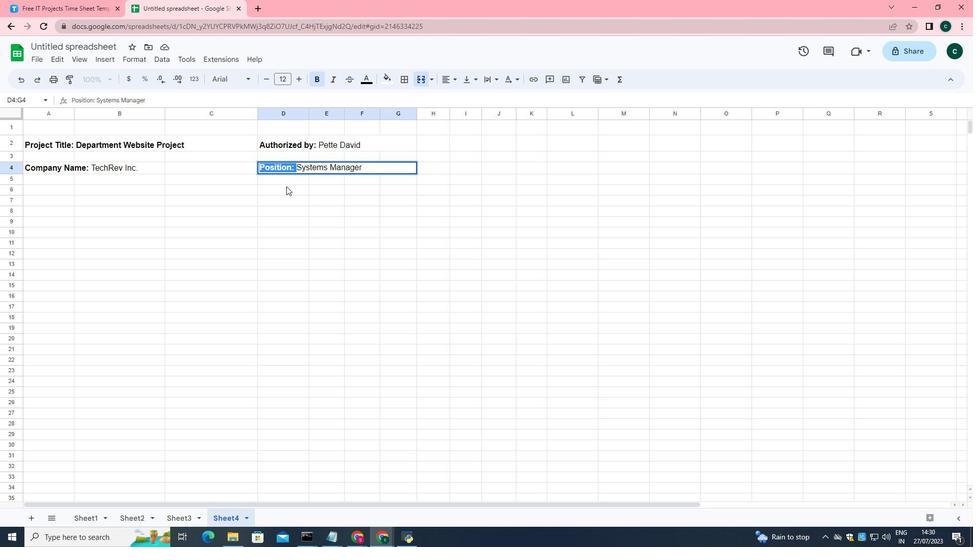 
Action: Mouse pressed left at (285, 175)
Screenshot: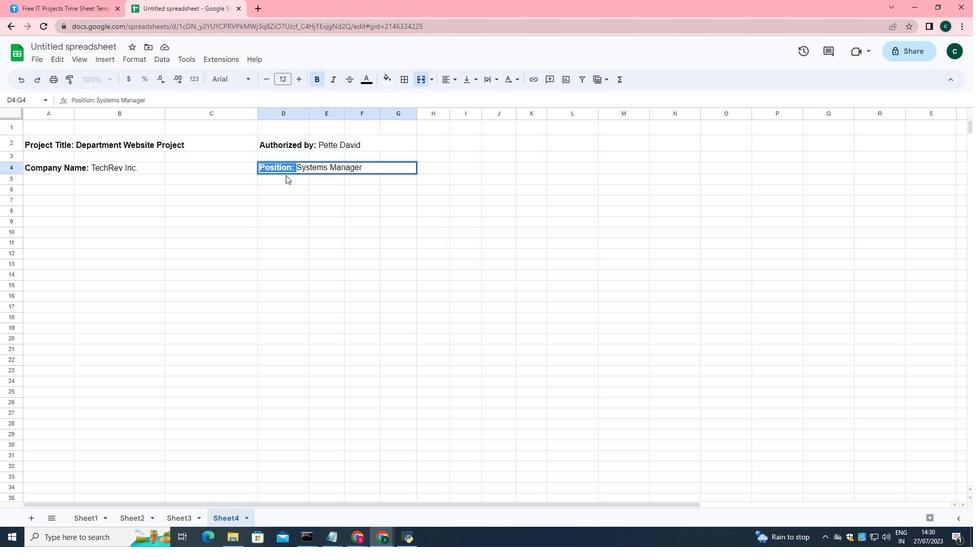 
Action: Mouse moved to (282, 177)
Screenshot: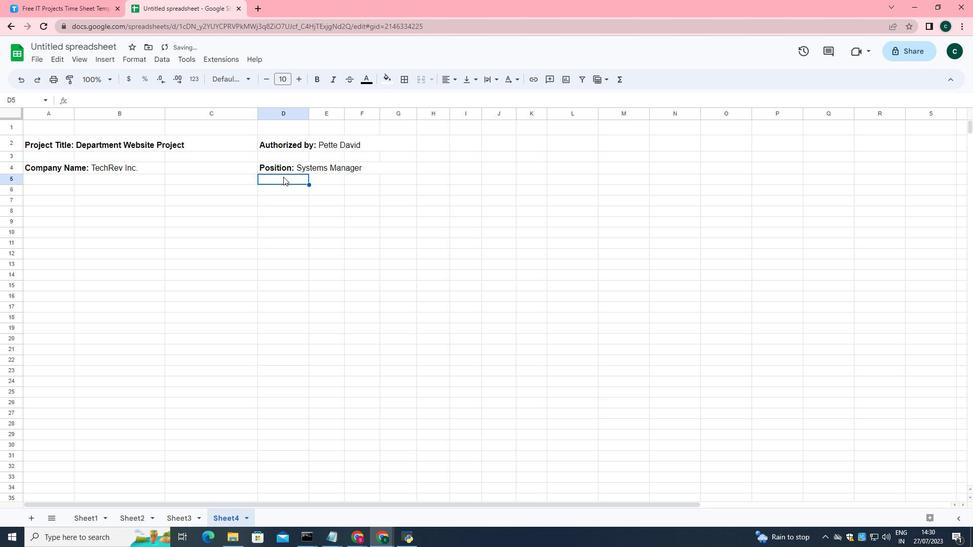 
Action: Mouse pressed left at (282, 177)
Screenshot: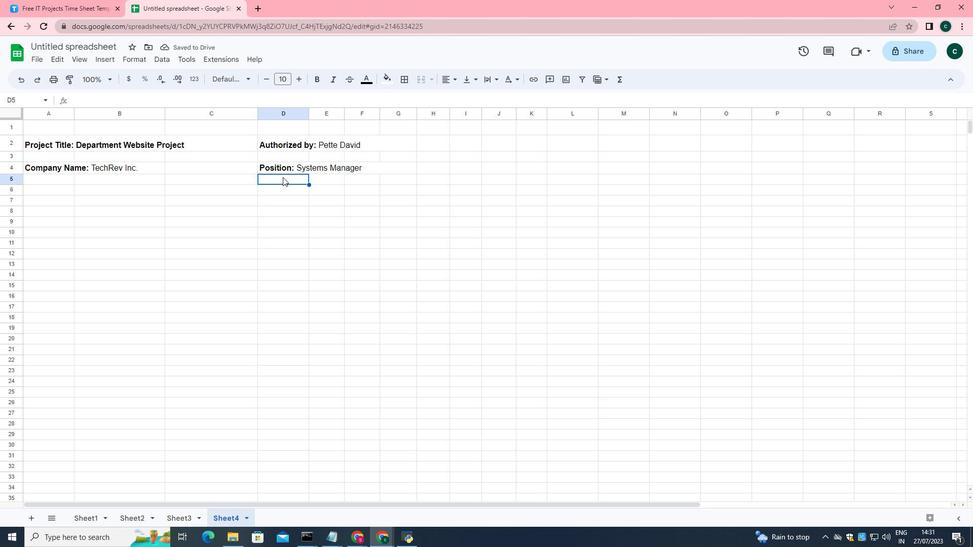 
Action: Mouse moved to (419, 76)
Screenshot: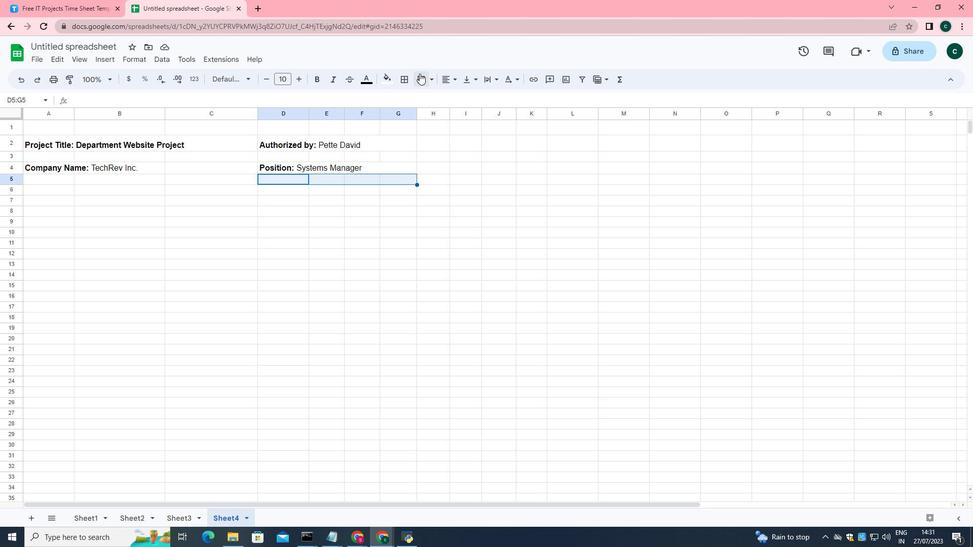 
Action: Mouse pressed left at (419, 76)
Screenshot: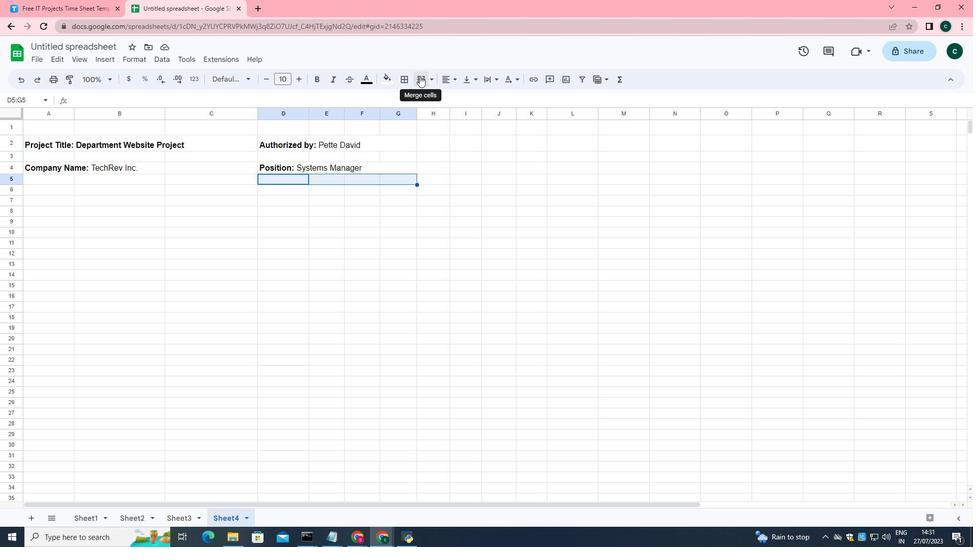 
Action: Key pressed <Key.shift>Department<Key.shift_r>:<Key.space><Key.shift>IT<Key.space><Key.shift>Department
Screenshot: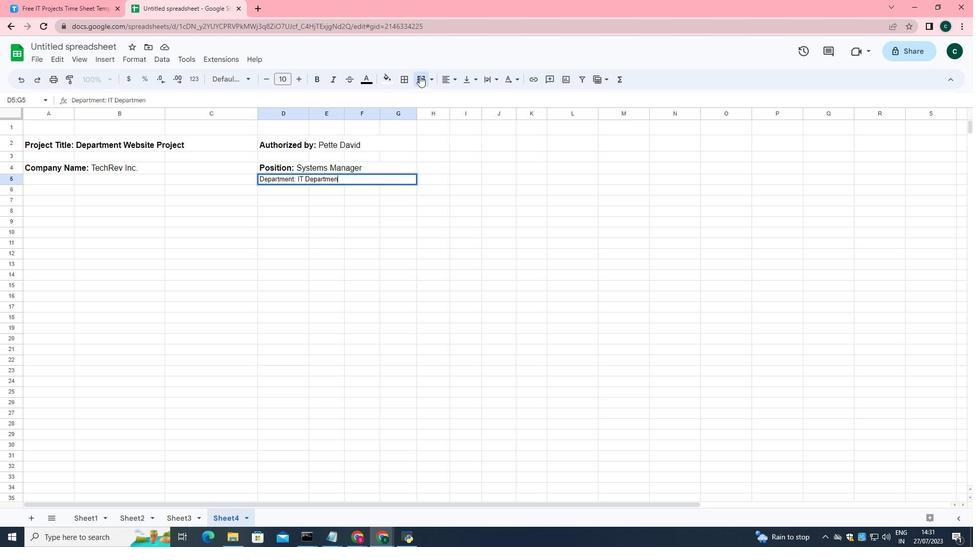 
Action: Mouse moved to (291, 188)
Screenshot: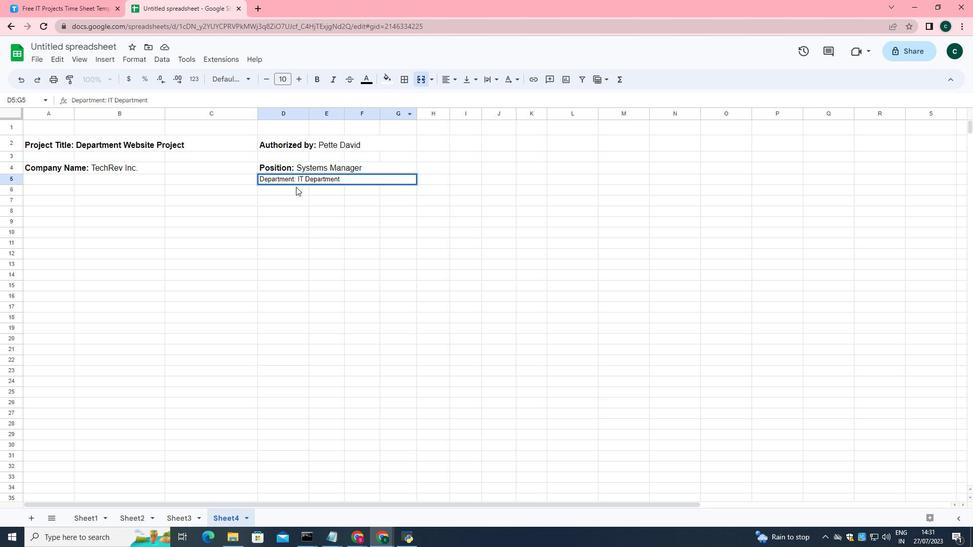 
Action: Mouse pressed left at (291, 188)
Screenshot: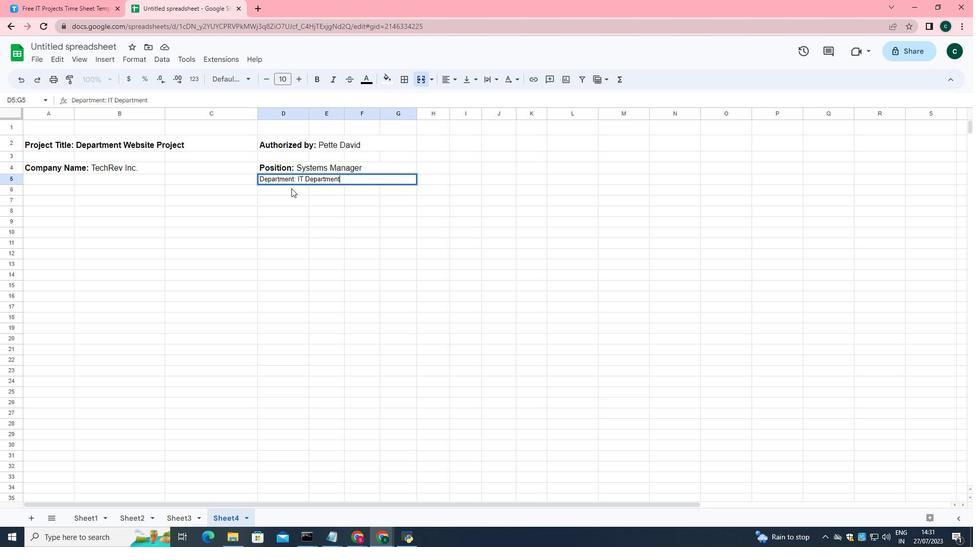 
Action: Mouse moved to (415, 78)
Screenshot: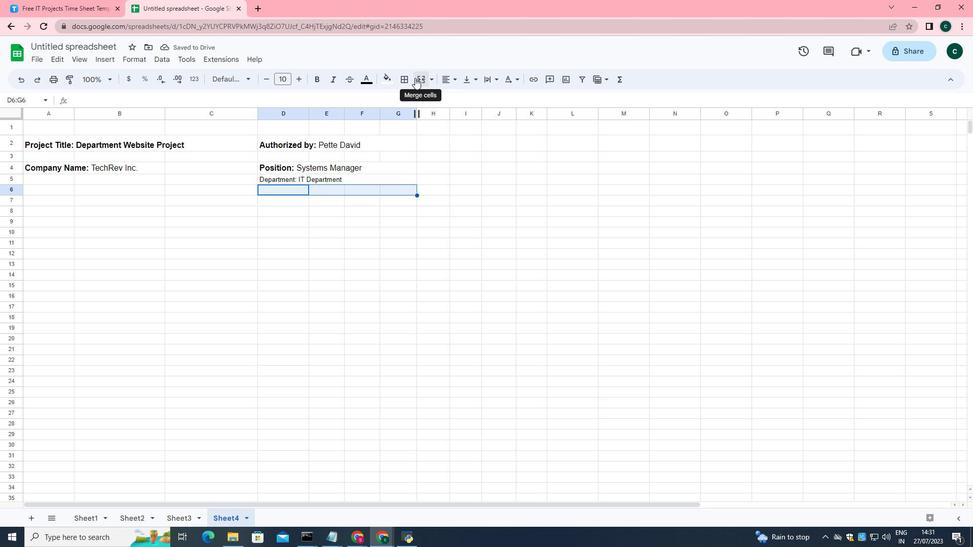 
Action: Mouse pressed left at (415, 78)
Screenshot: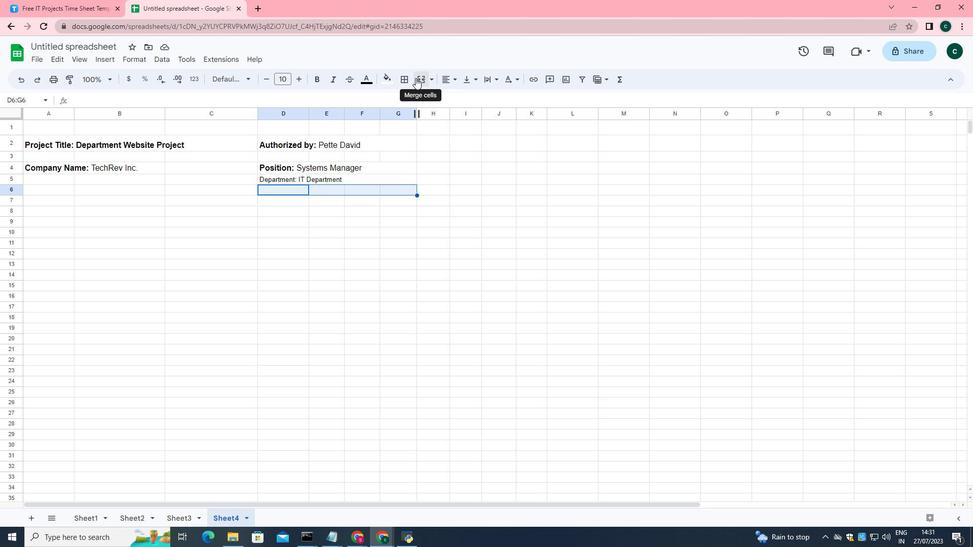 
Action: Mouse moved to (349, 189)
Screenshot: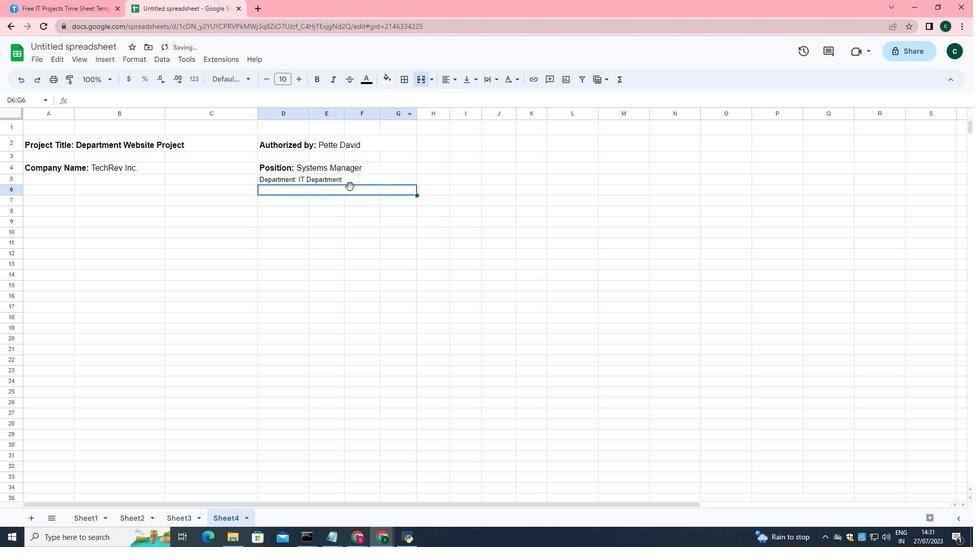 
Action: Mouse pressed left at (349, 189)
Screenshot: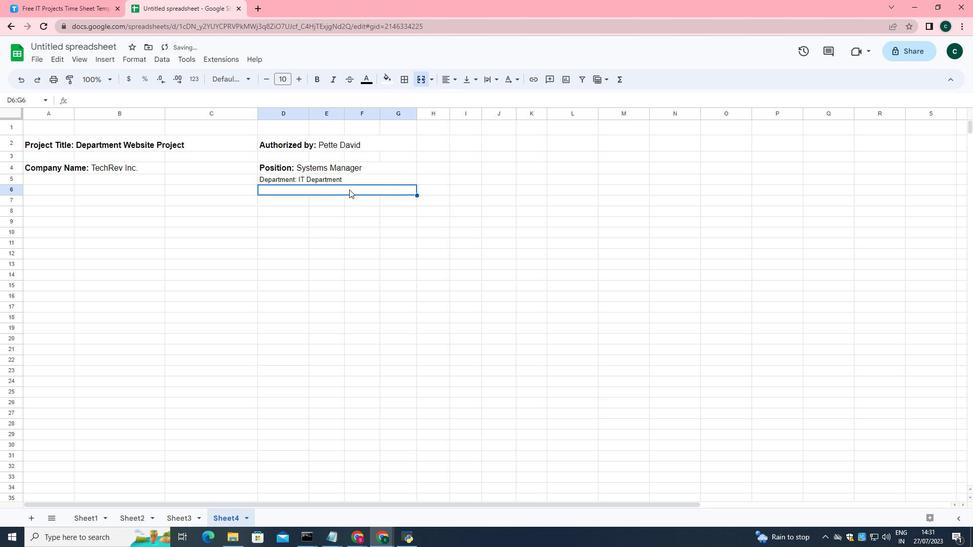 
Action: Mouse pressed left at (349, 189)
Screenshot: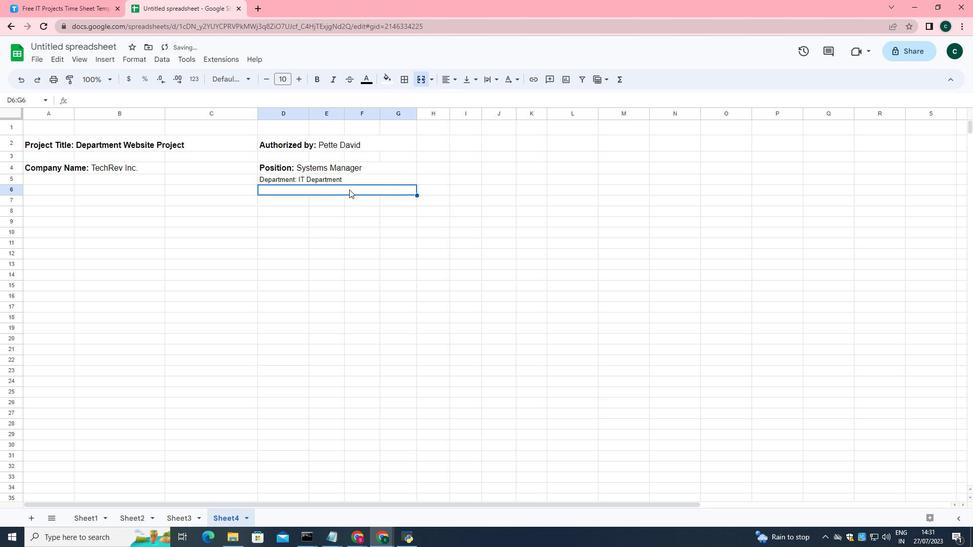 
Action: Key pressed <Key.shift>Authorized<Key.space>on<Key.shift_r>:<Key.space><Key.shift>March<Key.space>26,<Key.space>2023
Screenshot: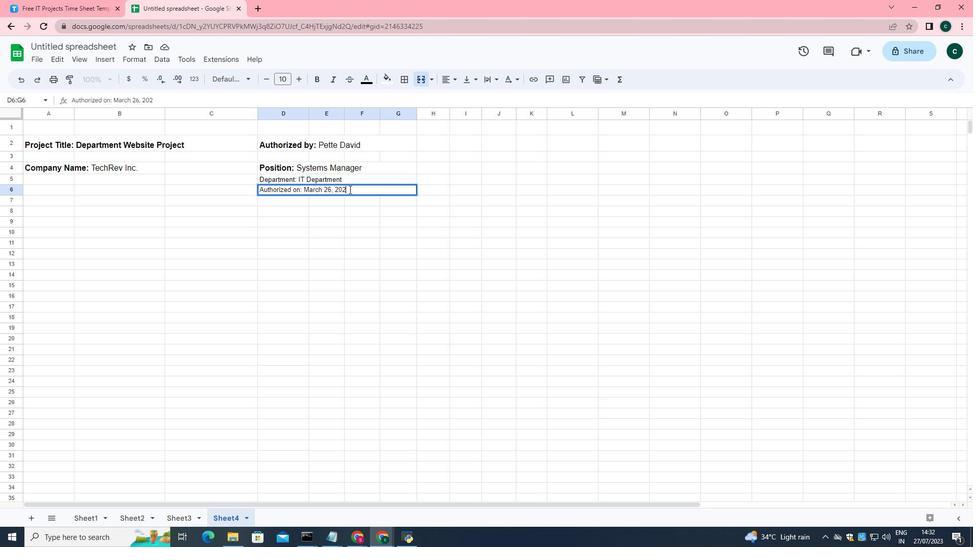 
Action: Mouse moved to (287, 200)
Screenshot: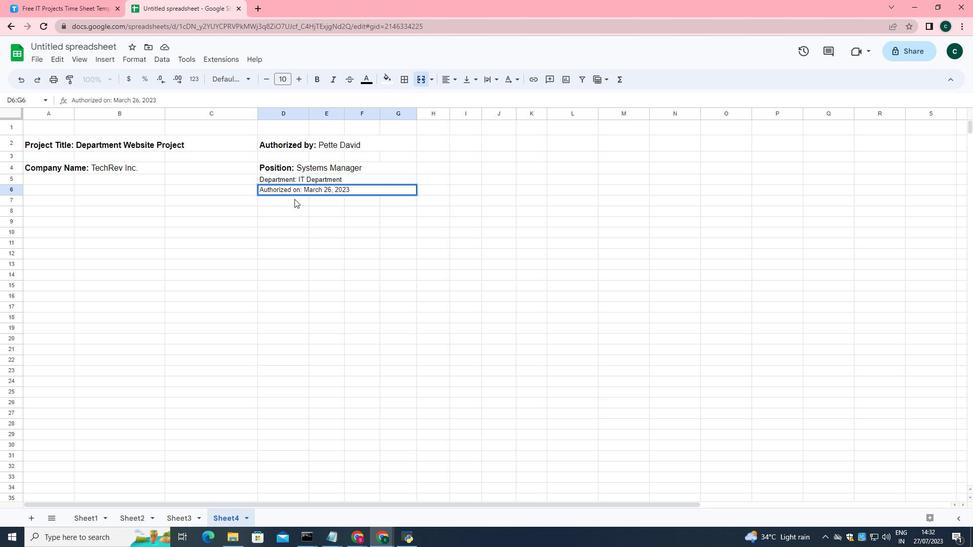 
Action: Mouse pressed left at (287, 200)
Screenshot: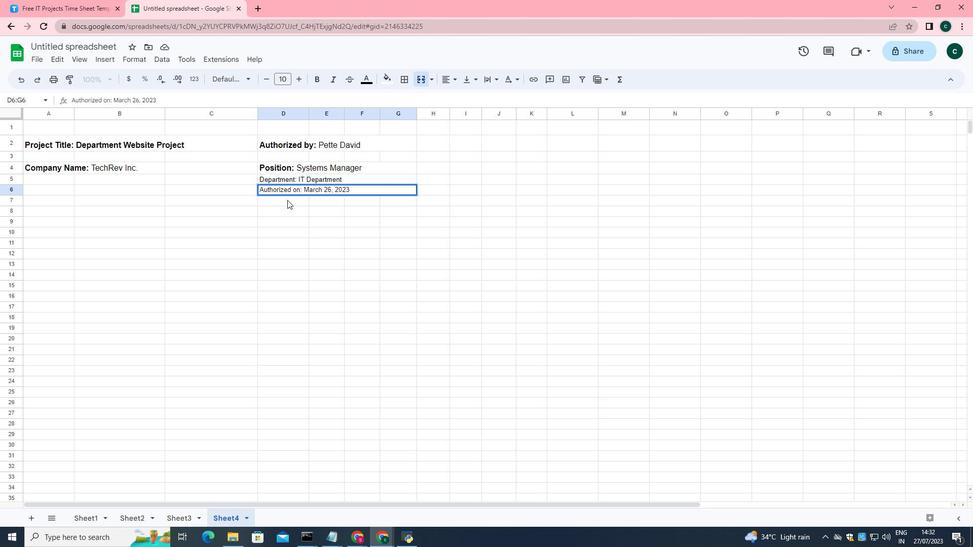 
Action: Mouse moved to (288, 177)
Screenshot: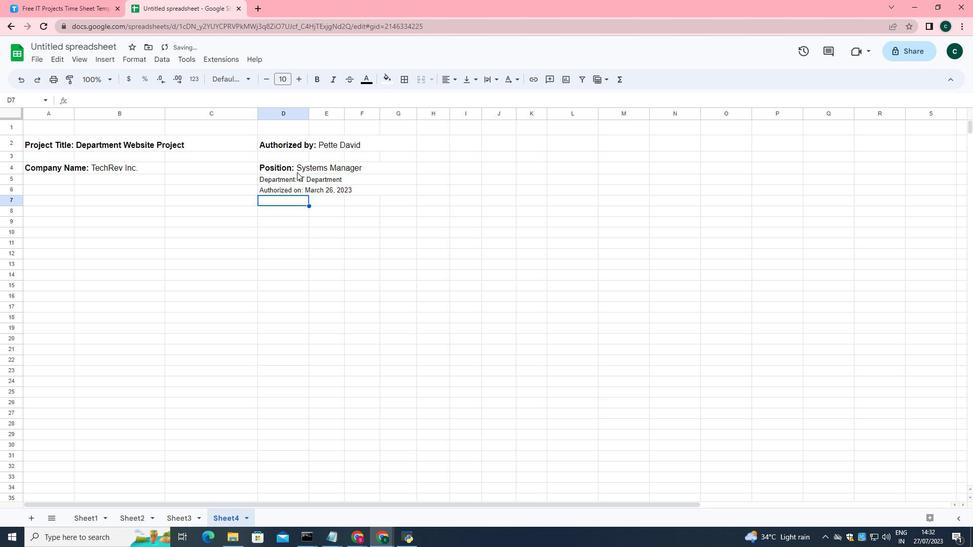 
Action: Mouse pressed left at (288, 177)
Screenshot: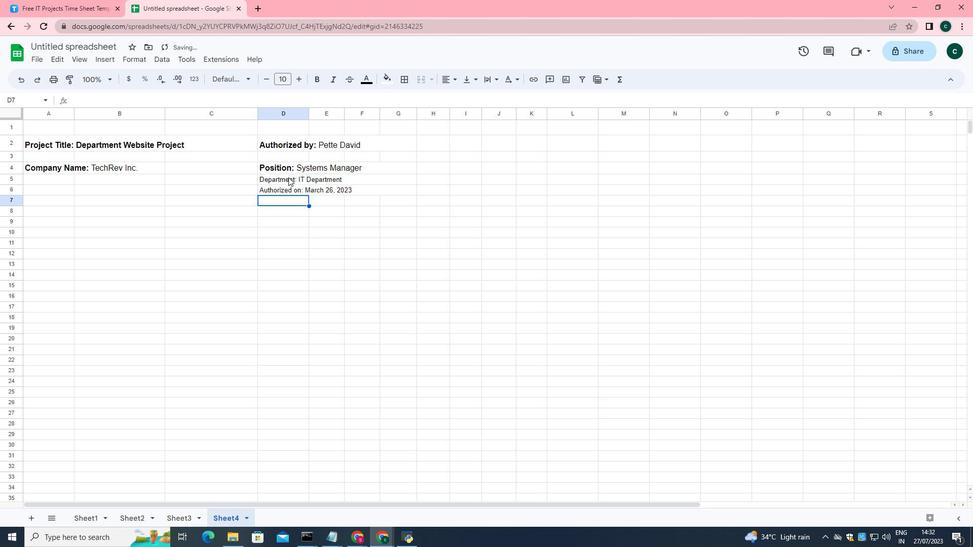 
Action: Mouse moved to (71, 97)
Screenshot: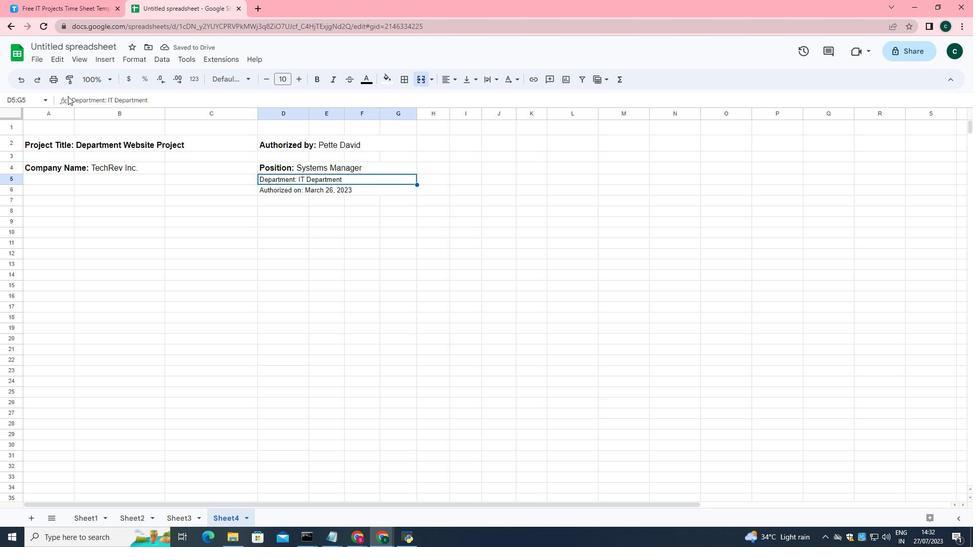 
Action: Mouse pressed left at (71, 97)
Screenshot: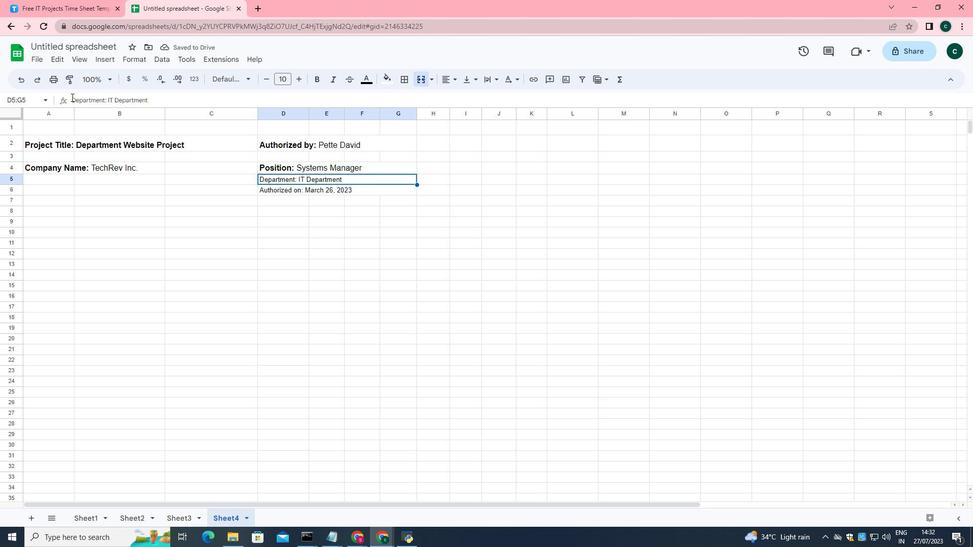 
Action: Mouse moved to (302, 83)
Screenshot: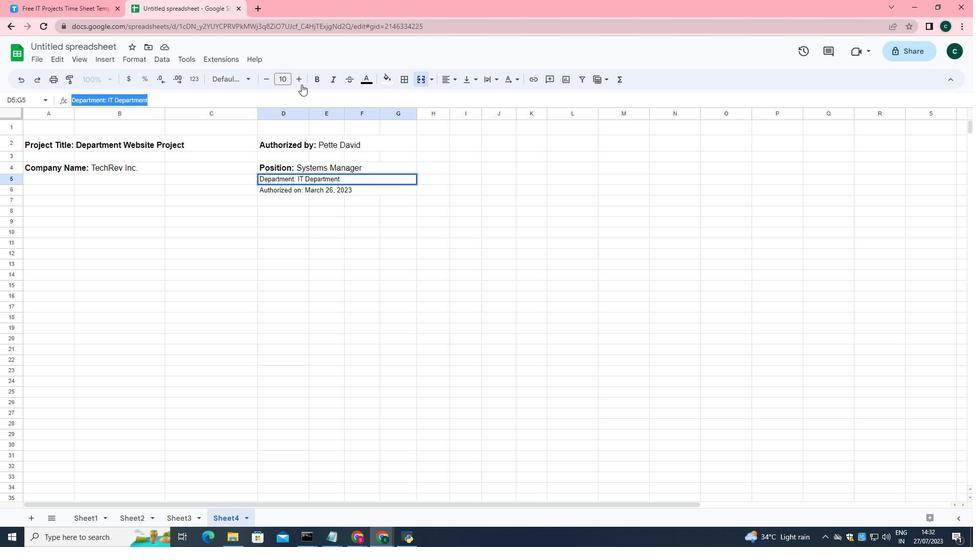 
Action: Mouse pressed left at (302, 83)
Screenshot: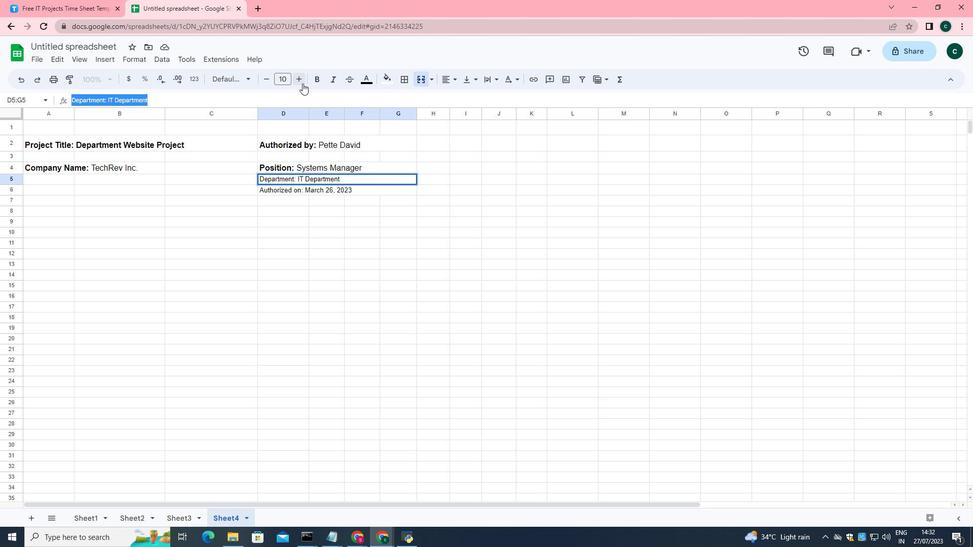 
Action: Mouse pressed left at (302, 83)
Screenshot: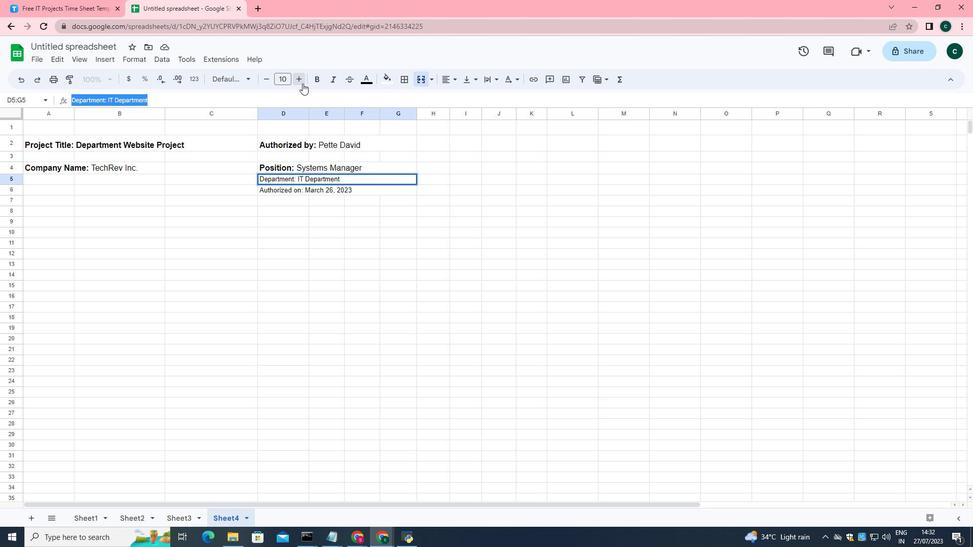 
Action: Mouse moved to (73, 97)
Screenshot: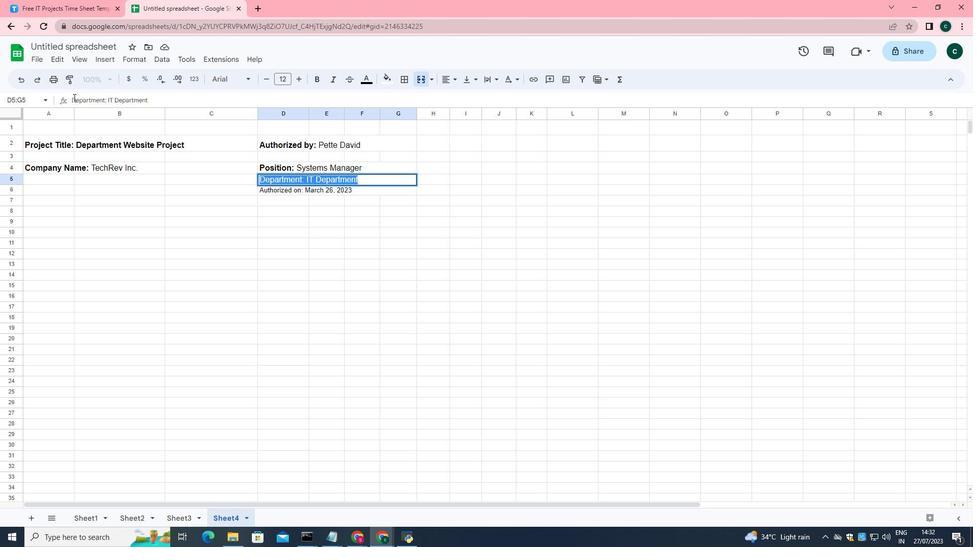 
Action: Mouse pressed left at (73, 97)
Screenshot: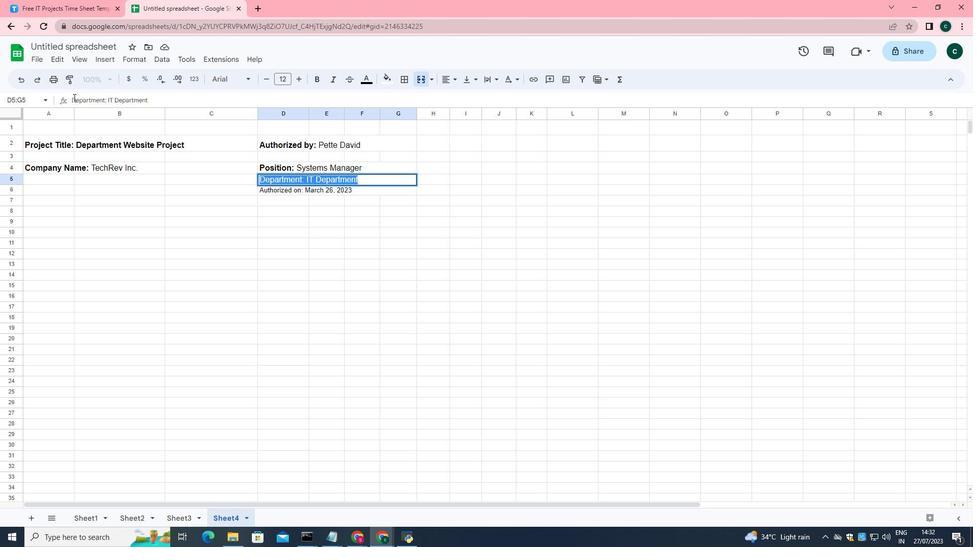 
Action: Mouse moved to (182, 99)
Screenshot: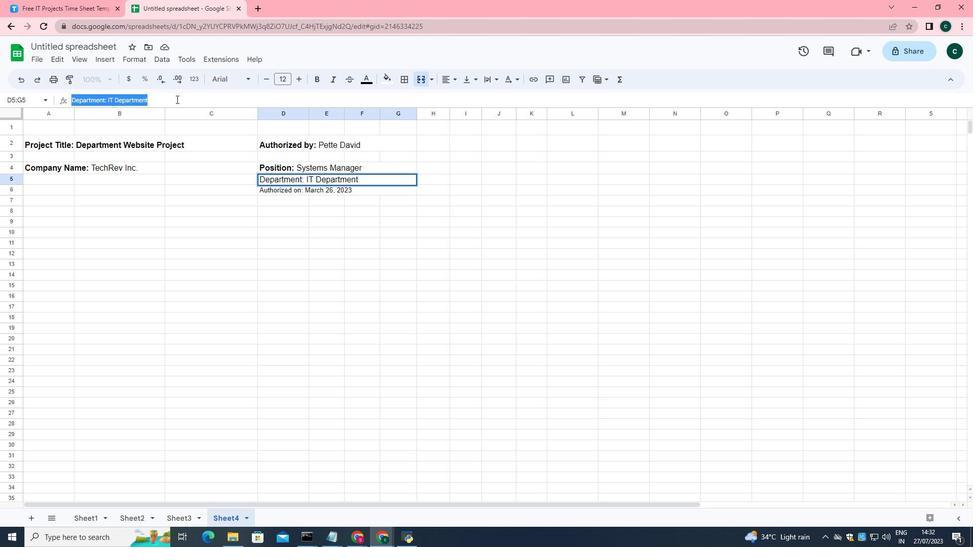 
Action: Mouse pressed left at (182, 99)
Screenshot: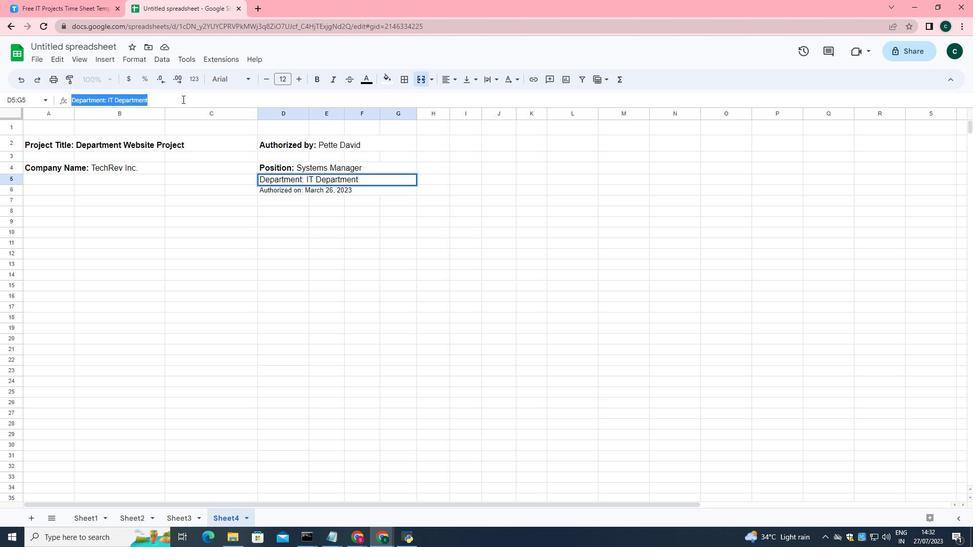 
Action: Mouse moved to (71, 98)
Screenshot: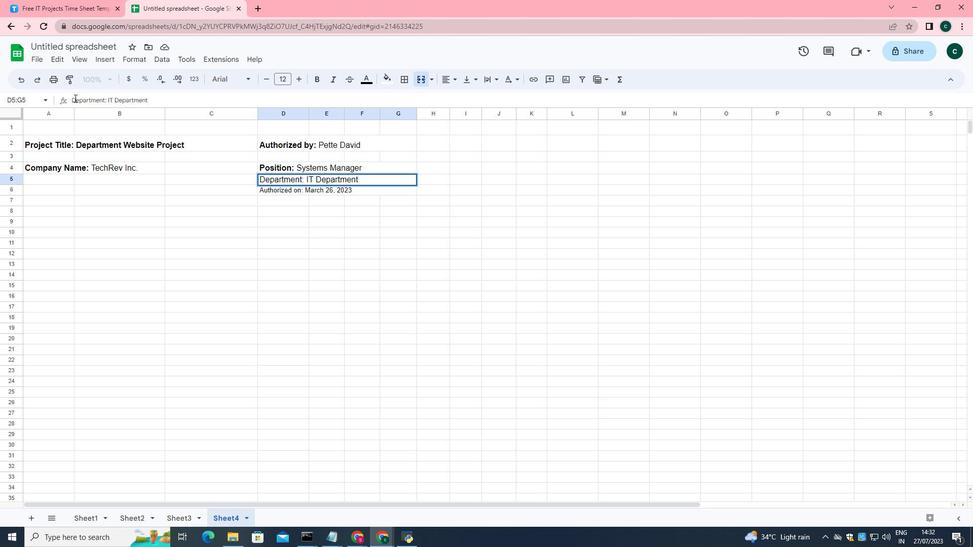 
Action: Mouse pressed left at (71, 98)
Screenshot: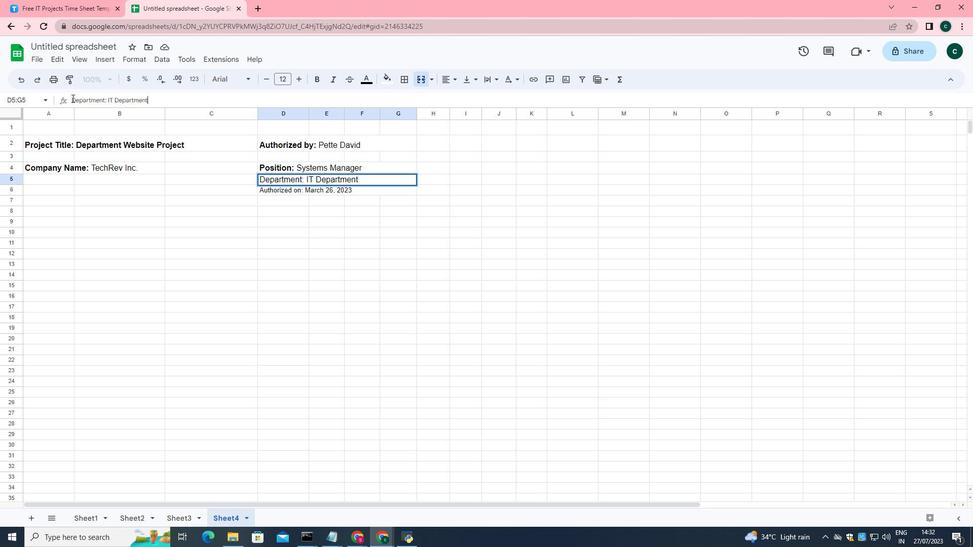 
Action: Mouse moved to (70, 96)
Screenshot: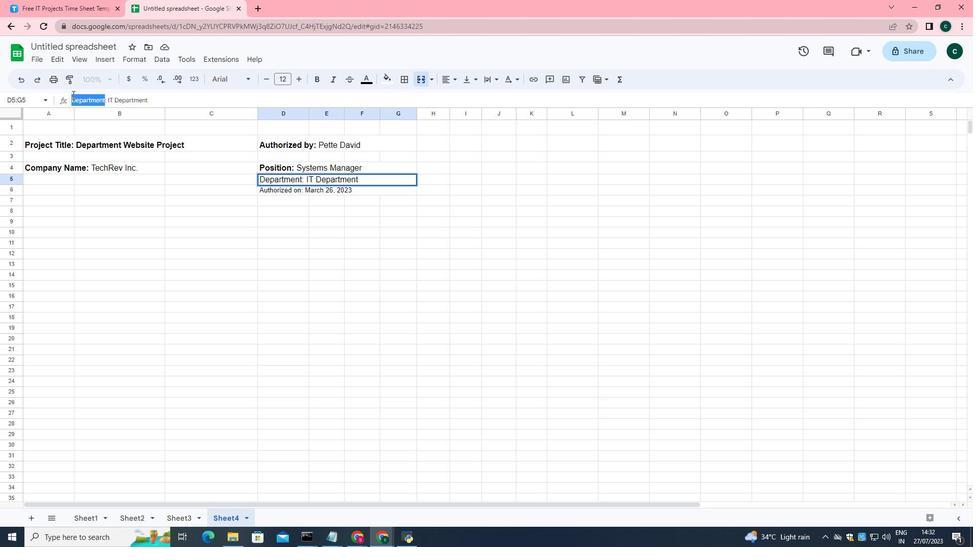 
Action: Mouse pressed left at (70, 96)
Screenshot: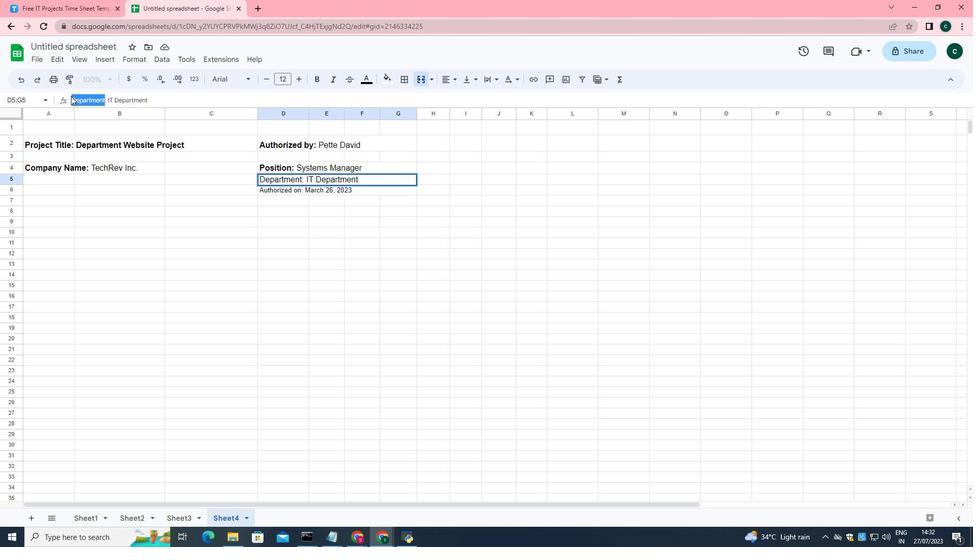 
Action: Mouse moved to (73, 97)
Screenshot: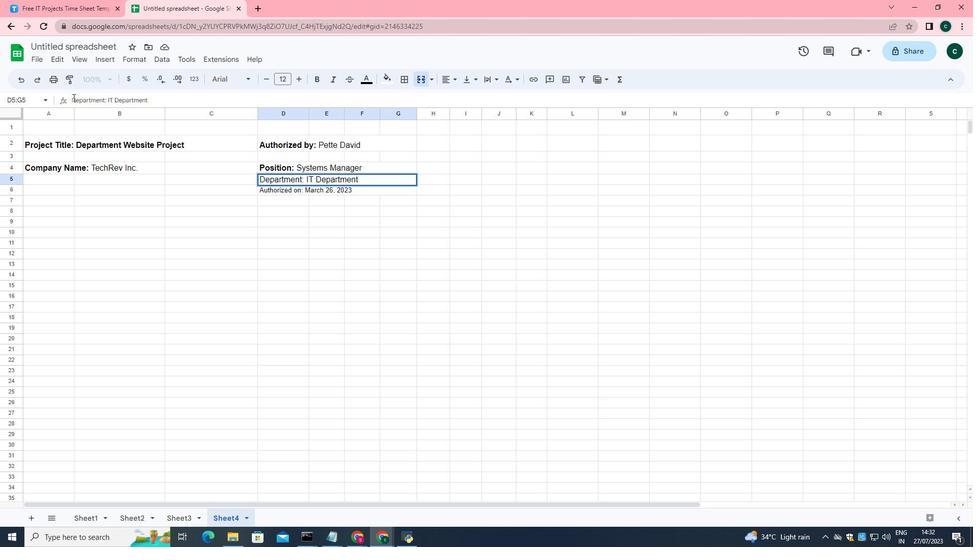 
Action: Mouse pressed left at (73, 97)
Screenshot: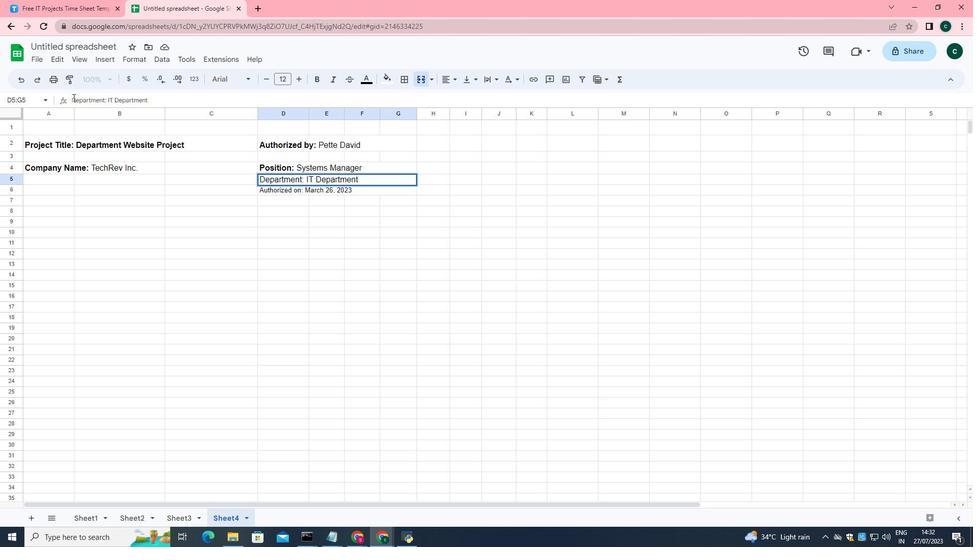 
Action: Mouse moved to (167, 99)
Screenshot: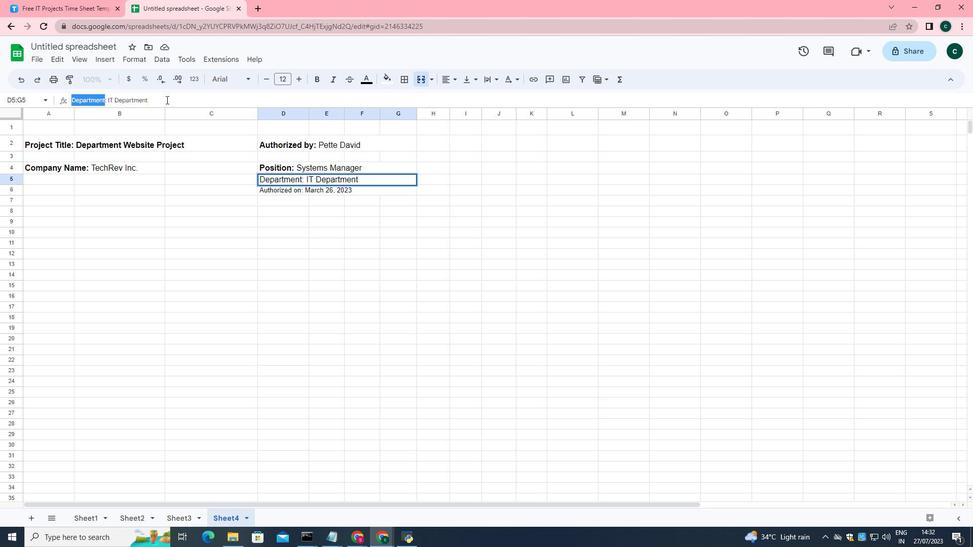 
Action: Mouse pressed left at (167, 99)
Screenshot: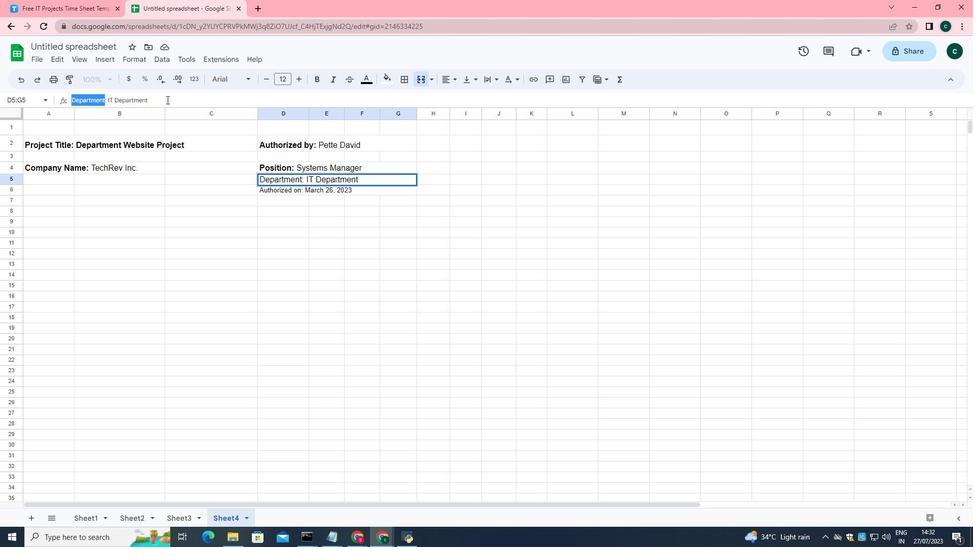 
Action: Mouse moved to (71, 98)
Screenshot: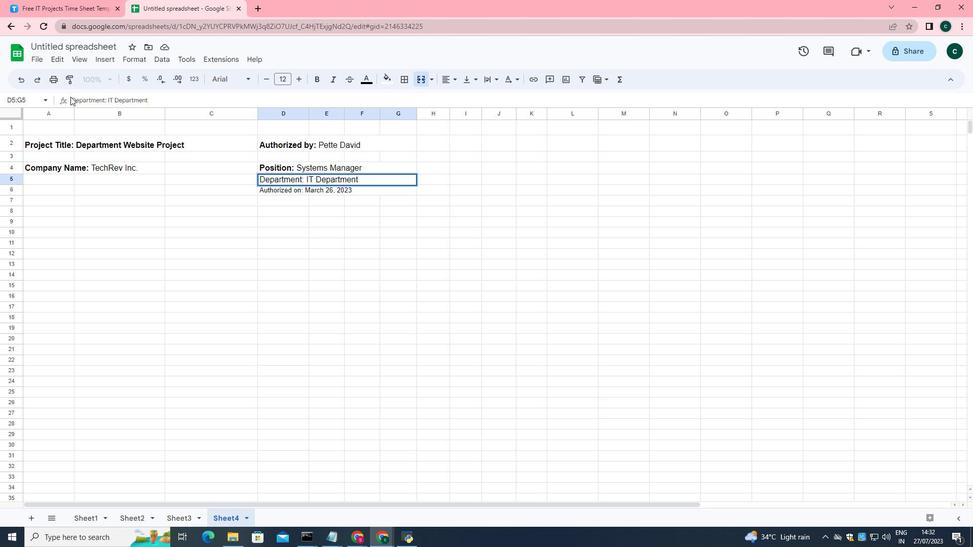
Action: Mouse pressed left at (71, 98)
Screenshot: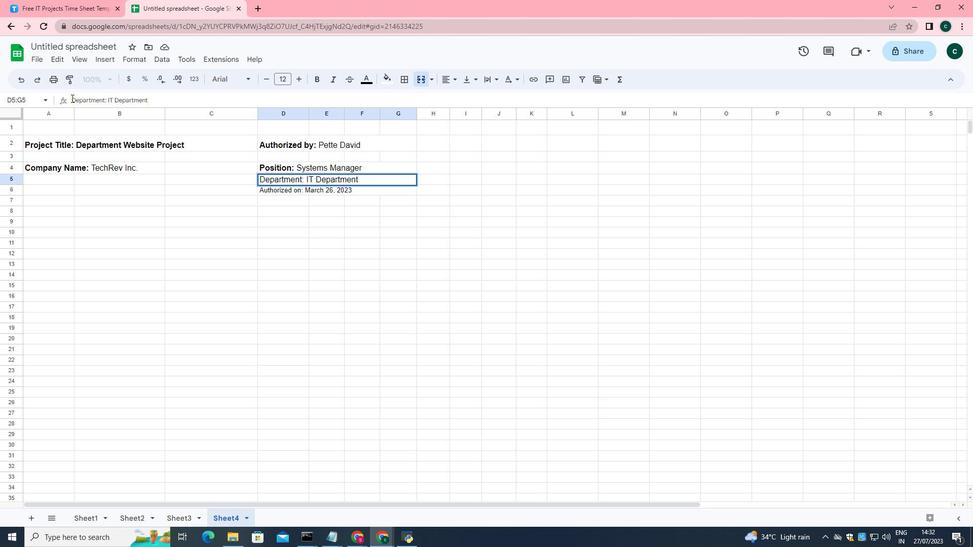 
Action: Mouse moved to (316, 79)
Screenshot: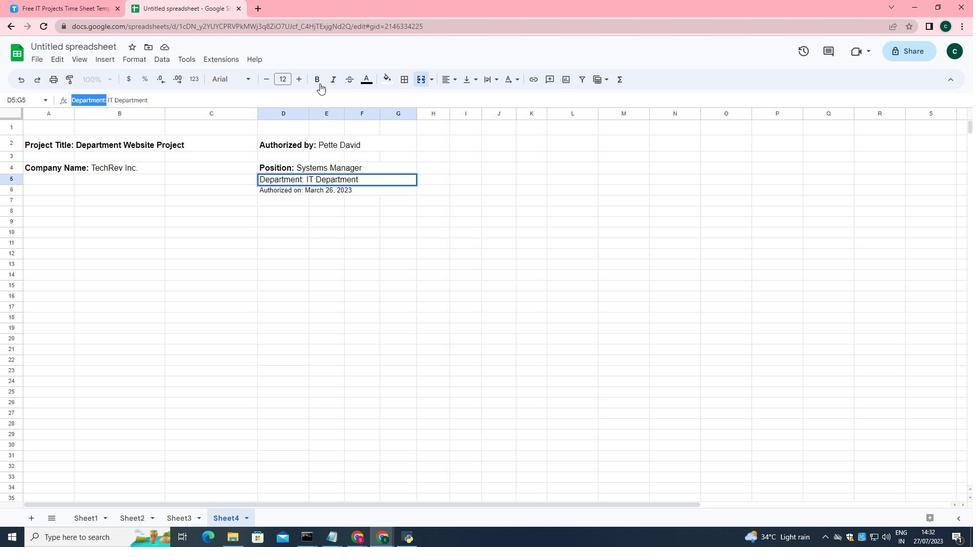 
Action: Mouse pressed left at (316, 79)
Screenshot: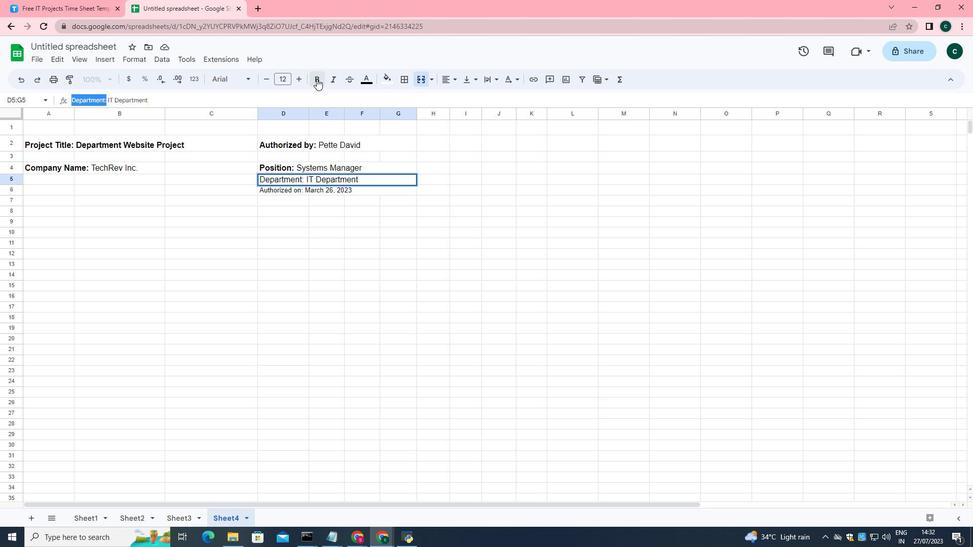 
Action: Mouse moved to (290, 191)
Screenshot: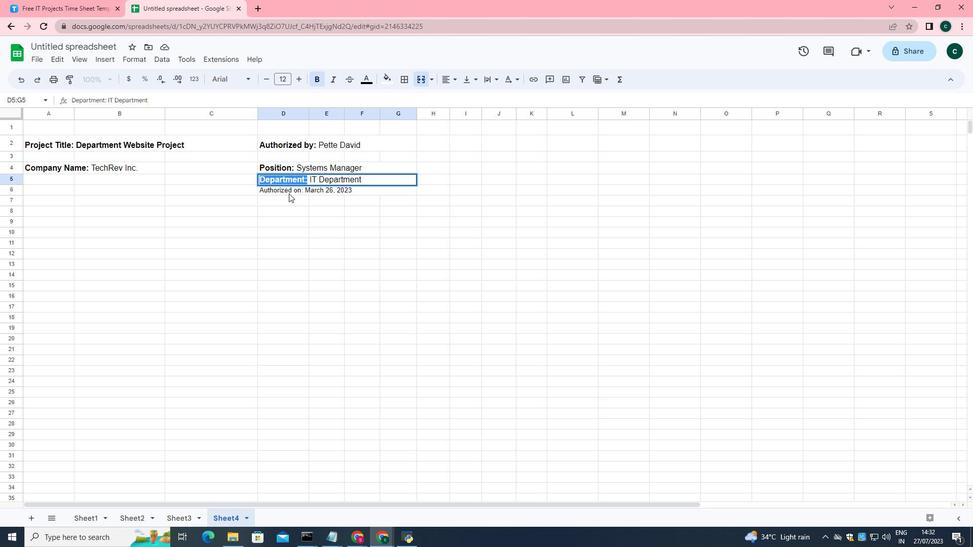 
Action: Mouse pressed left at (290, 191)
Screenshot: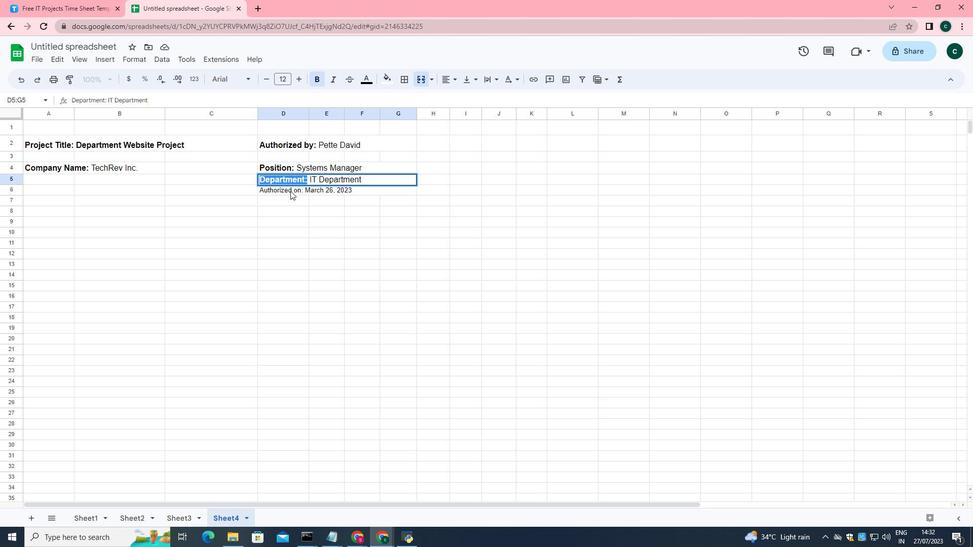 
Action: Mouse moved to (71, 98)
Screenshot: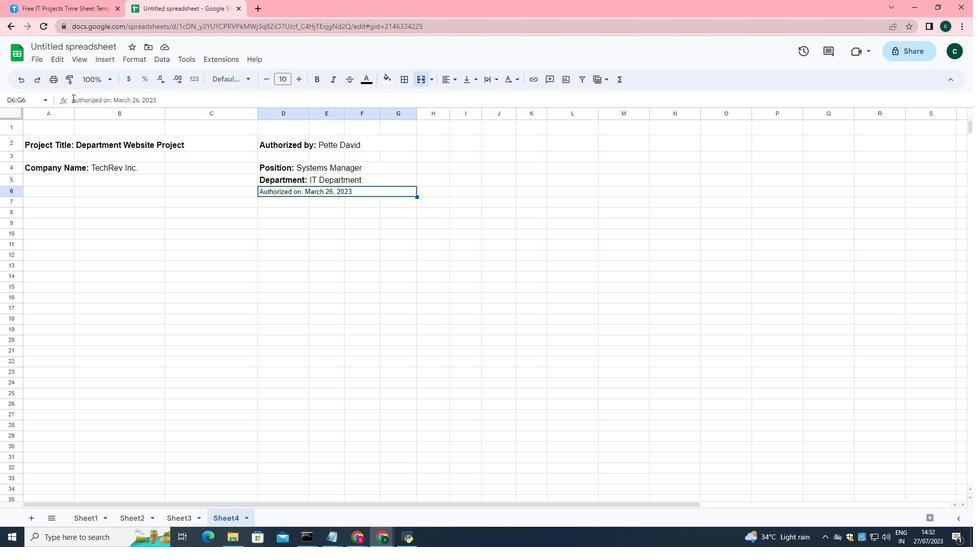 
Action: Mouse pressed left at (71, 98)
Screenshot: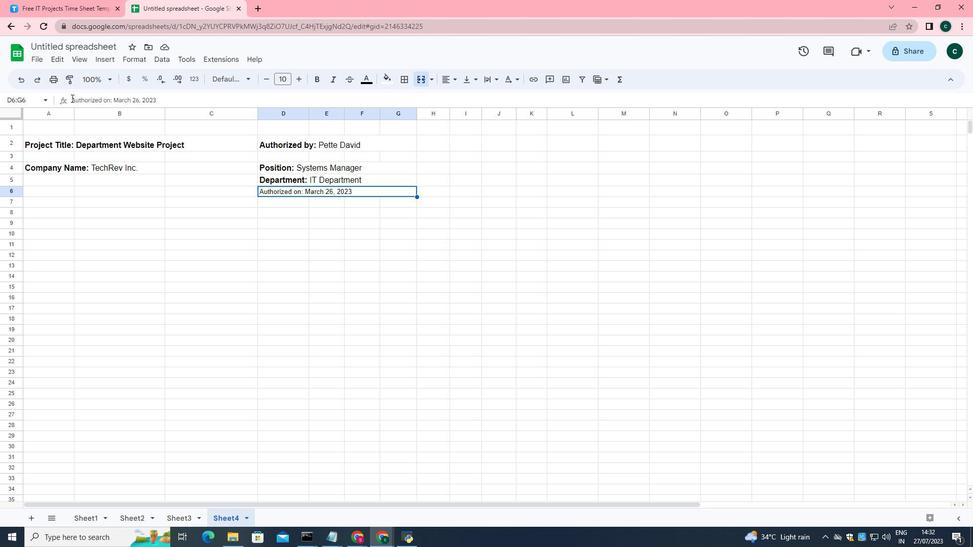 
Action: Mouse moved to (204, 98)
Screenshot: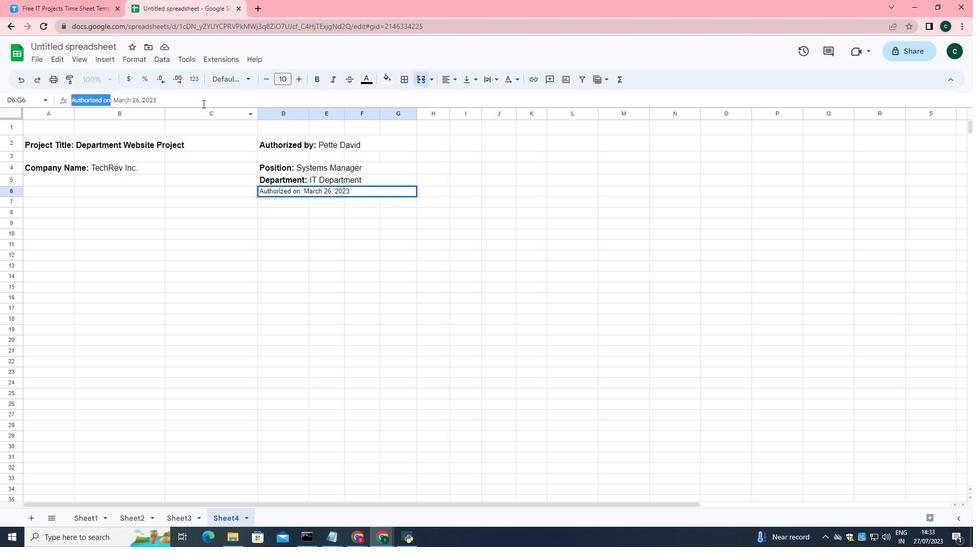 
Action: Mouse pressed left at (204, 98)
Screenshot: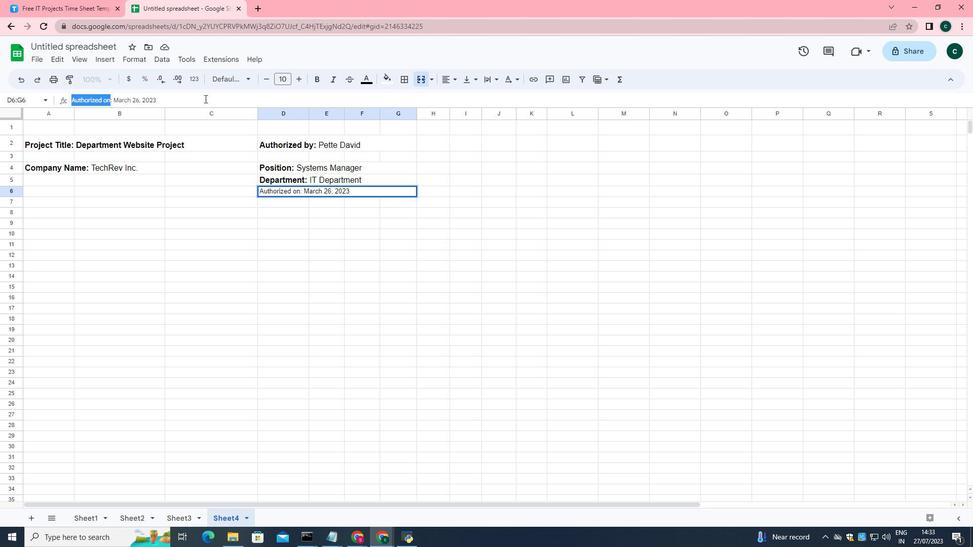 
Action: Mouse moved to (71, 96)
Screenshot: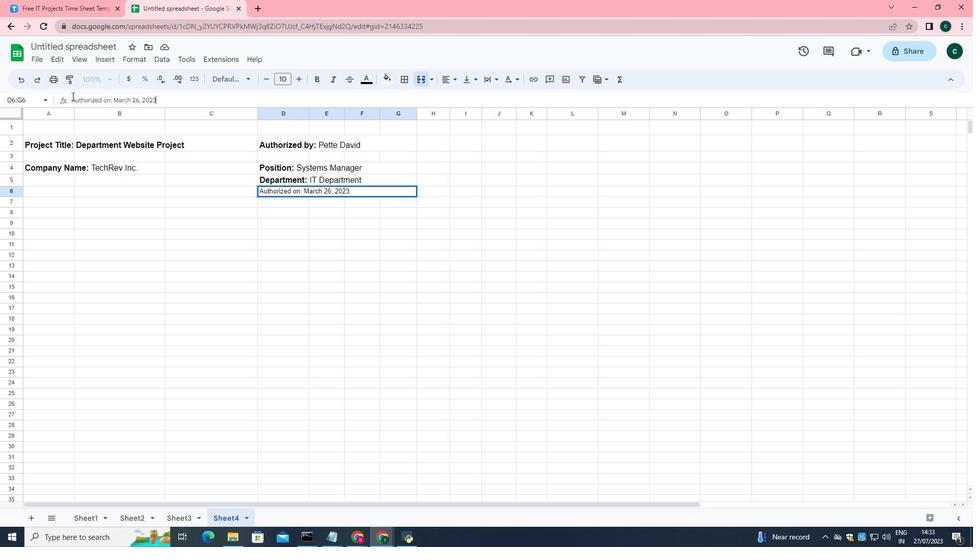
Action: Mouse pressed left at (71, 96)
Screenshot: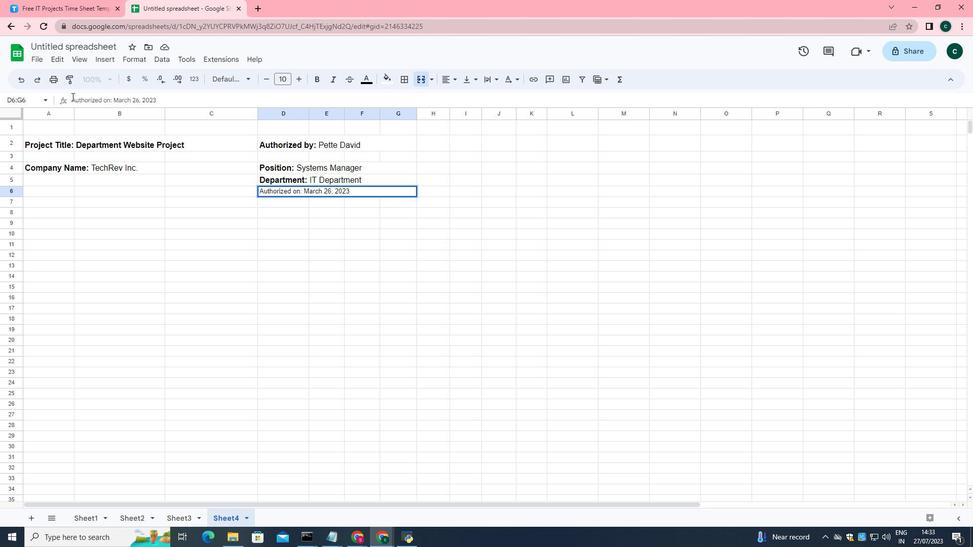 
Action: Mouse moved to (300, 78)
Screenshot: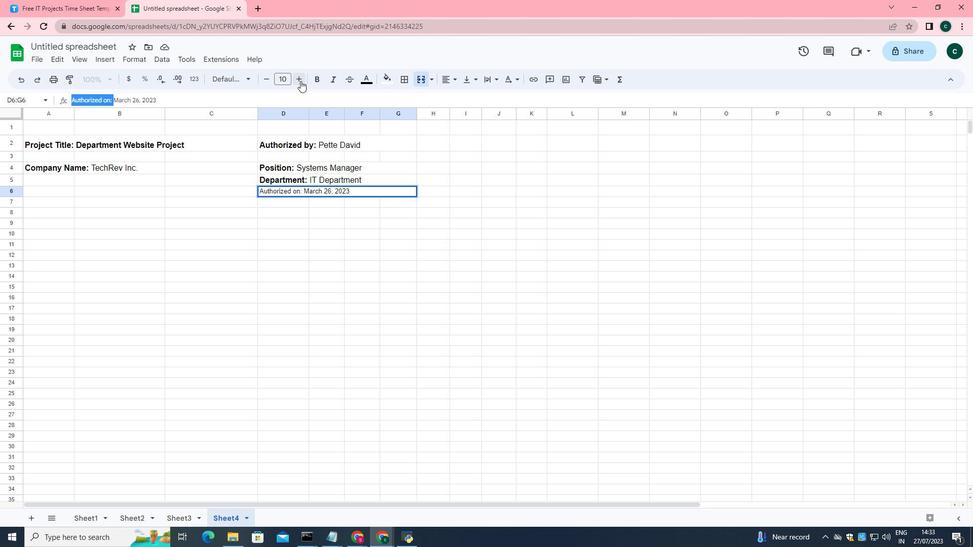 
Action: Mouse pressed left at (300, 78)
Screenshot: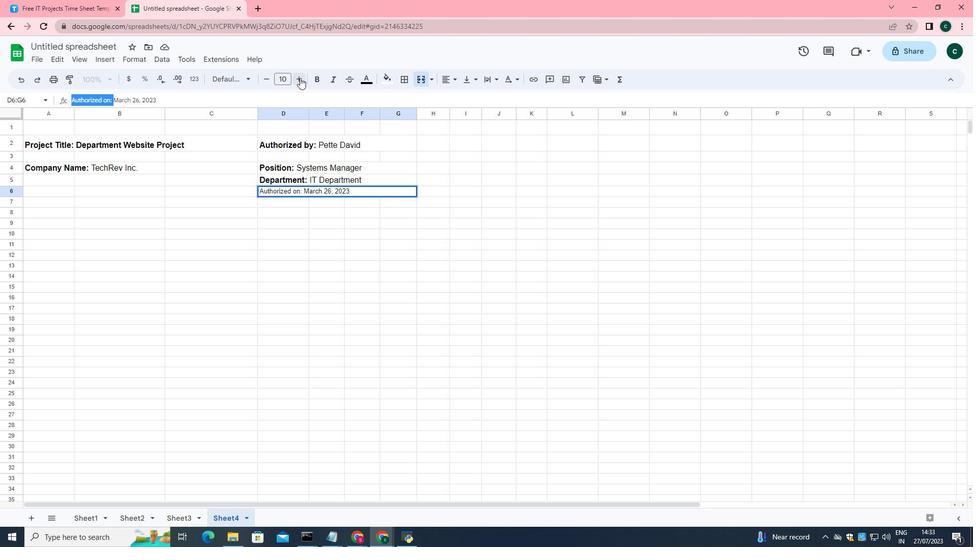 
Action: Mouse pressed left at (300, 78)
Screenshot: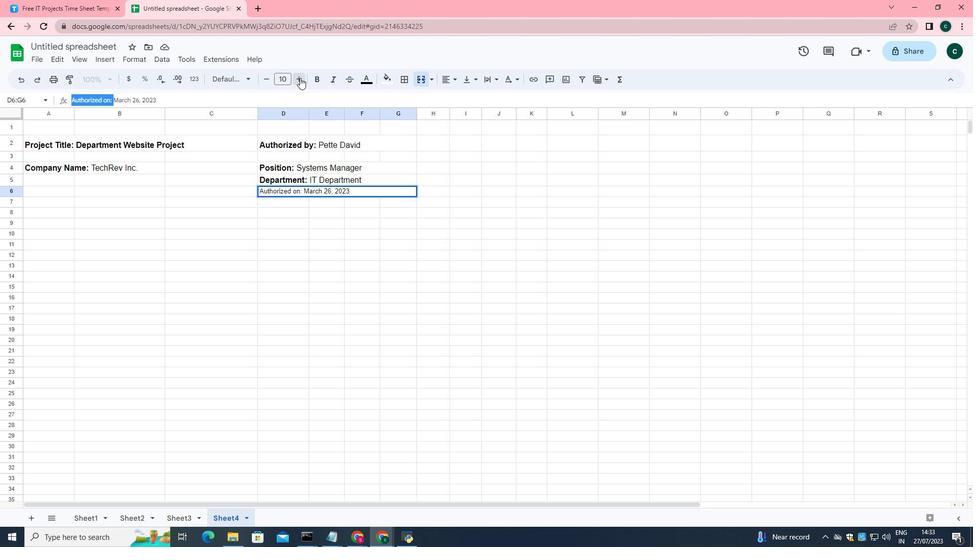 
Action: Mouse moved to (317, 78)
Screenshot: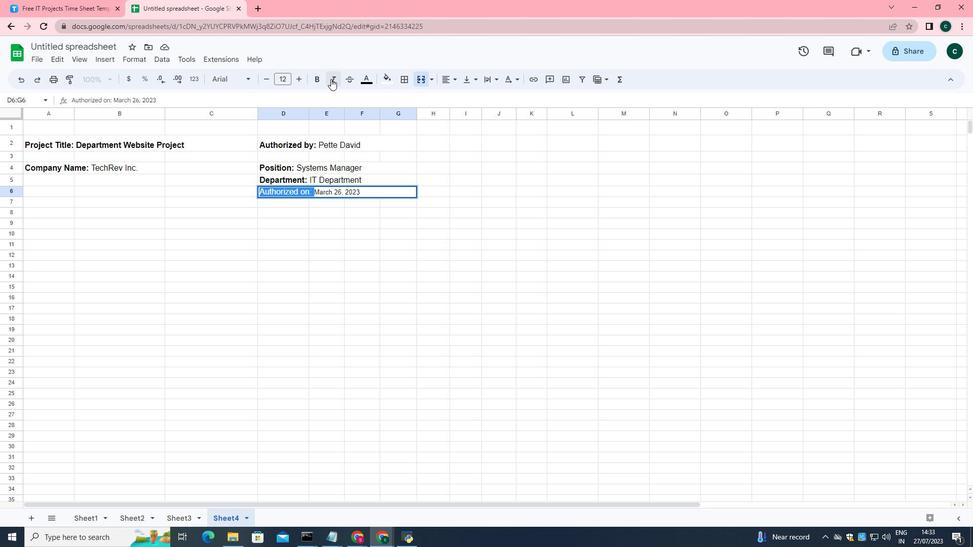 
Action: Mouse pressed left at (317, 78)
Screenshot: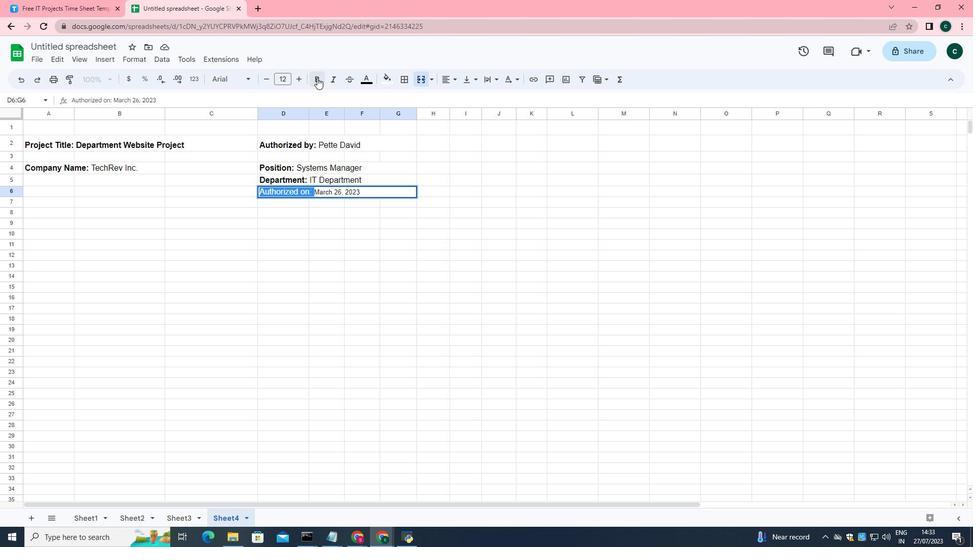 
Action: Mouse moved to (322, 199)
Screenshot: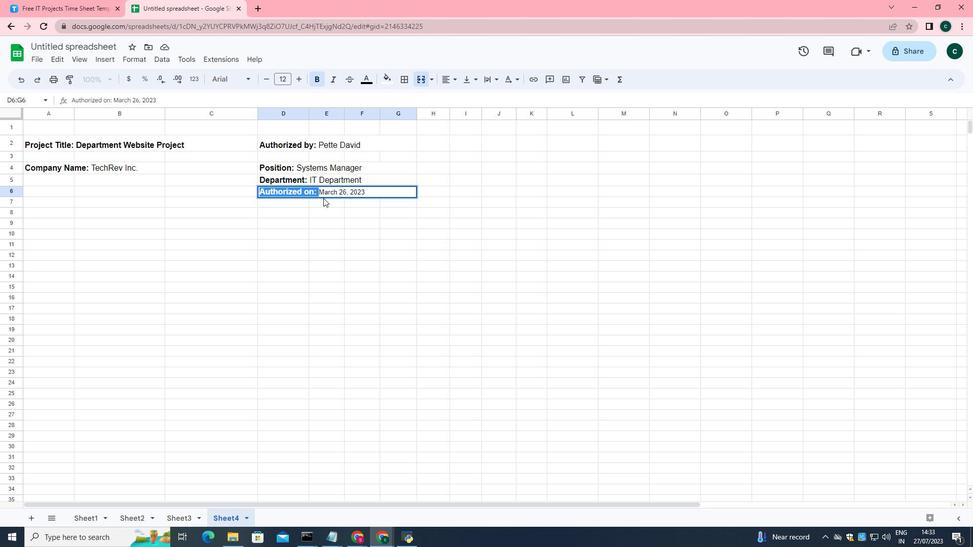 
Action: Mouse pressed left at (322, 199)
Screenshot: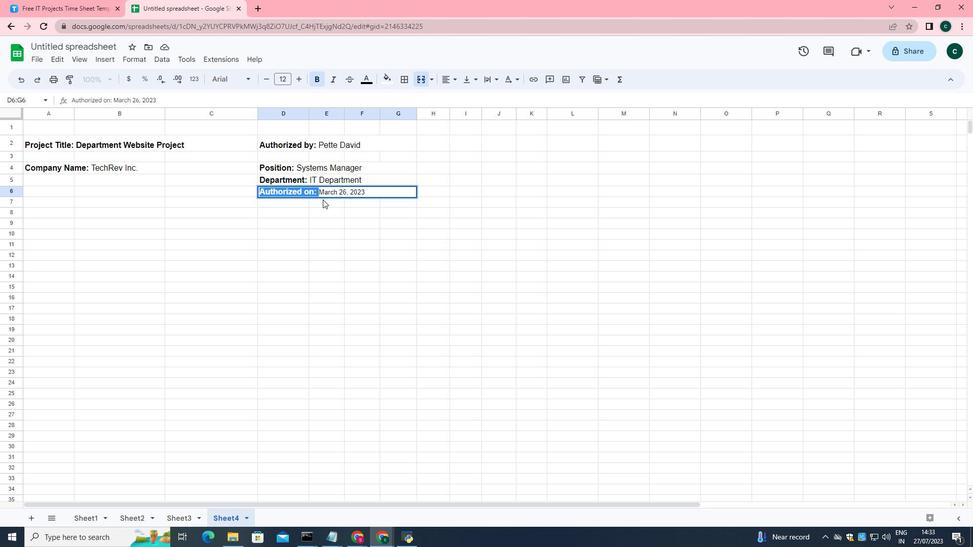 
Action: Mouse moved to (335, 191)
Screenshot: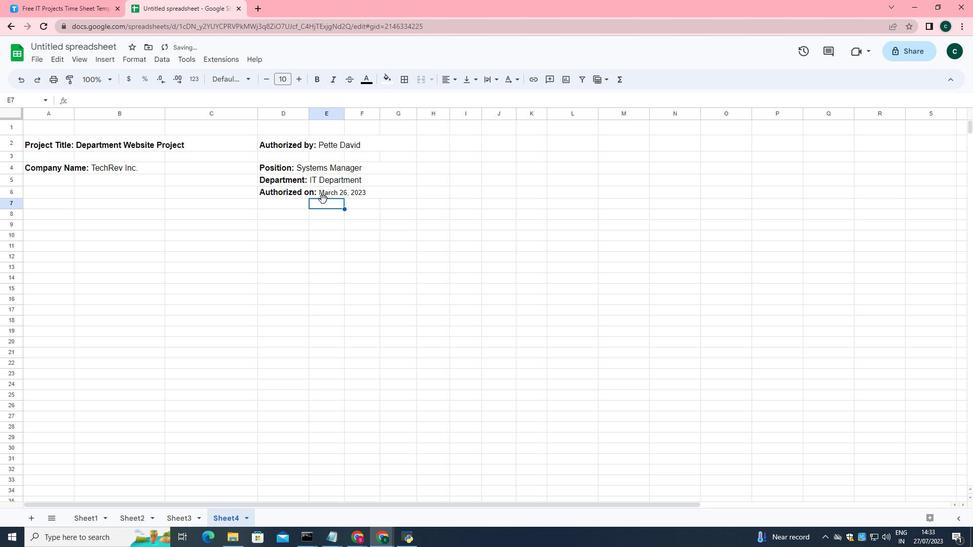 
Action: Mouse pressed left at (335, 191)
Screenshot: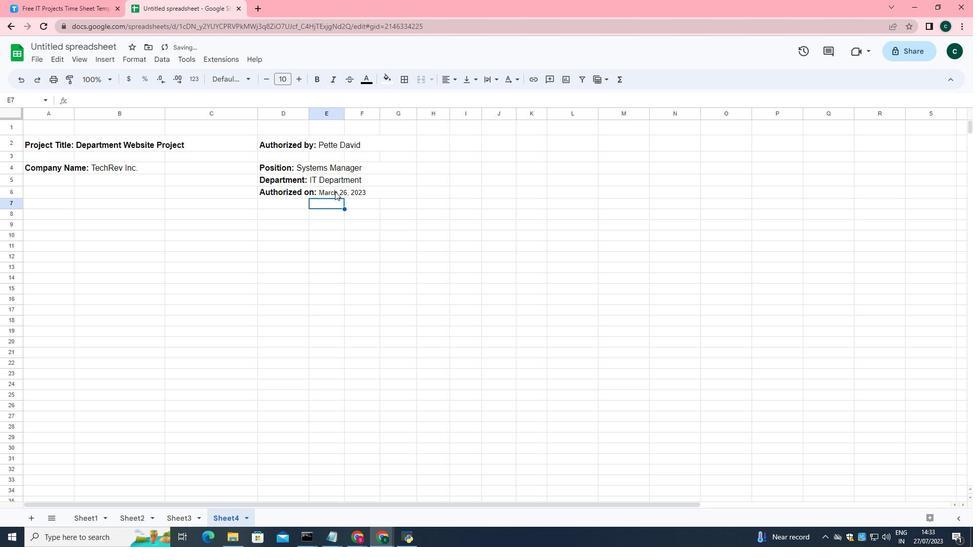 
Action: Mouse moved to (112, 97)
Screenshot: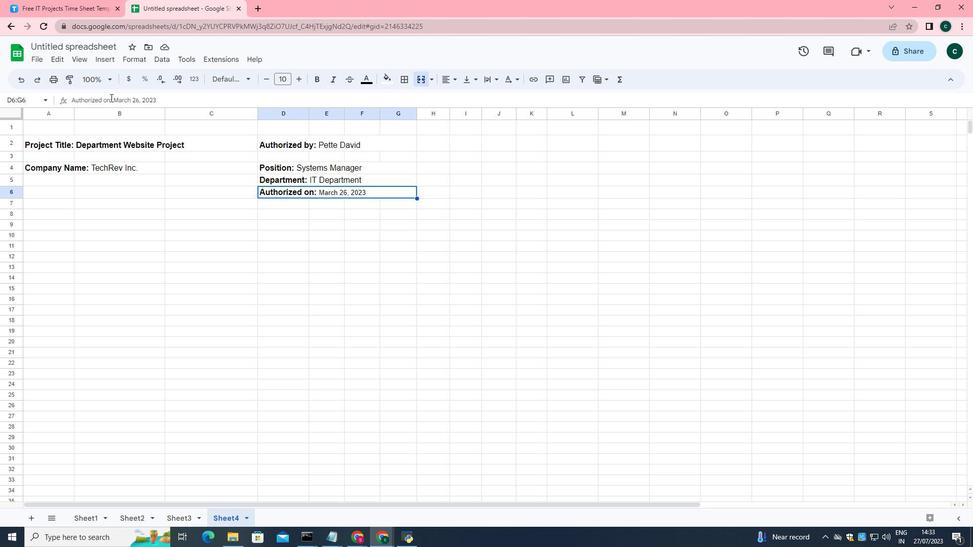 
Action: Mouse pressed left at (112, 97)
Screenshot: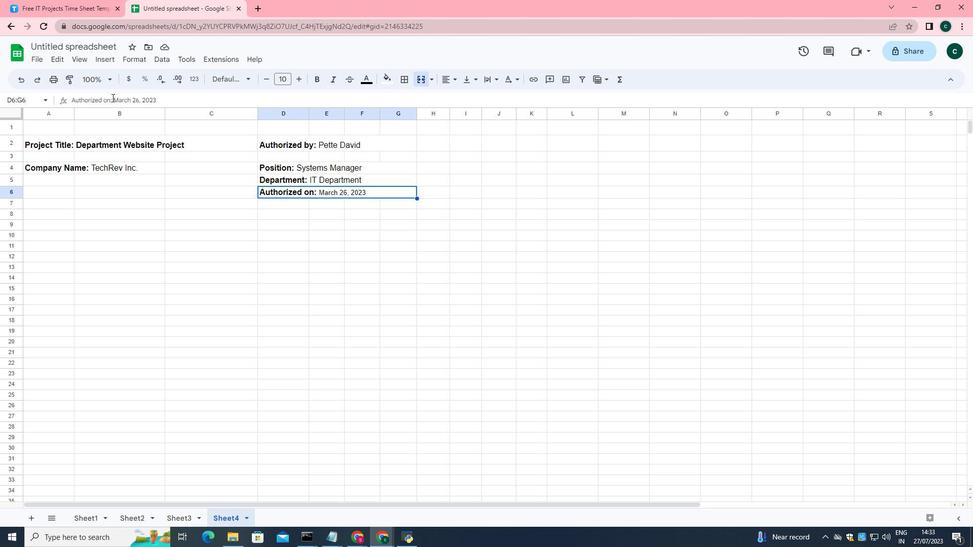 
Action: Mouse moved to (295, 79)
Screenshot: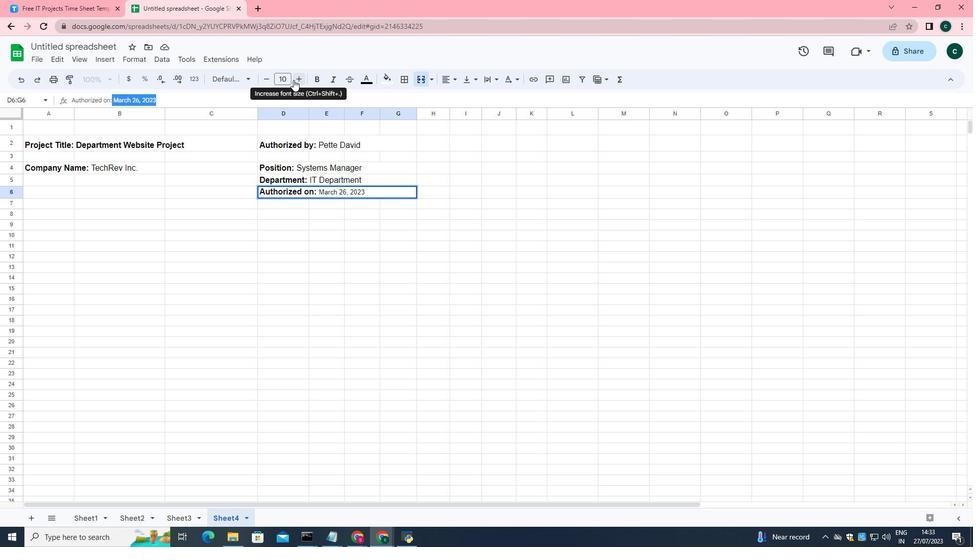 
Action: Mouse pressed left at (295, 79)
Screenshot: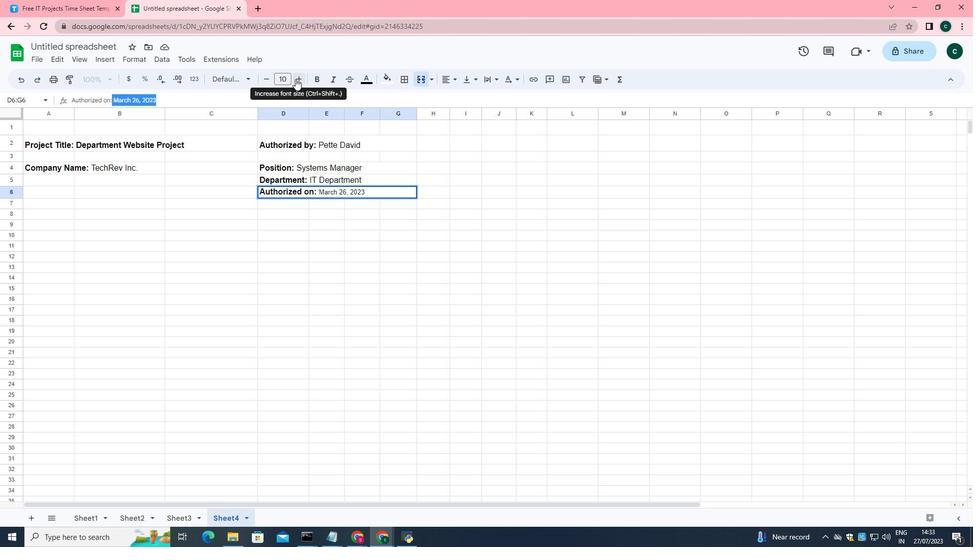 
Action: Mouse pressed left at (295, 79)
Screenshot: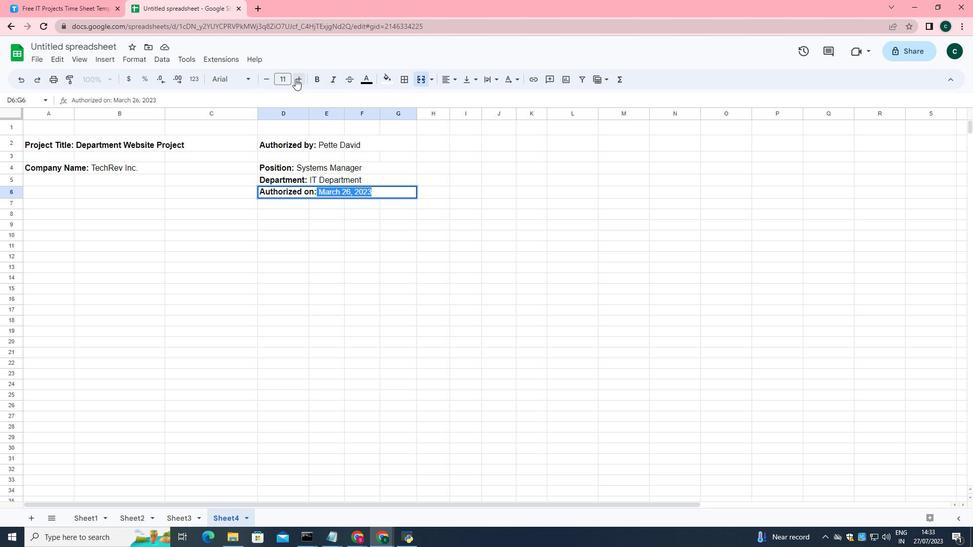 
Action: Mouse moved to (300, 217)
Screenshot: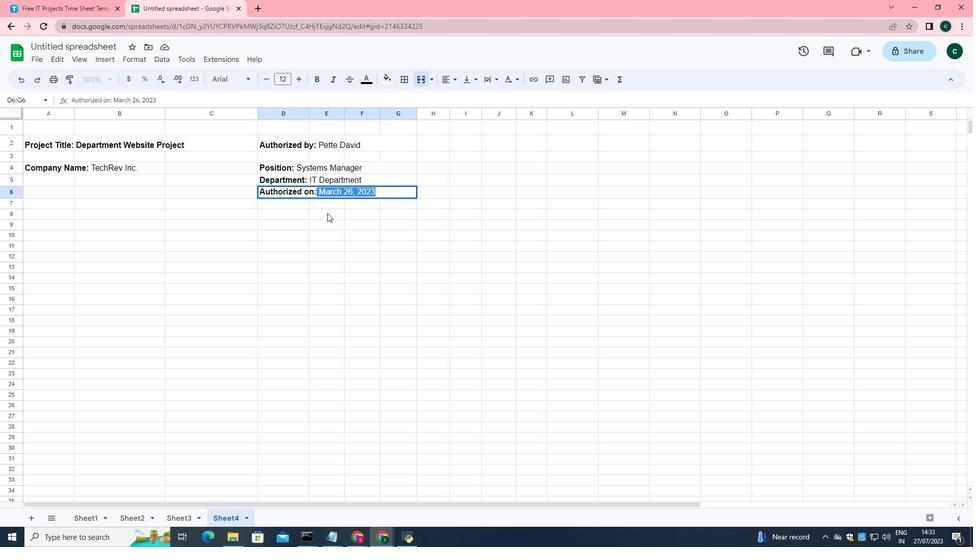 
Action: Mouse pressed left at (300, 217)
Screenshot: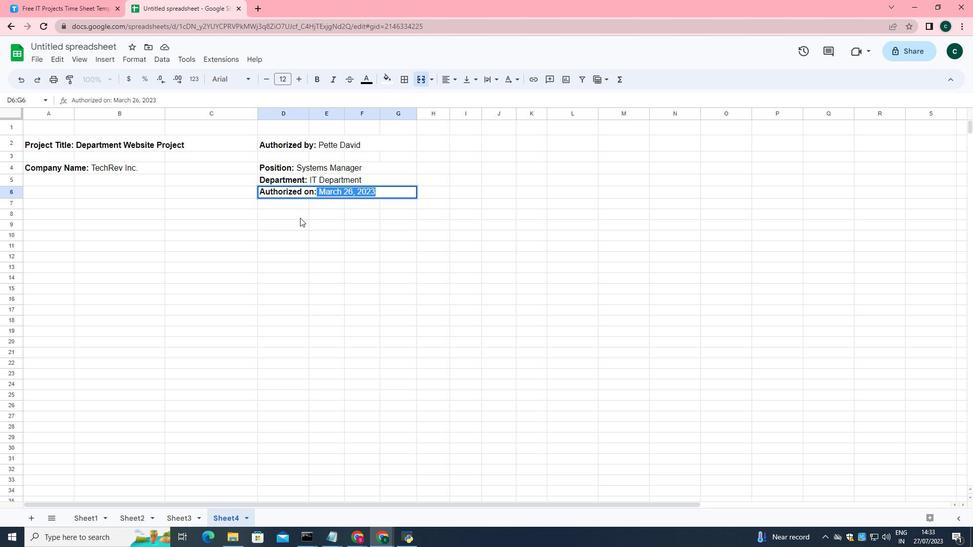 
Action: Mouse moved to (298, 214)
Screenshot: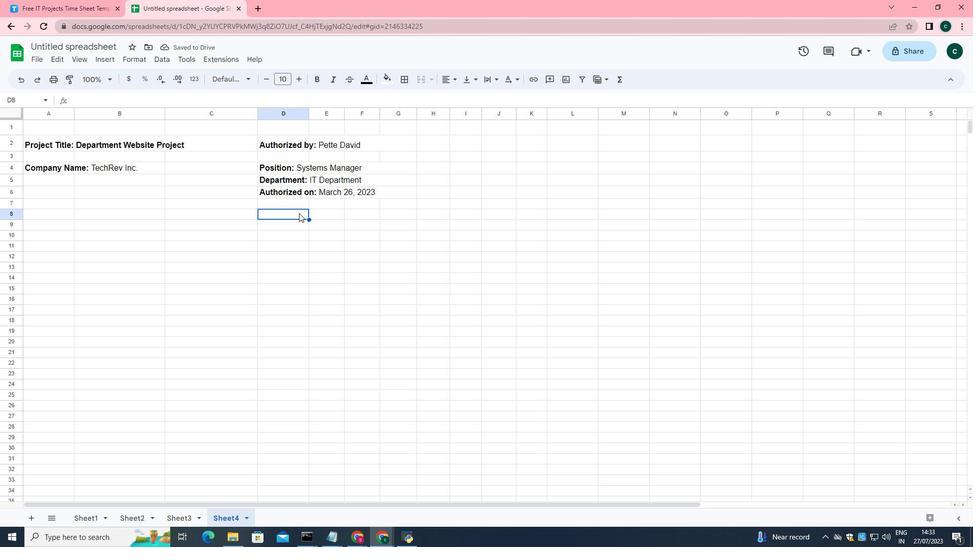 
Action: Mouse pressed left at (298, 214)
Screenshot: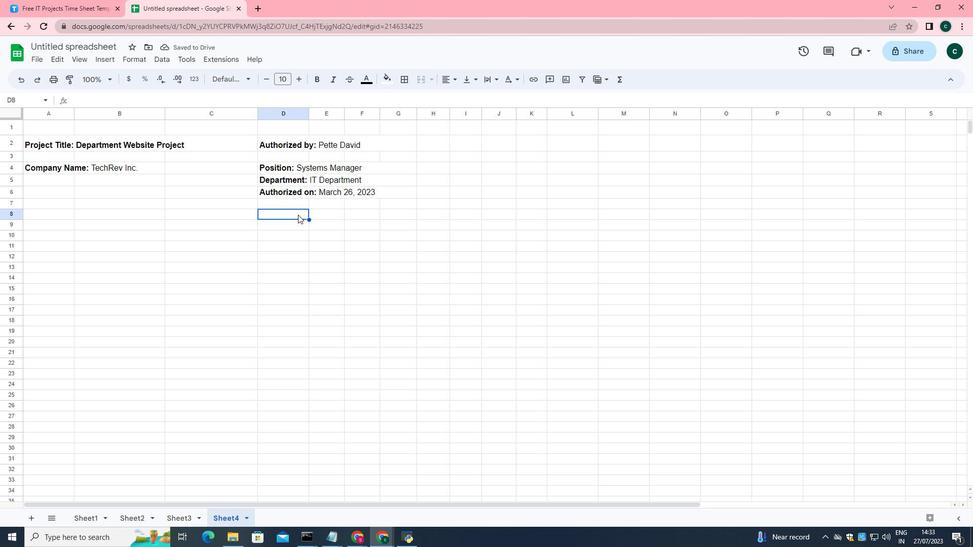 
Action: Mouse pressed left at (298, 214)
Screenshot: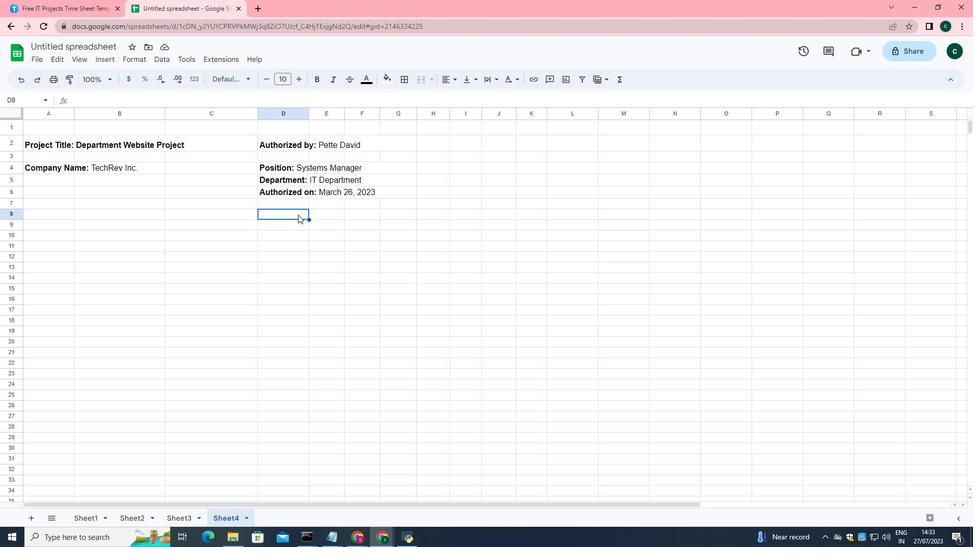 
Action: Mouse moved to (420, 81)
Screenshot: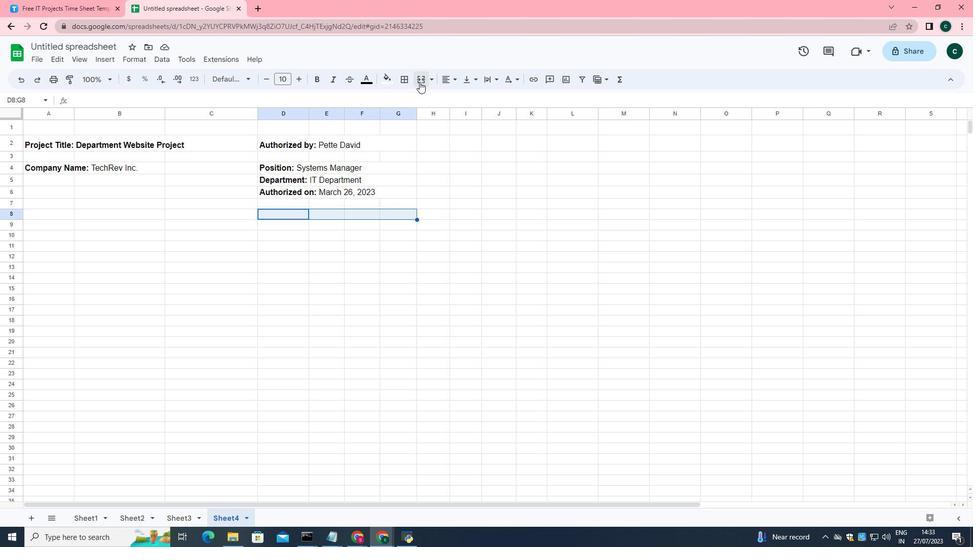 
Action: Mouse pressed left at (420, 81)
Screenshot: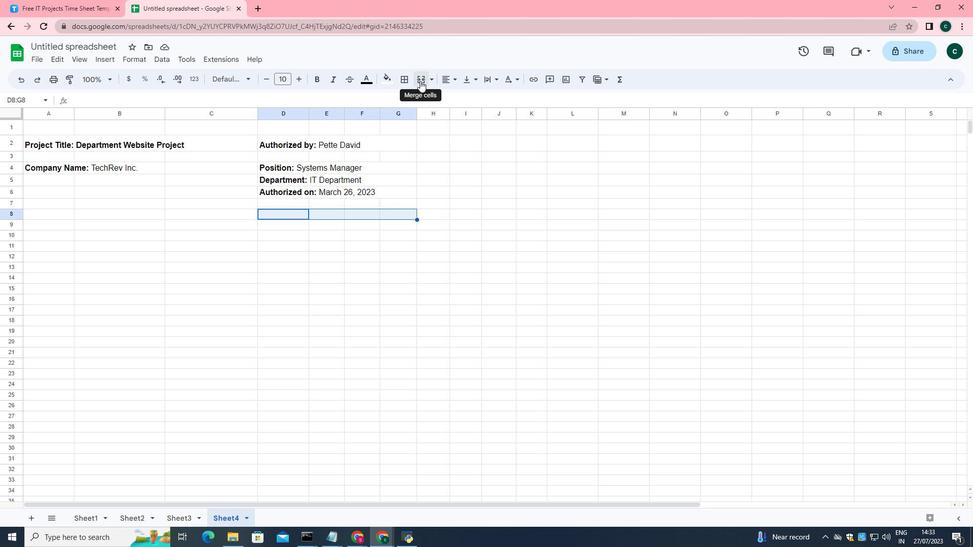 
Action: Mouse moved to (339, 214)
Screenshot: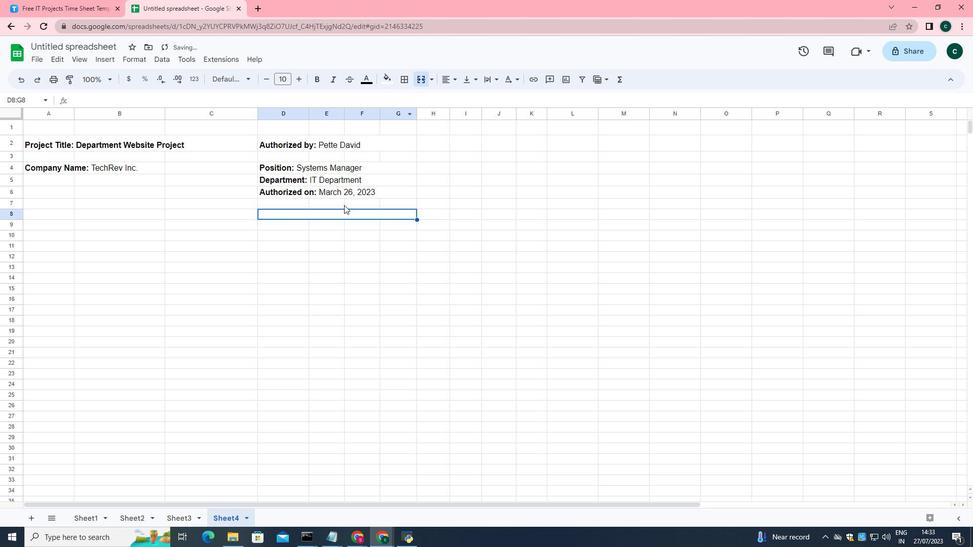 
Action: Mouse pressed left at (339, 214)
Screenshot: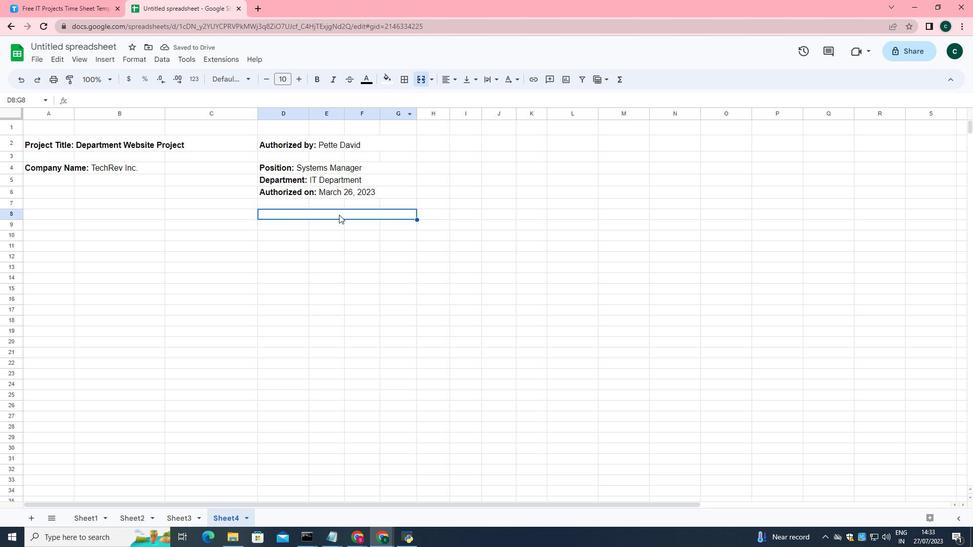 
Action: Mouse pressed left at (339, 214)
Screenshot: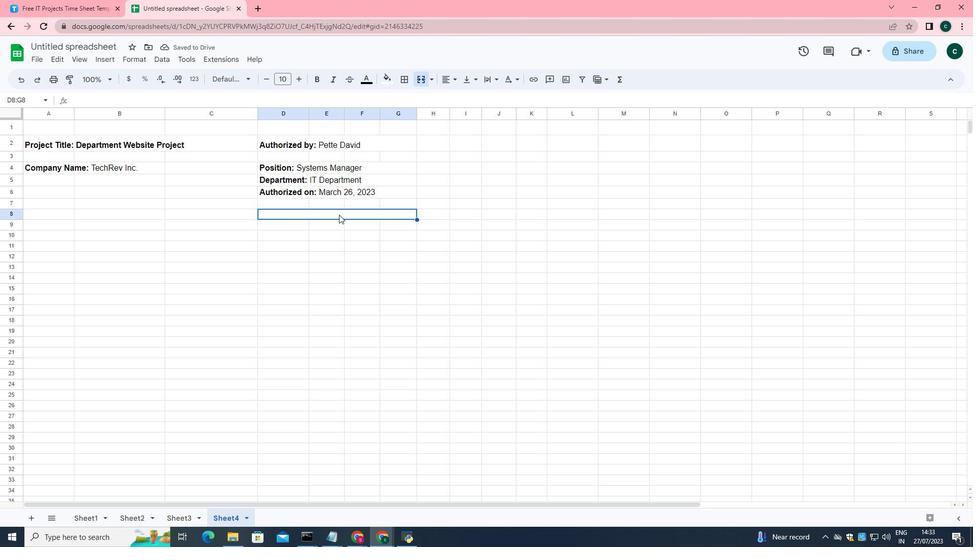 
Action: Mouse moved to (301, 81)
Screenshot: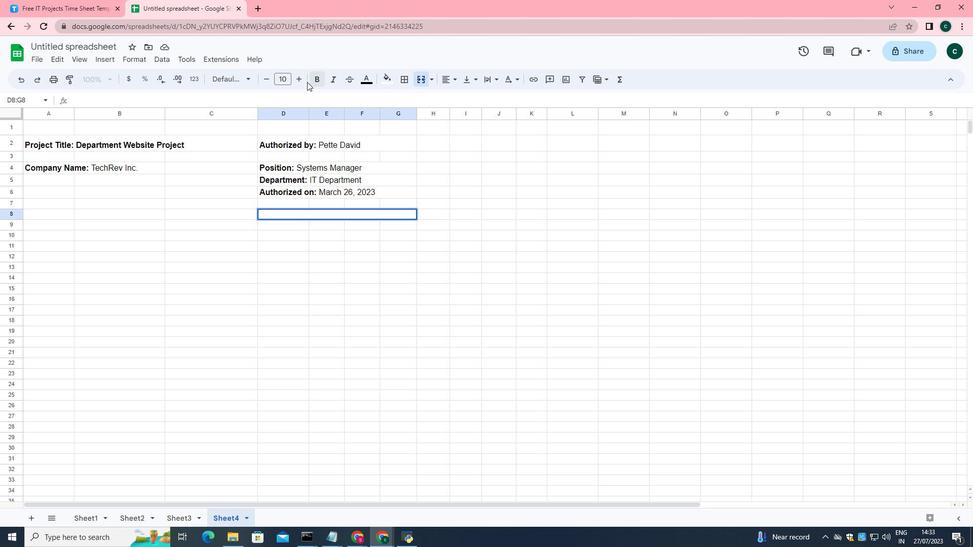 
Action: Mouse pressed left at (301, 81)
Screenshot: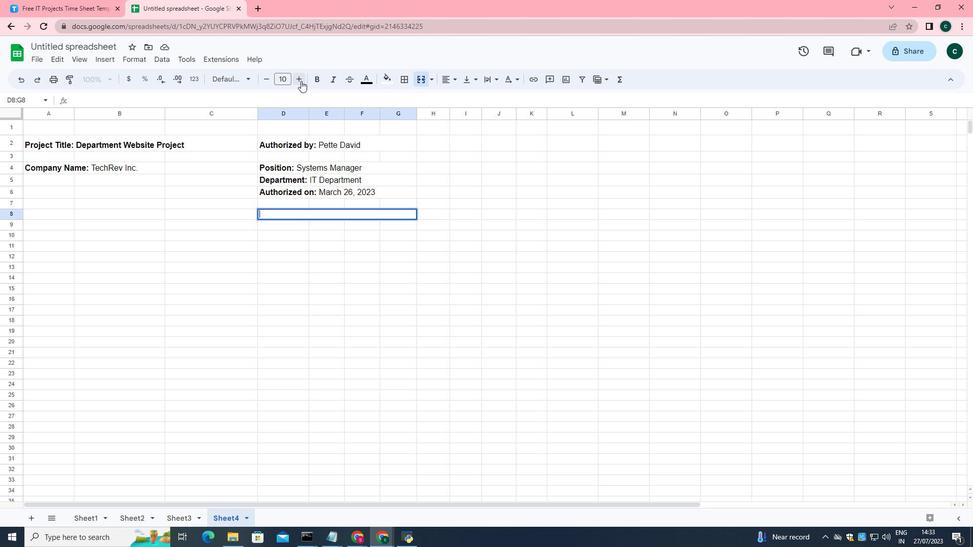 
Action: Mouse moved to (300, 80)
Screenshot: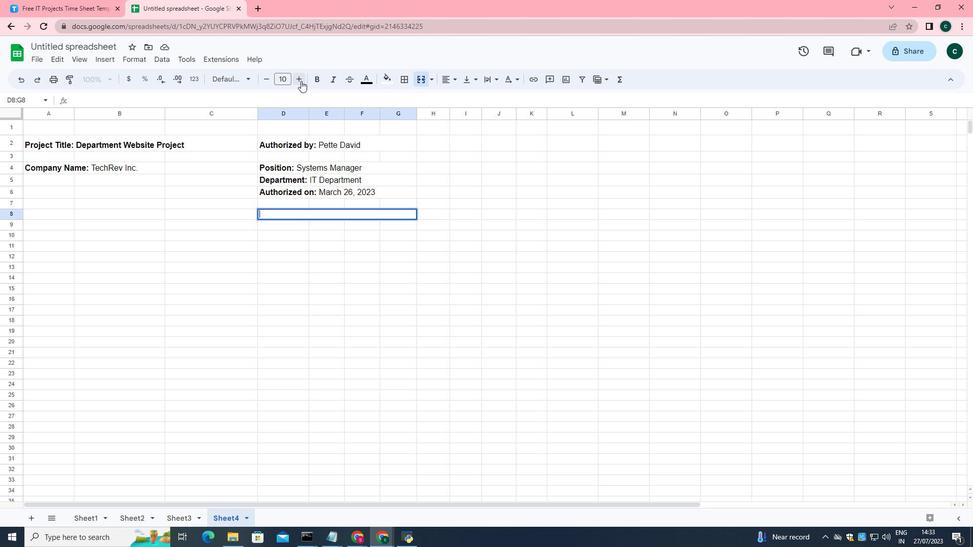 
Action: Mouse pressed left at (300, 80)
Screenshot: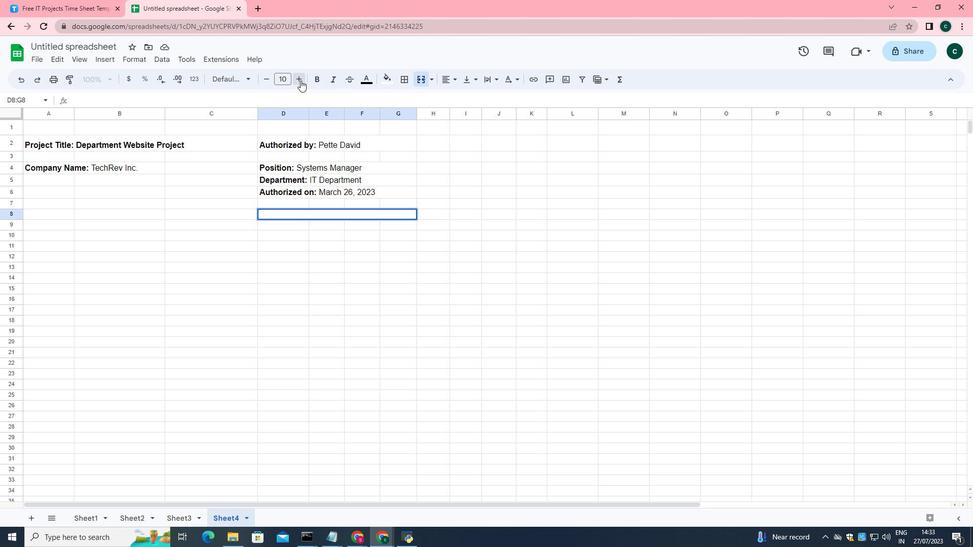 
Action: Key pressed <Key.shift>Signature<Key.shift_r>:
Screenshot: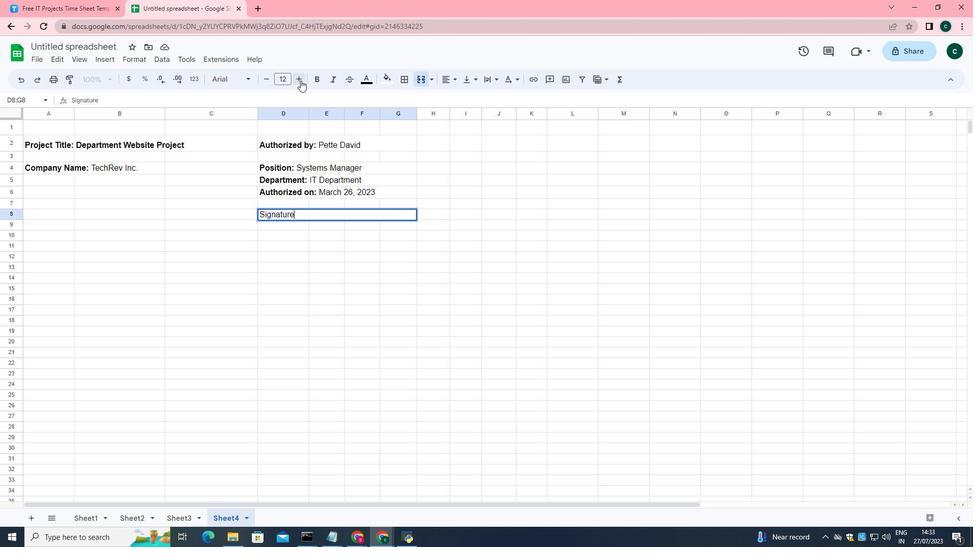 
Action: Mouse moved to (261, 211)
Screenshot: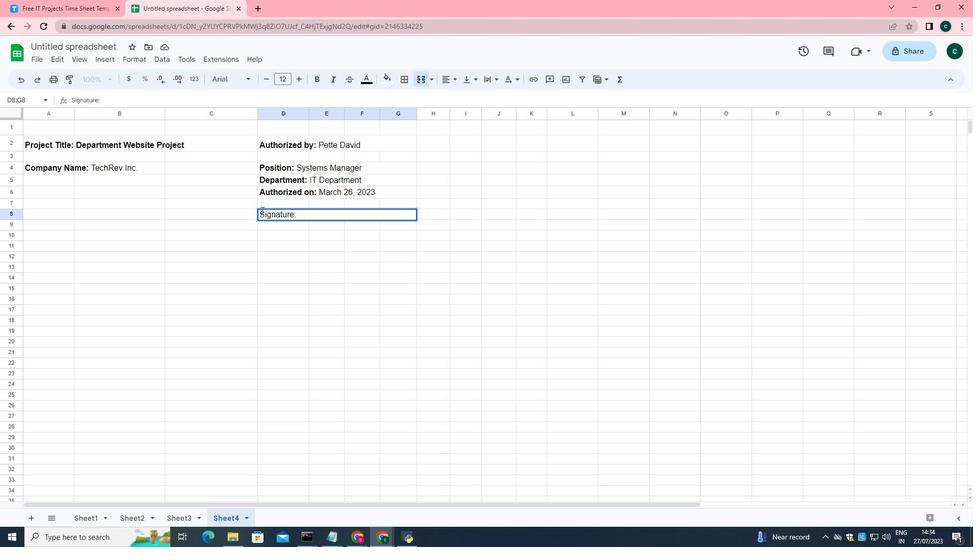
Action: Mouse pressed left at (261, 211)
Screenshot: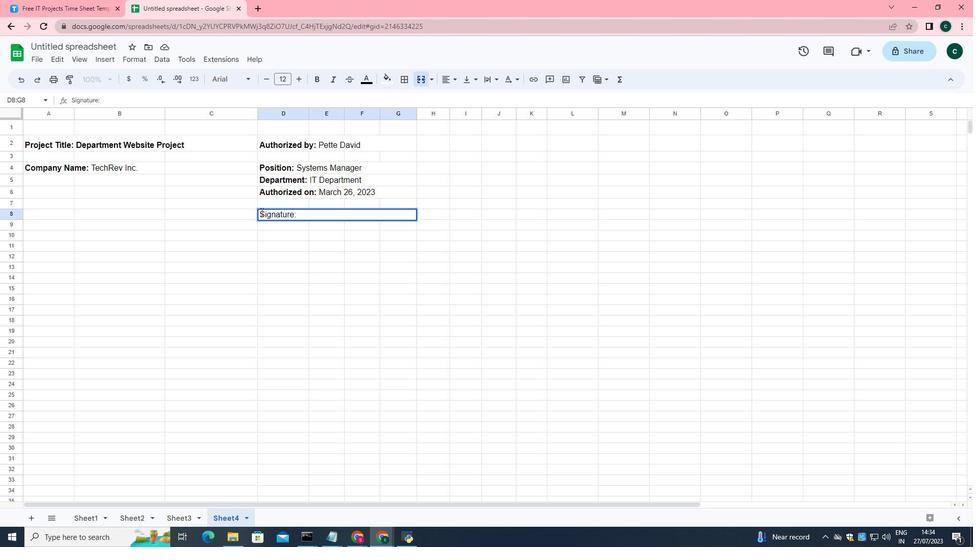 
Action: Mouse moved to (318, 79)
Screenshot: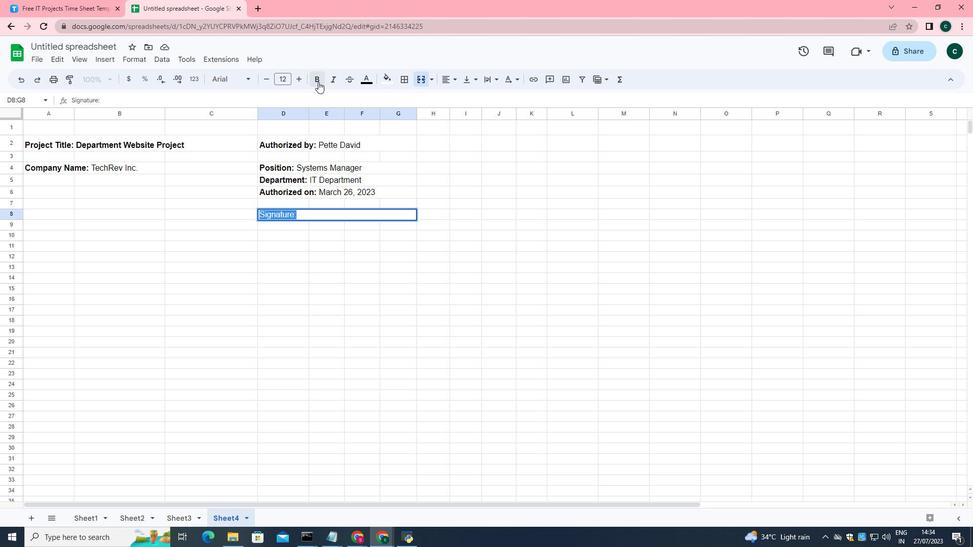 
Action: Mouse pressed left at (318, 79)
Screenshot: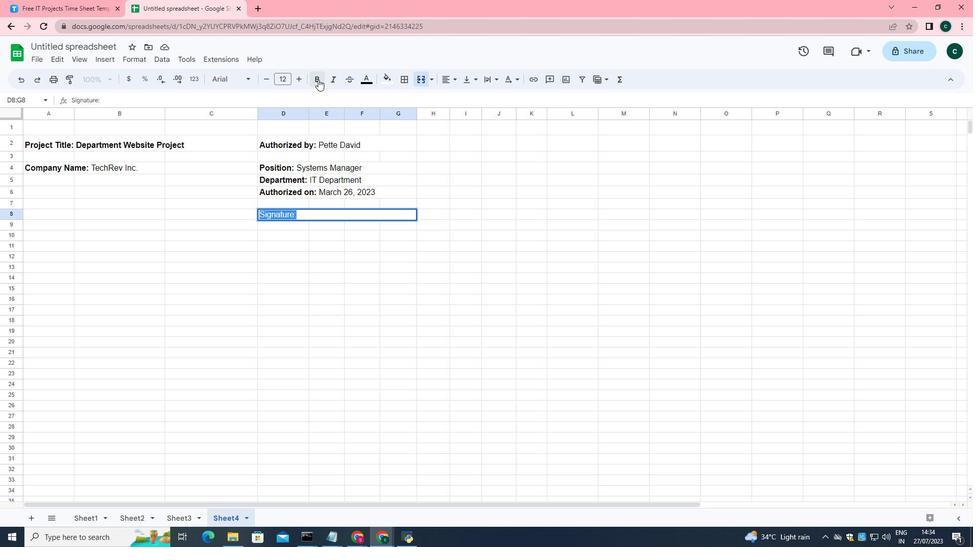 
Action: Mouse moved to (57, 182)
Screenshot: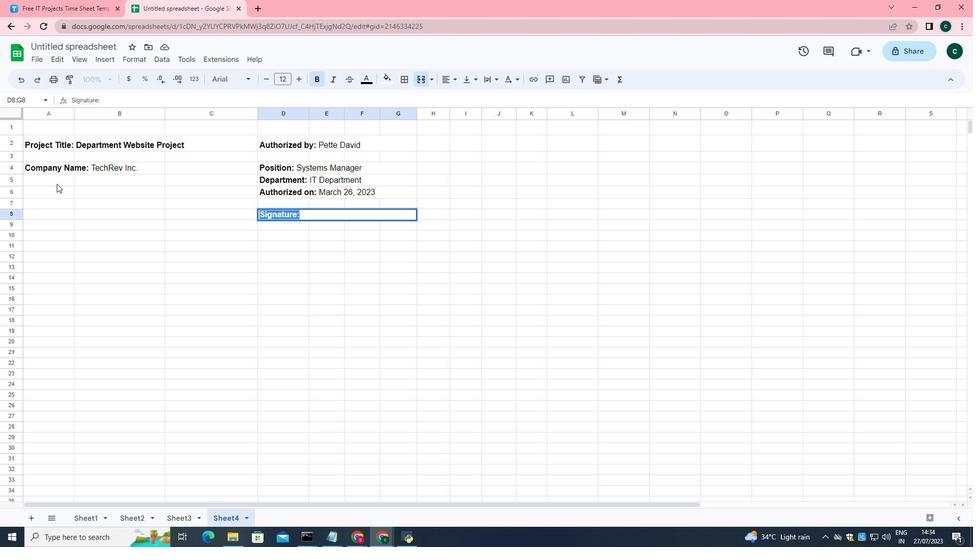 
Action: Mouse pressed left at (57, 182)
Screenshot: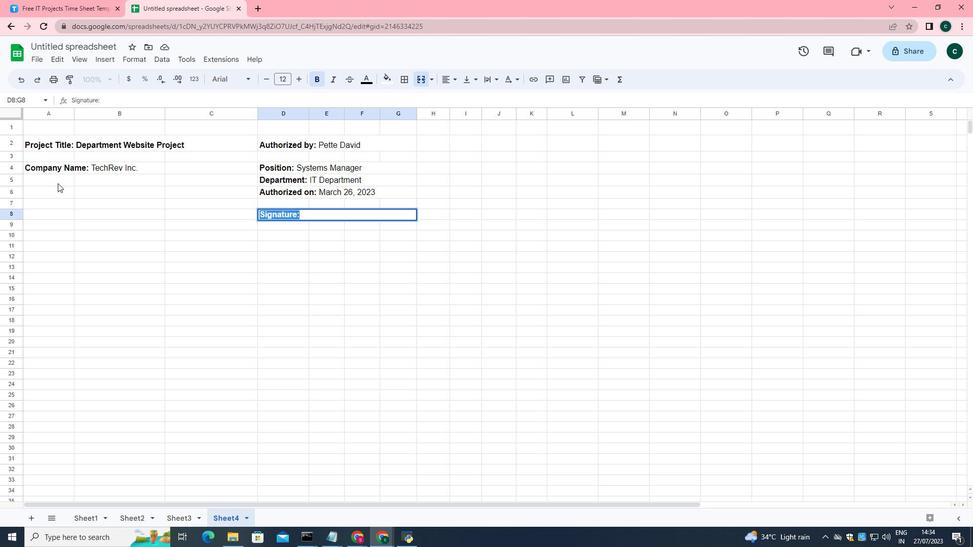 
Action: Mouse moved to (60, 182)
Screenshot: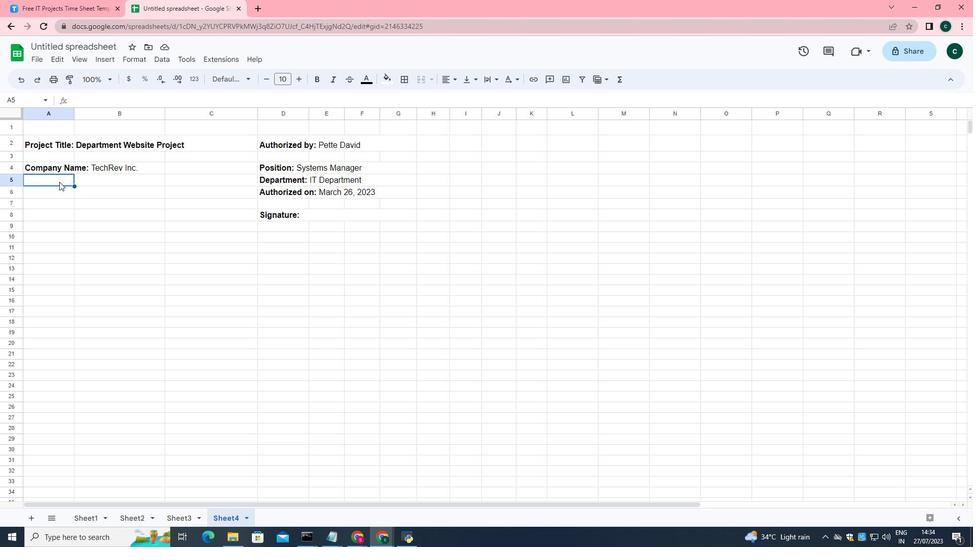 
Action: Mouse pressed left at (60, 182)
Screenshot: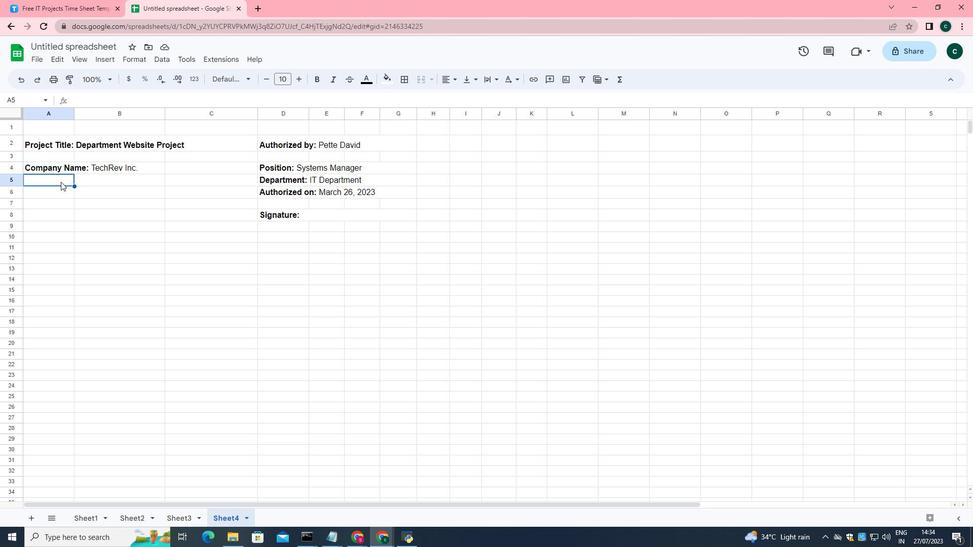 
Action: Mouse moved to (416, 77)
Screenshot: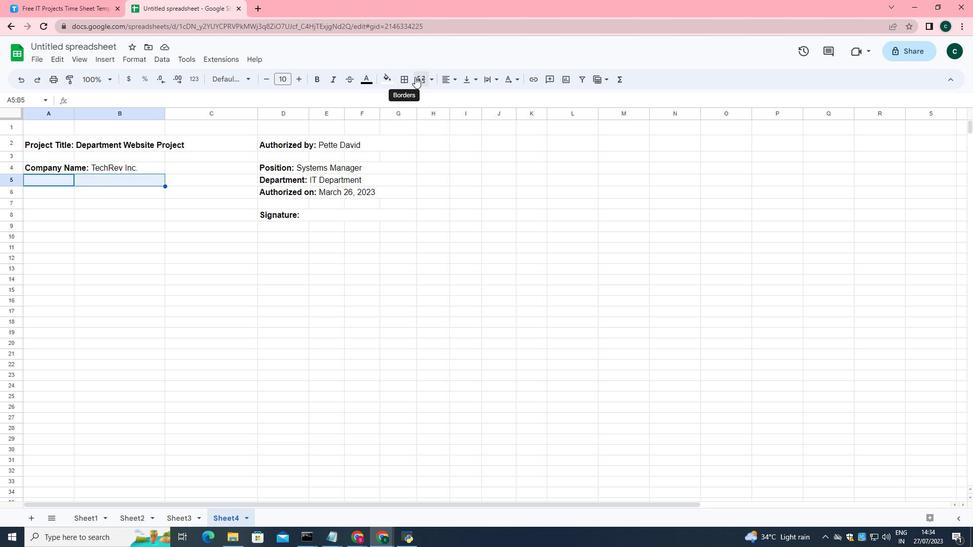 
Action: Mouse pressed left at (416, 77)
Screenshot: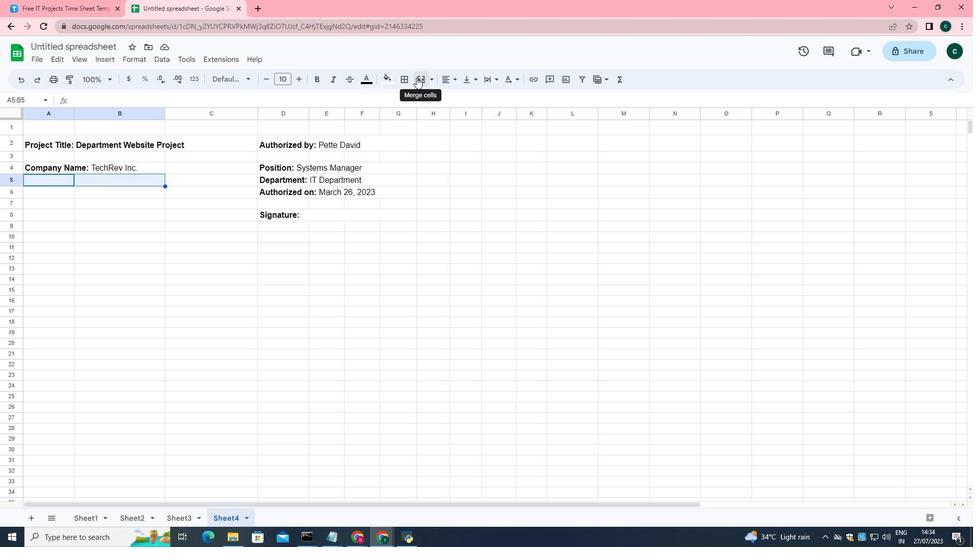 
Action: Mouse moved to (301, 77)
Screenshot: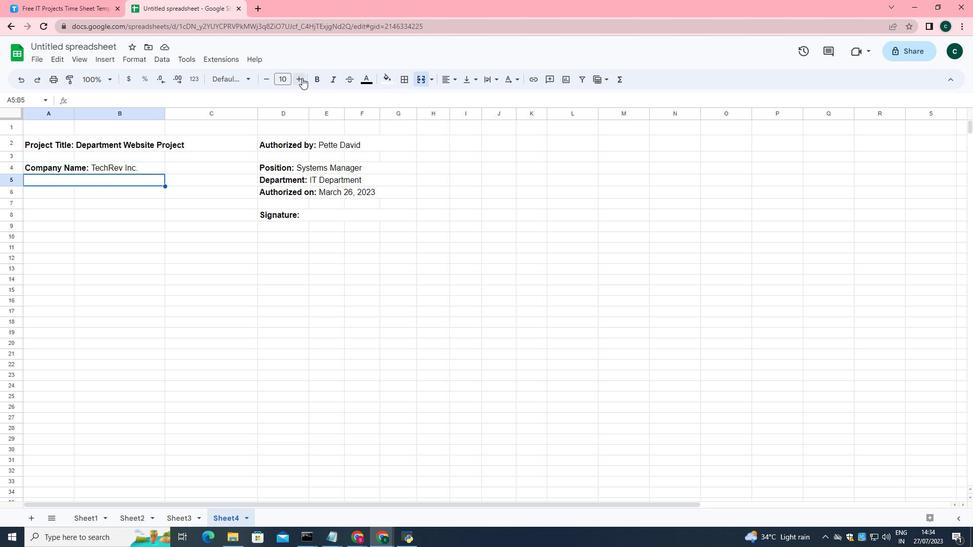 
Action: Mouse pressed left at (301, 77)
Screenshot: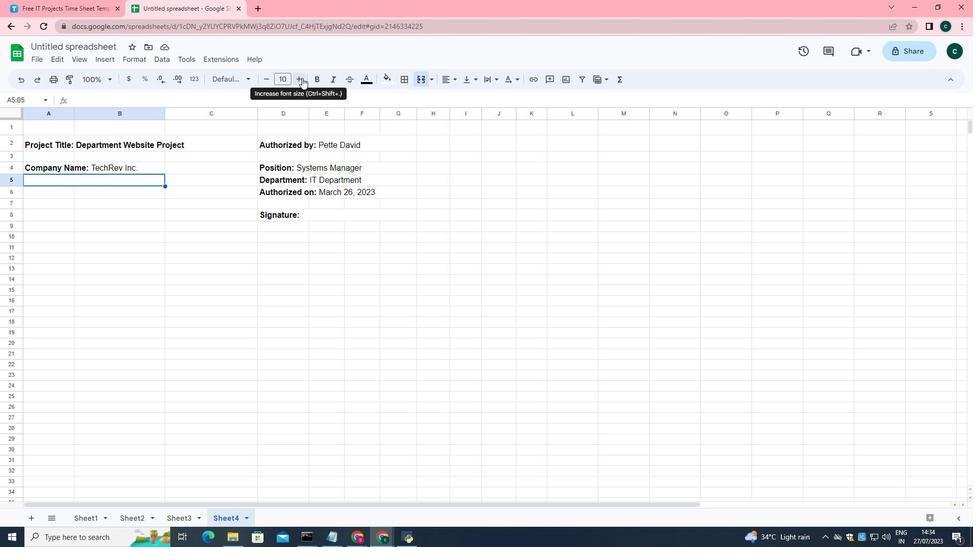 
Action: Mouse pressed left at (301, 77)
Screenshot: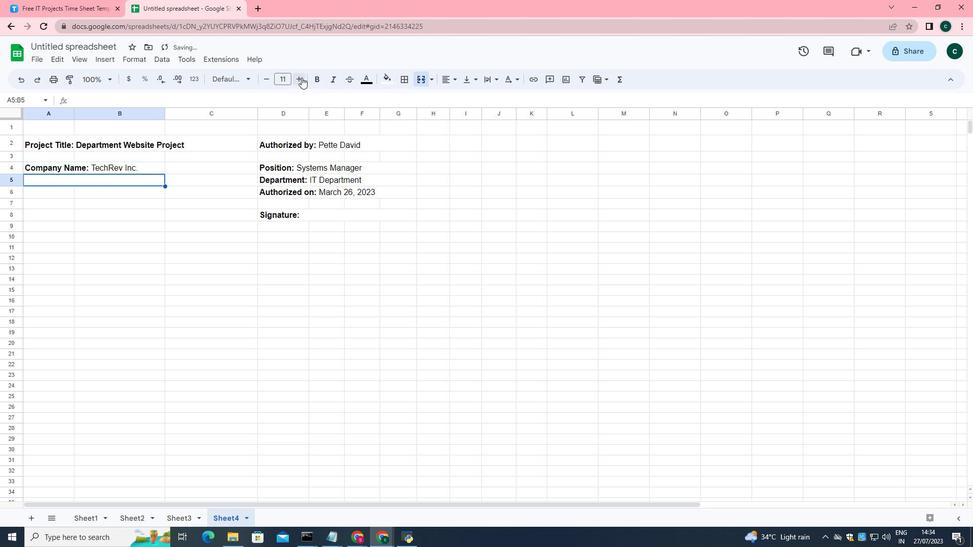 
Action: Mouse moved to (315, 79)
Screenshot: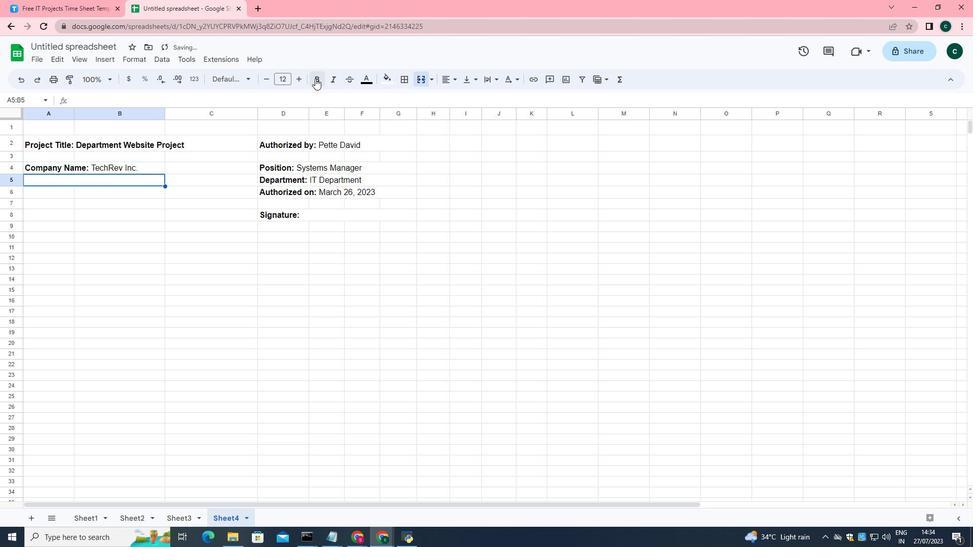 
Action: Mouse pressed left at (315, 79)
Screenshot: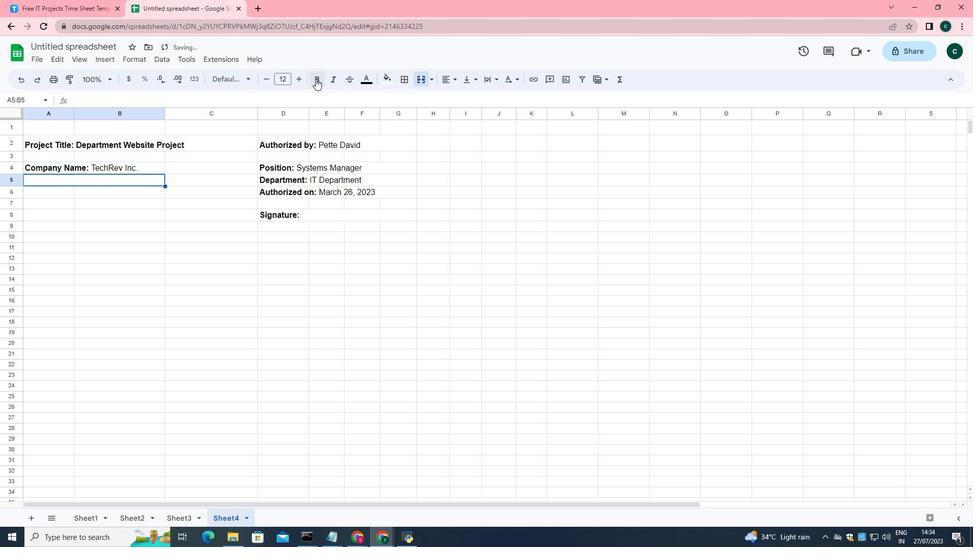 
Action: Mouse moved to (314, 81)
Screenshot: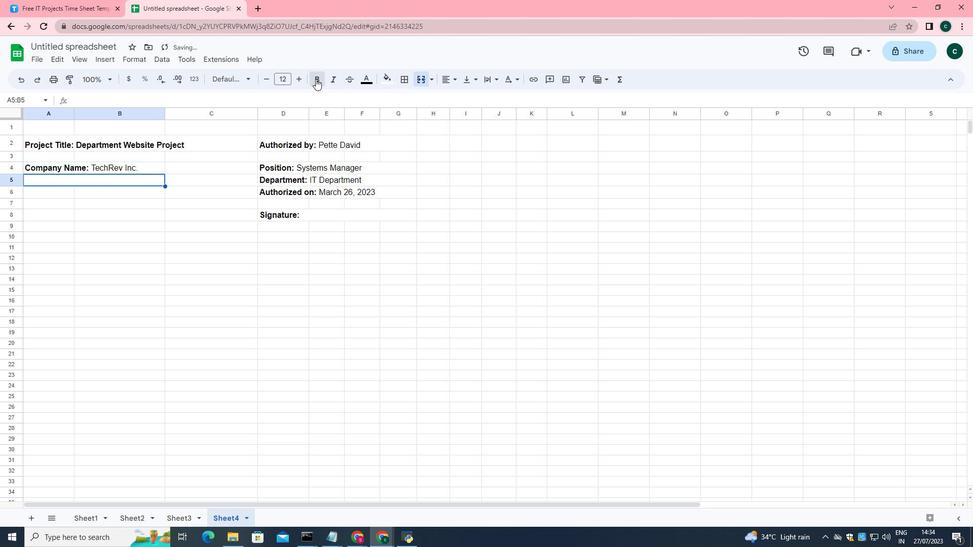 
Action: Key pressed <Key.shift><Key.shift><Key.shift><Key.shift><Key.shift><Key.shift><Key.shift><Key.shift><Key.shift><Key.shift>Prepared<Key.space>by<Key.shift_r><Key.shift_r><Key.shift_r><Key.shift_r>:<Key.space>
Screenshot: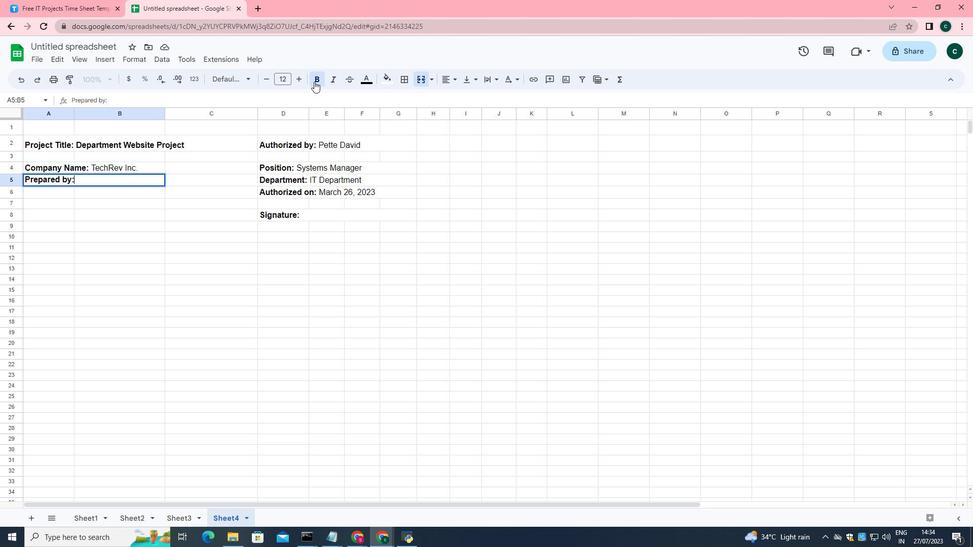 
Action: Mouse pressed left at (314, 81)
Screenshot: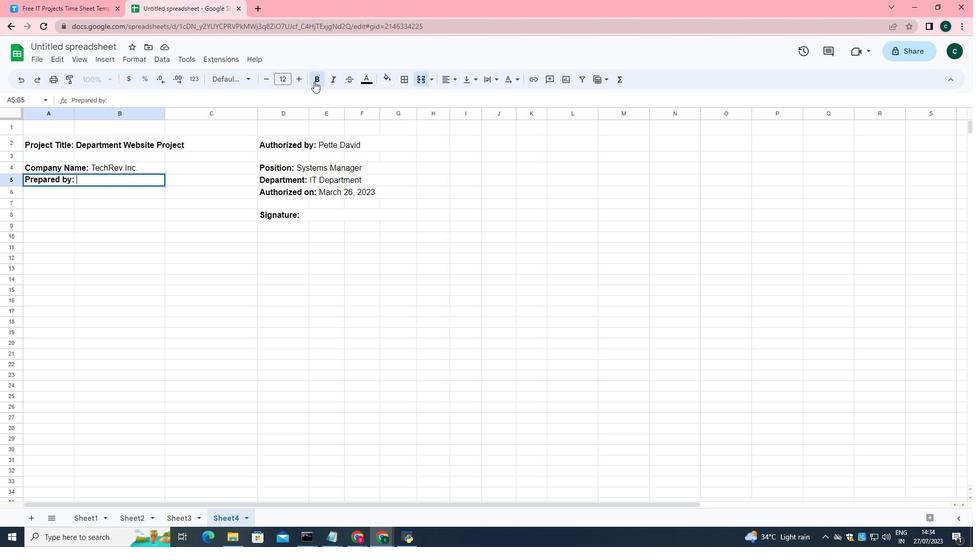 
Action: Key pressed <Key.shift>Nigel<Key.space><Key.shift>Howry
Screenshot: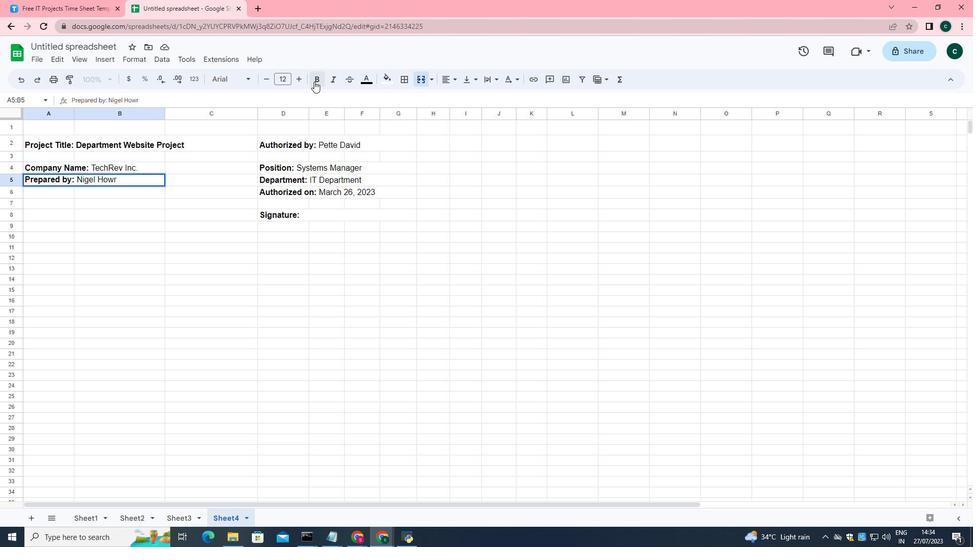 
Action: Mouse moved to (49, 191)
Screenshot: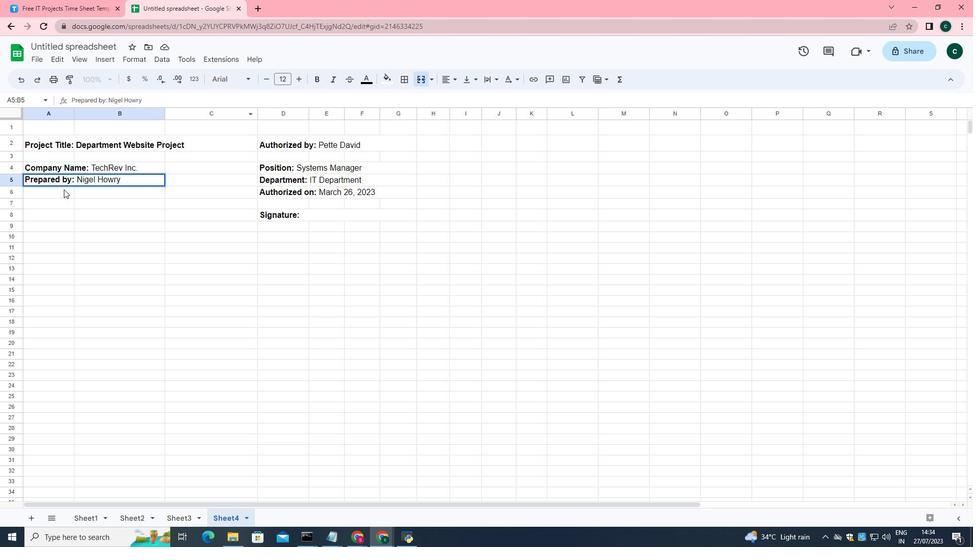 
Action: Mouse pressed left at (49, 191)
Screenshot: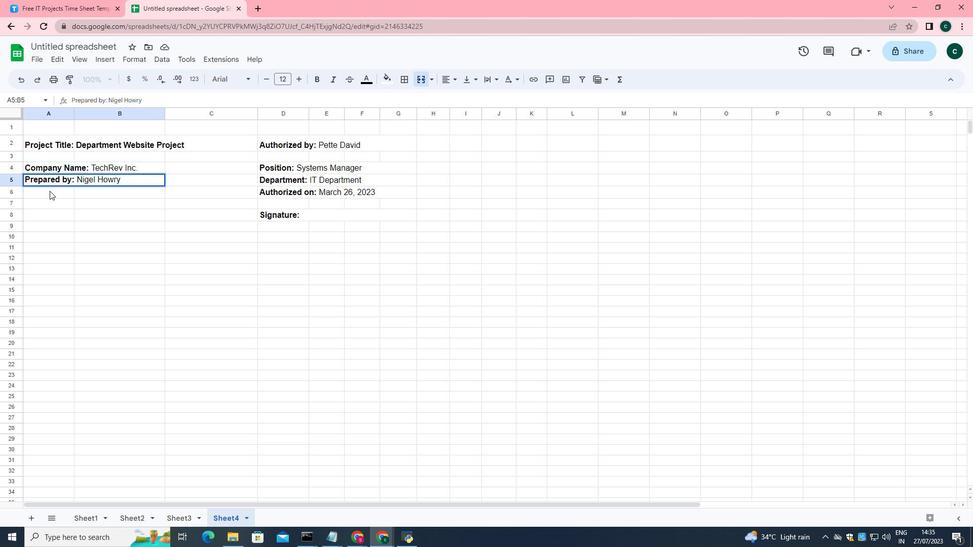 
Action: Mouse moved to (416, 77)
Screenshot: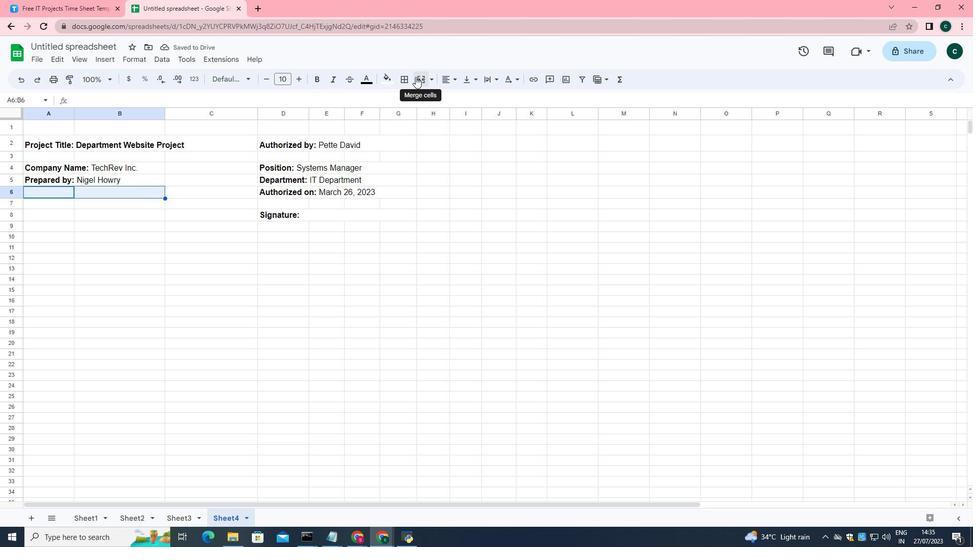 
Action: Mouse pressed left at (416, 77)
Screenshot: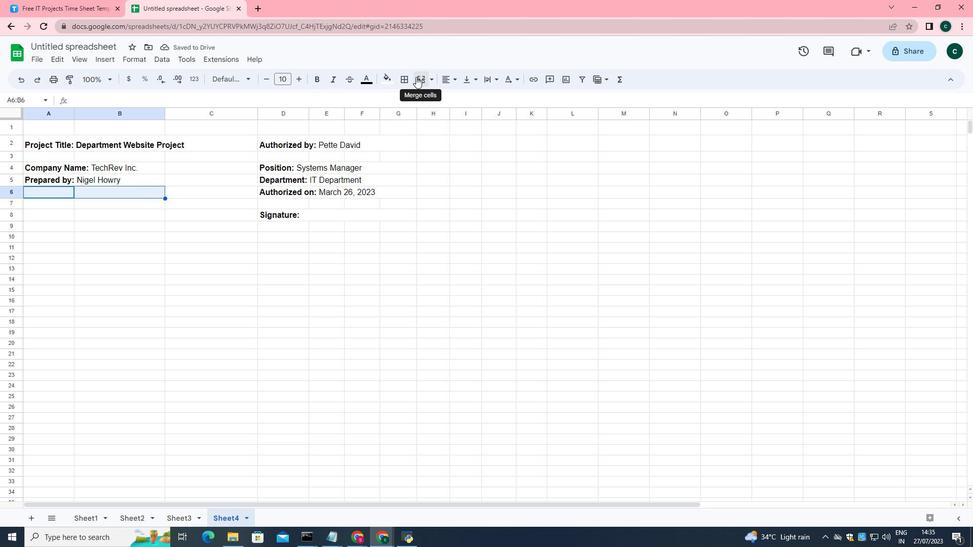 
Action: Mouse moved to (297, 77)
Screenshot: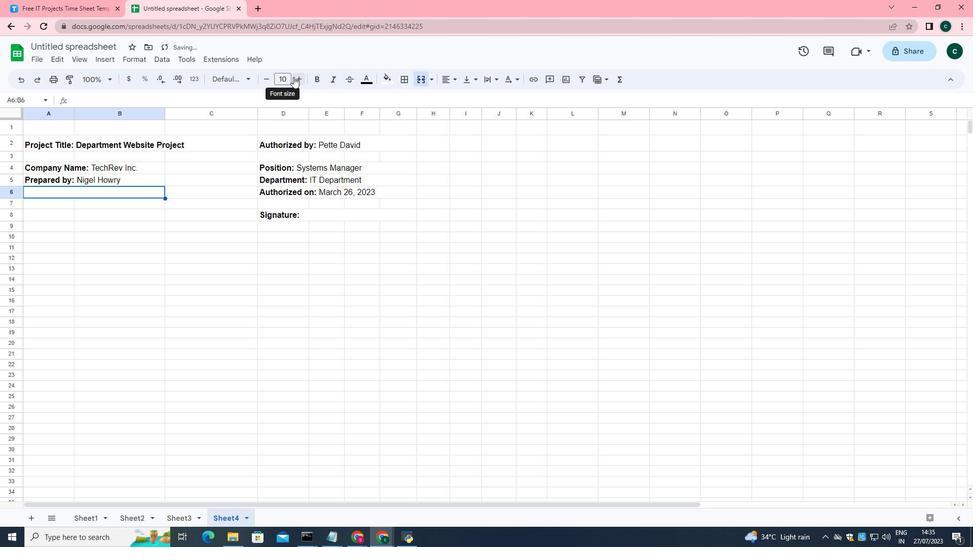
Action: Mouse pressed left at (297, 77)
Screenshot: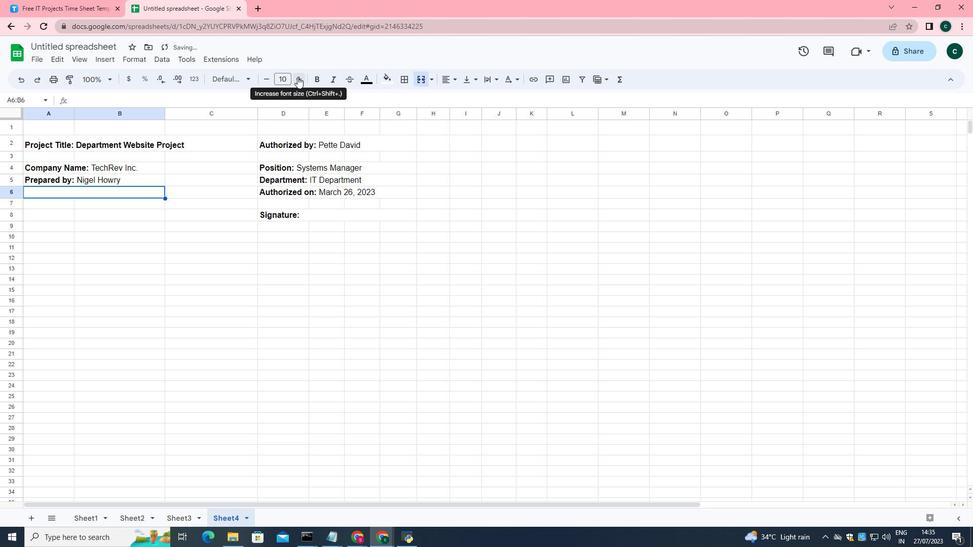 
Action: Mouse pressed left at (297, 77)
Screenshot: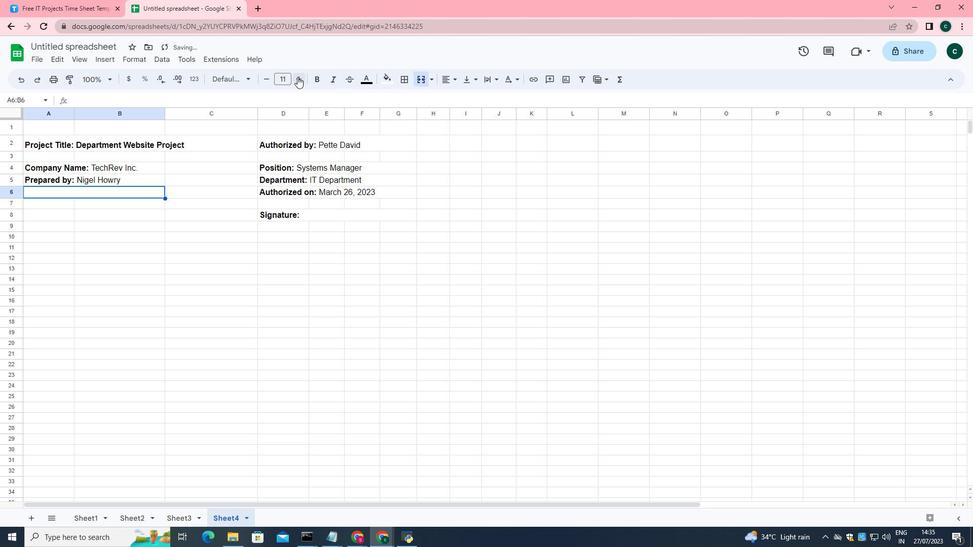 
Action: Mouse moved to (311, 79)
Screenshot: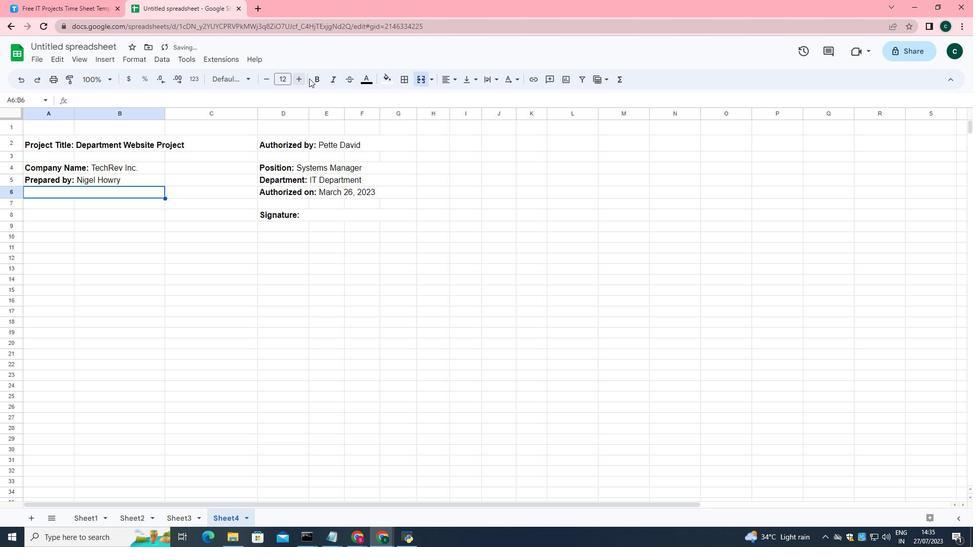 
Action: Mouse pressed left at (311, 79)
Screenshot: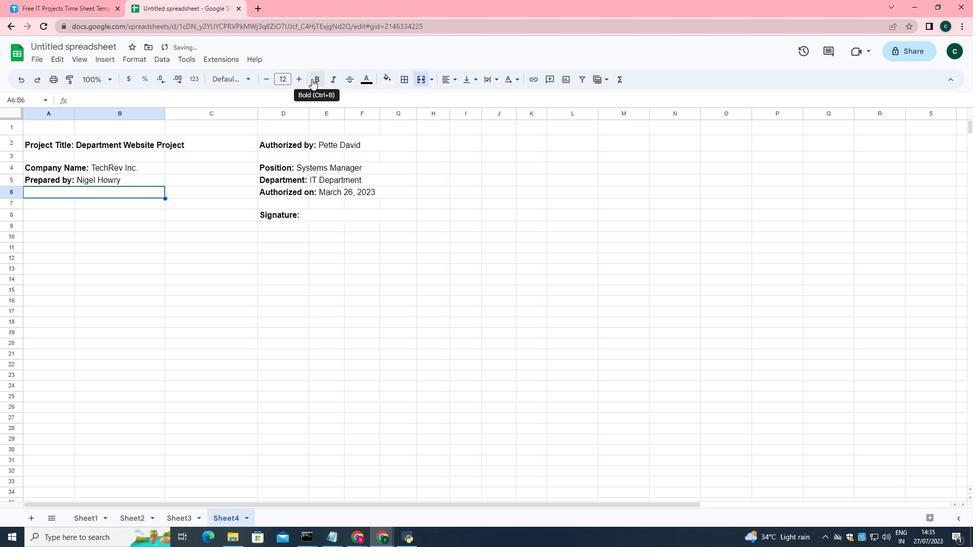 
Action: Key pressed <Key.shift>Employee<Key.space><Key.shift>No.<Key.shift_r>:<Key.space>001-231
Screenshot: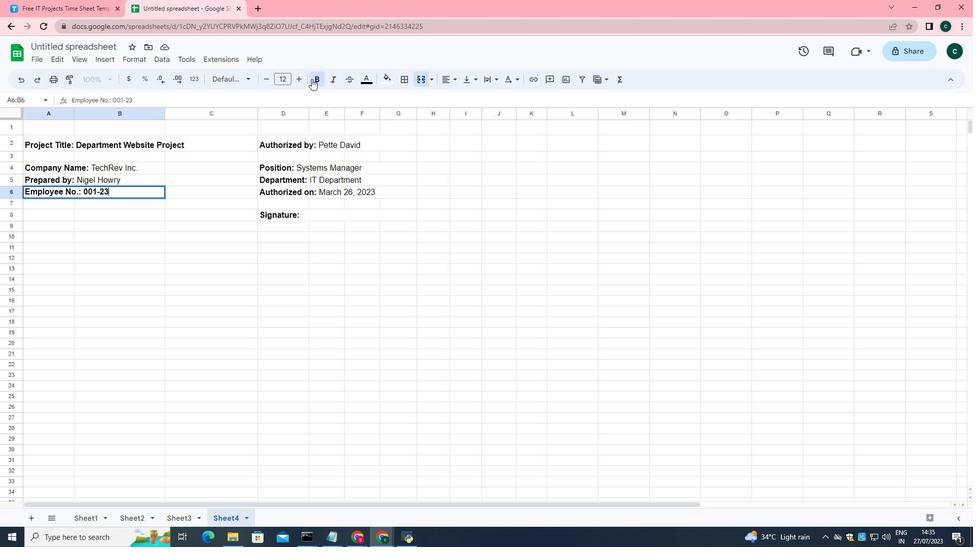 
Action: Mouse moved to (83, 191)
Screenshot: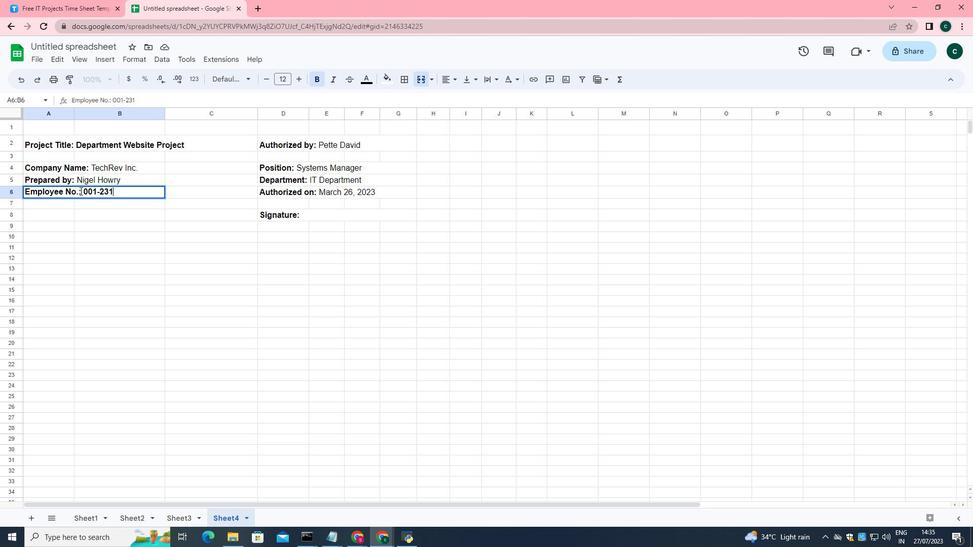 
Action: Mouse pressed left at (83, 191)
Screenshot: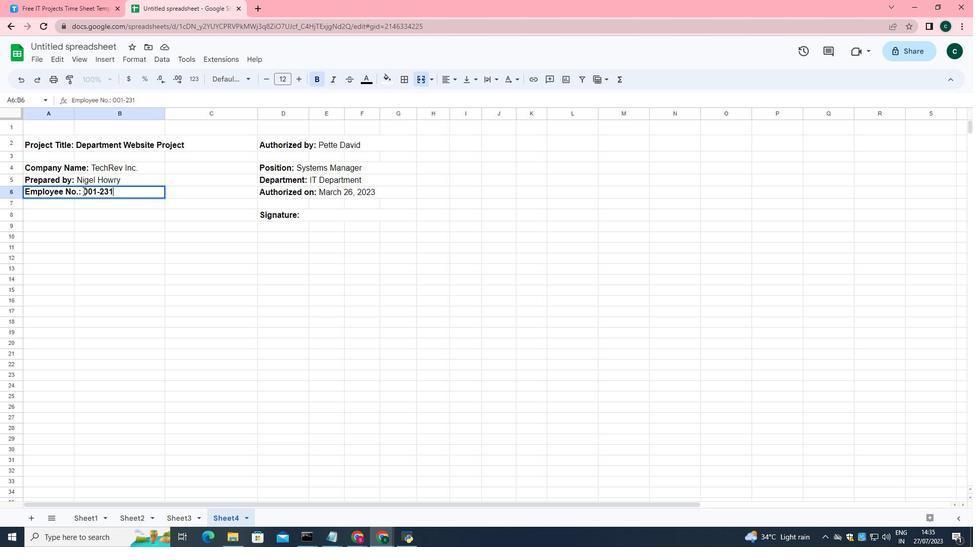 
Action: Mouse moved to (315, 76)
Screenshot: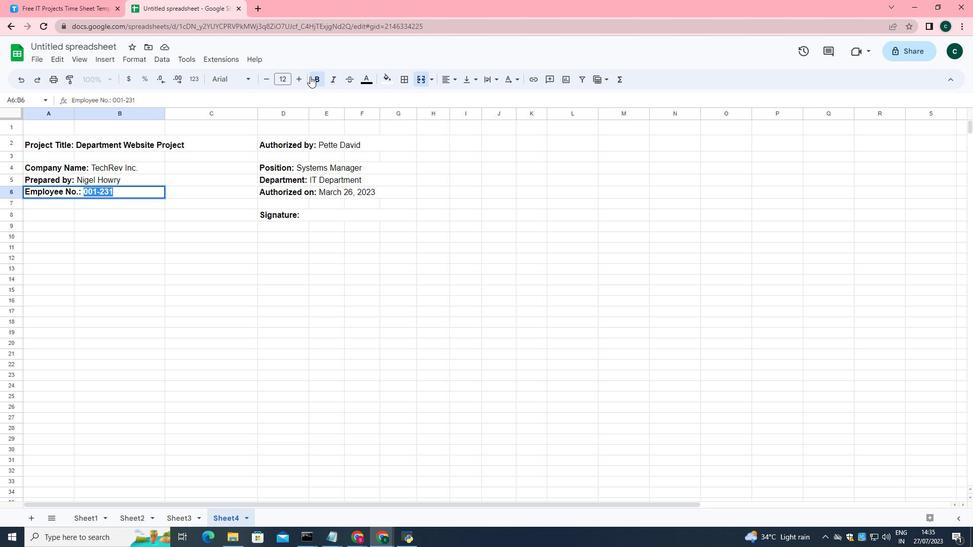 
Action: Mouse pressed left at (315, 76)
Screenshot: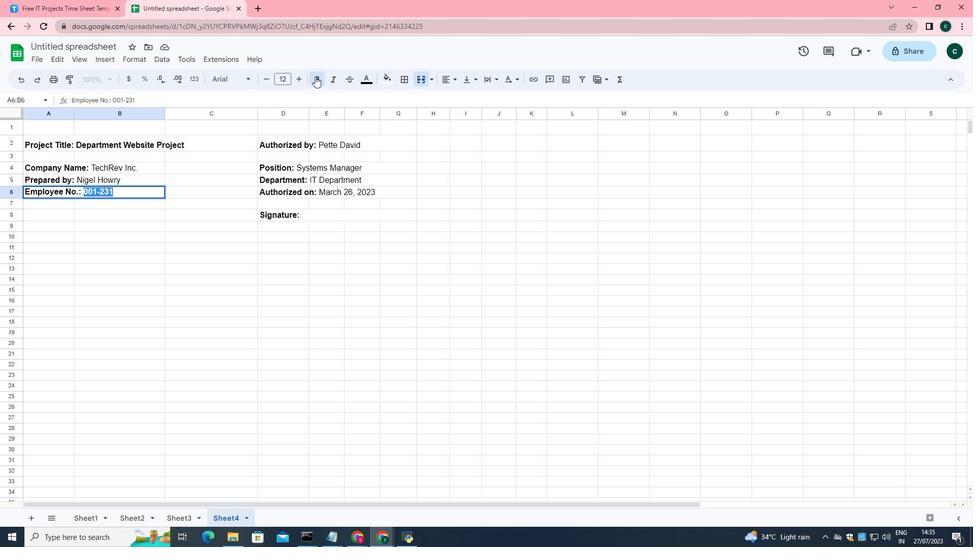 
Action: Mouse moved to (66, 206)
Screenshot: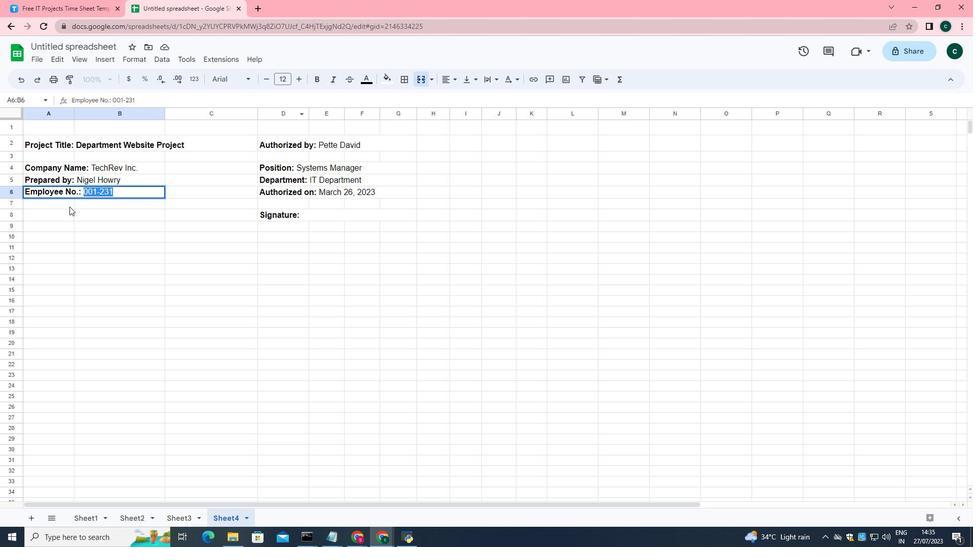 
Action: Mouse pressed left at (66, 206)
Screenshot: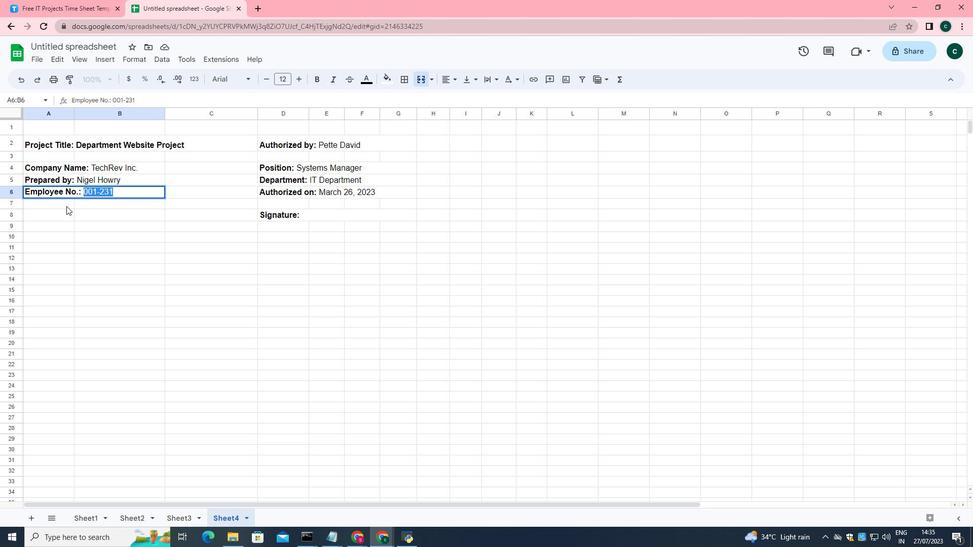 
Action: Mouse moved to (416, 80)
Screenshot: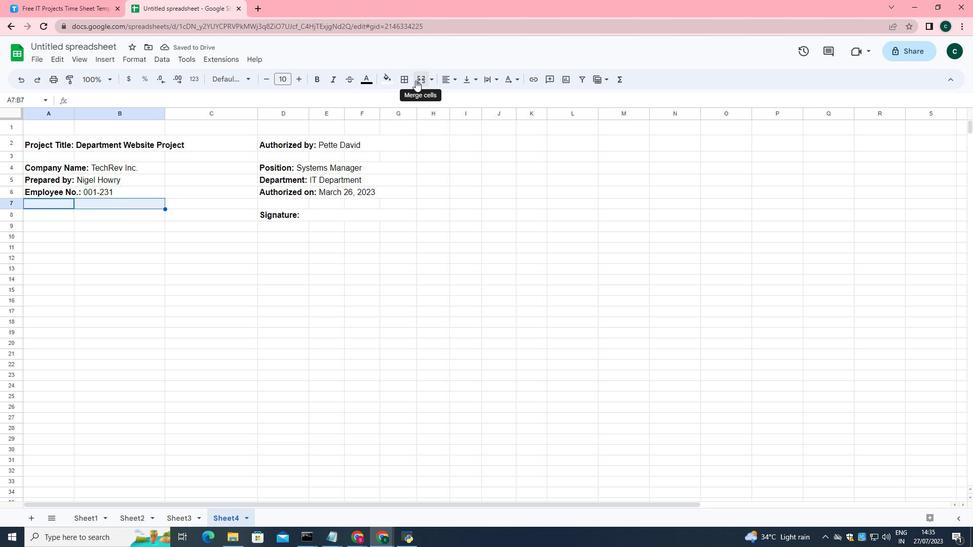 
Action: Mouse pressed left at (416, 80)
Screenshot: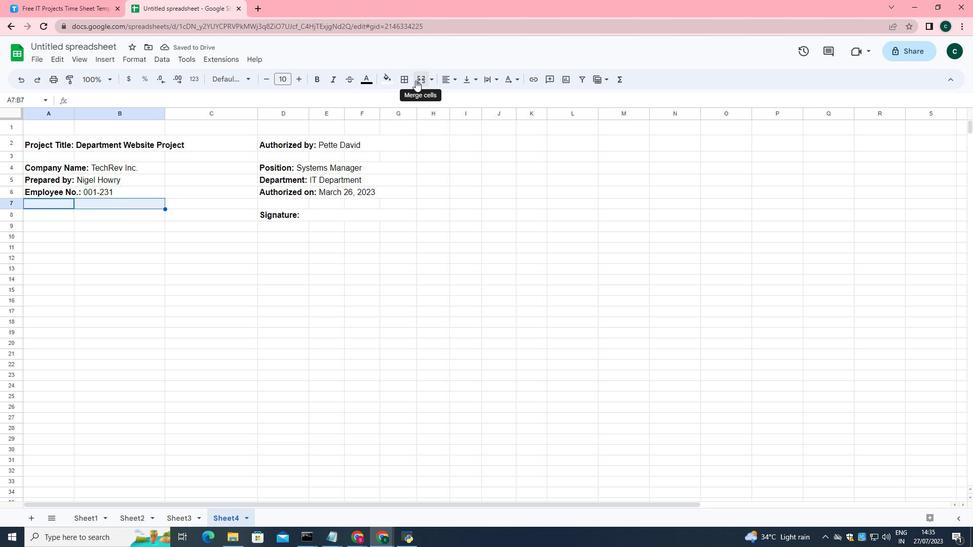 
Action: Mouse moved to (299, 80)
Screenshot: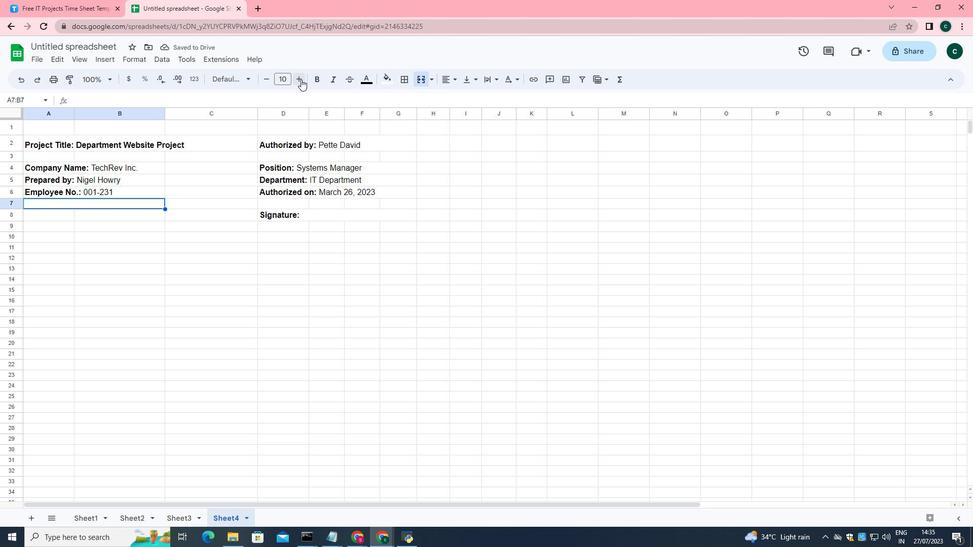 
Action: Mouse pressed left at (299, 80)
Screenshot: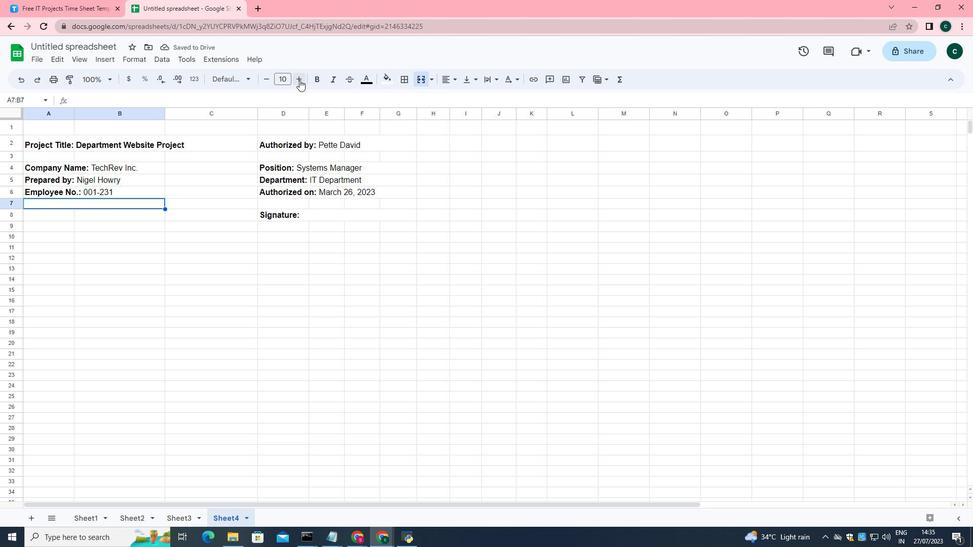 
Action: Mouse pressed left at (299, 80)
Screenshot: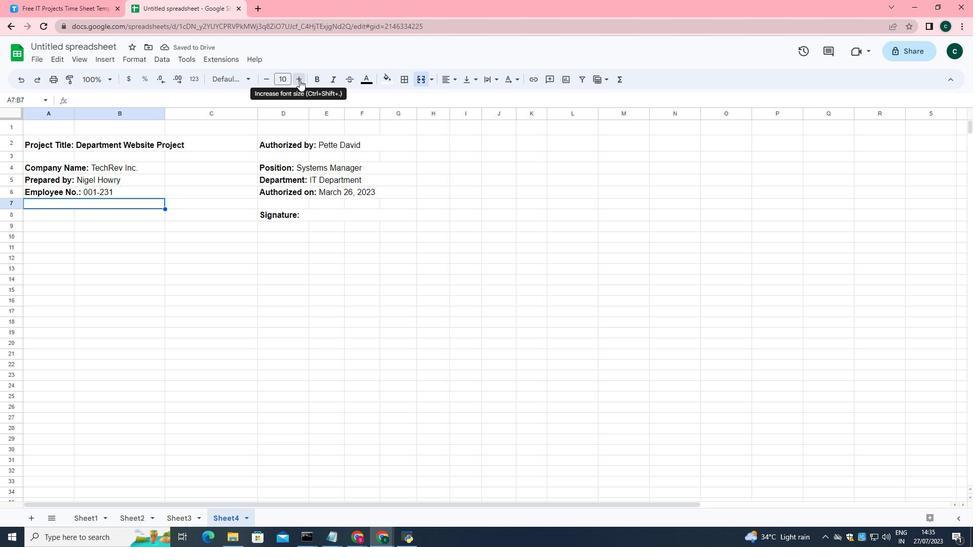 
Action: Mouse moved to (316, 80)
Screenshot: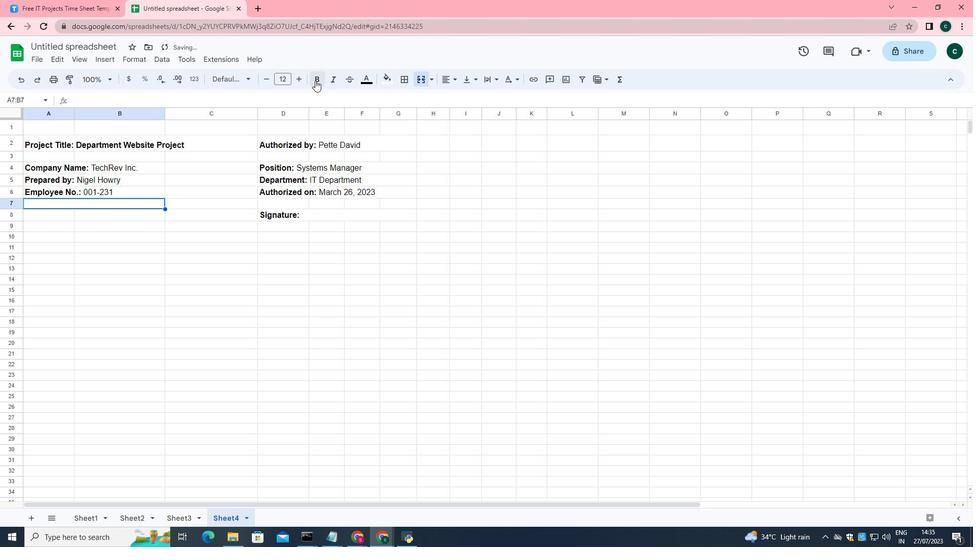 
Action: Mouse pressed left at (316, 80)
Screenshot: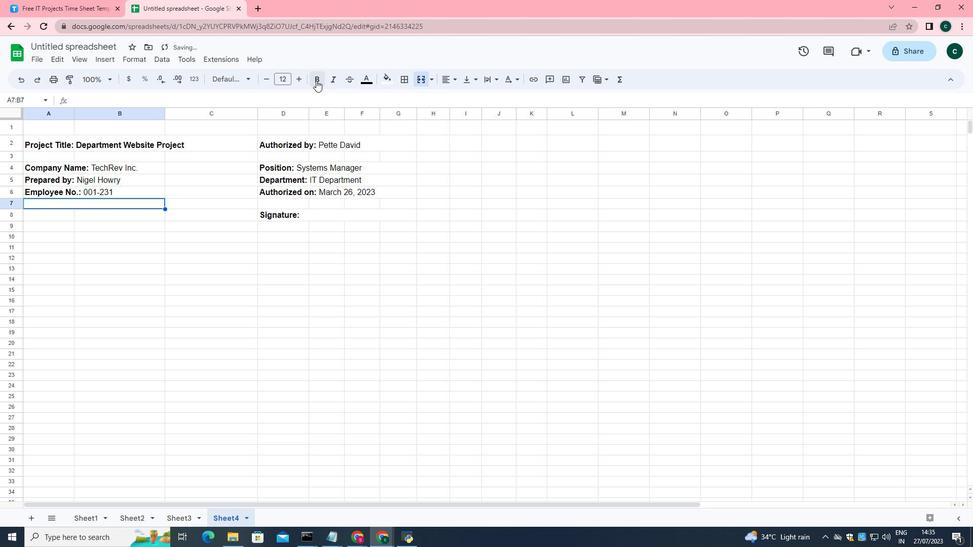 
Action: Mouse moved to (316, 81)
Screenshot: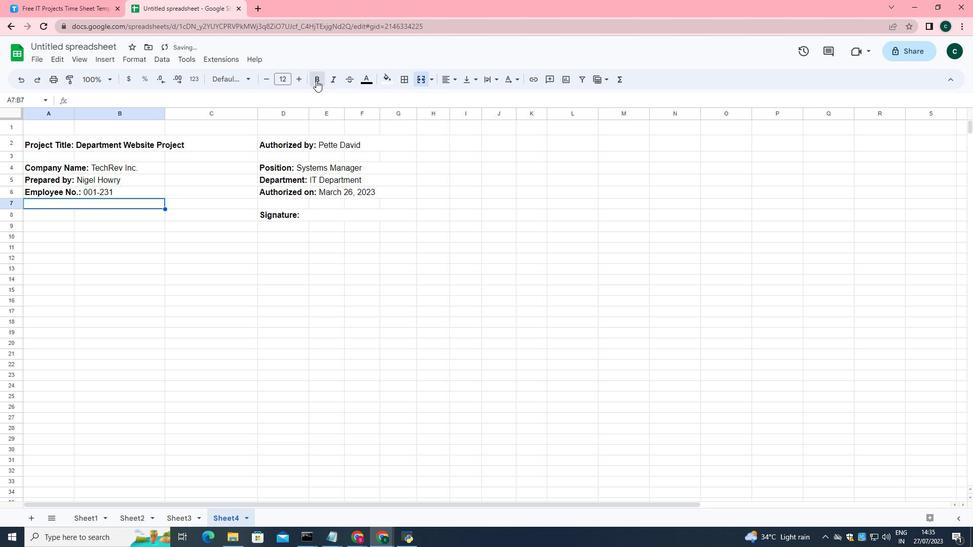
Action: Key pressed <Key.shift>Position<Key.shift_r><Key.shift_r><Key.shift_r><Key.shift_r><Key.shift_r><Key.shift_r>:<Key.space>
Screenshot: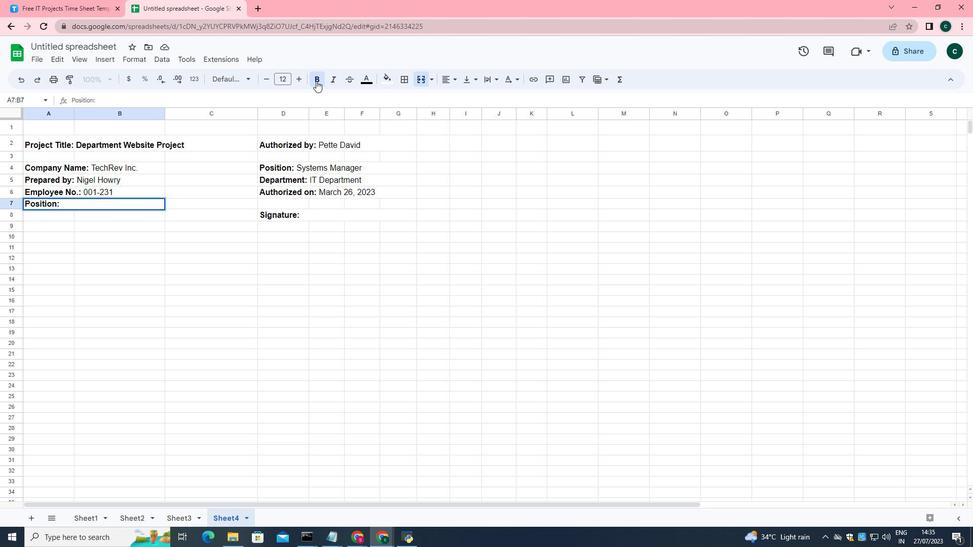 
Action: Mouse pressed left at (316, 81)
